 Task: Find connections with filter location Svitavy with filter topic #Businessownerwith filter profile language Spanish with filter current company BT Group with filter school VIT University (Chennai Campus) with filter industry Wireless Services with filter service category Research with filter keywords title Operations Coordinator
Action: Mouse moved to (718, 98)
Screenshot: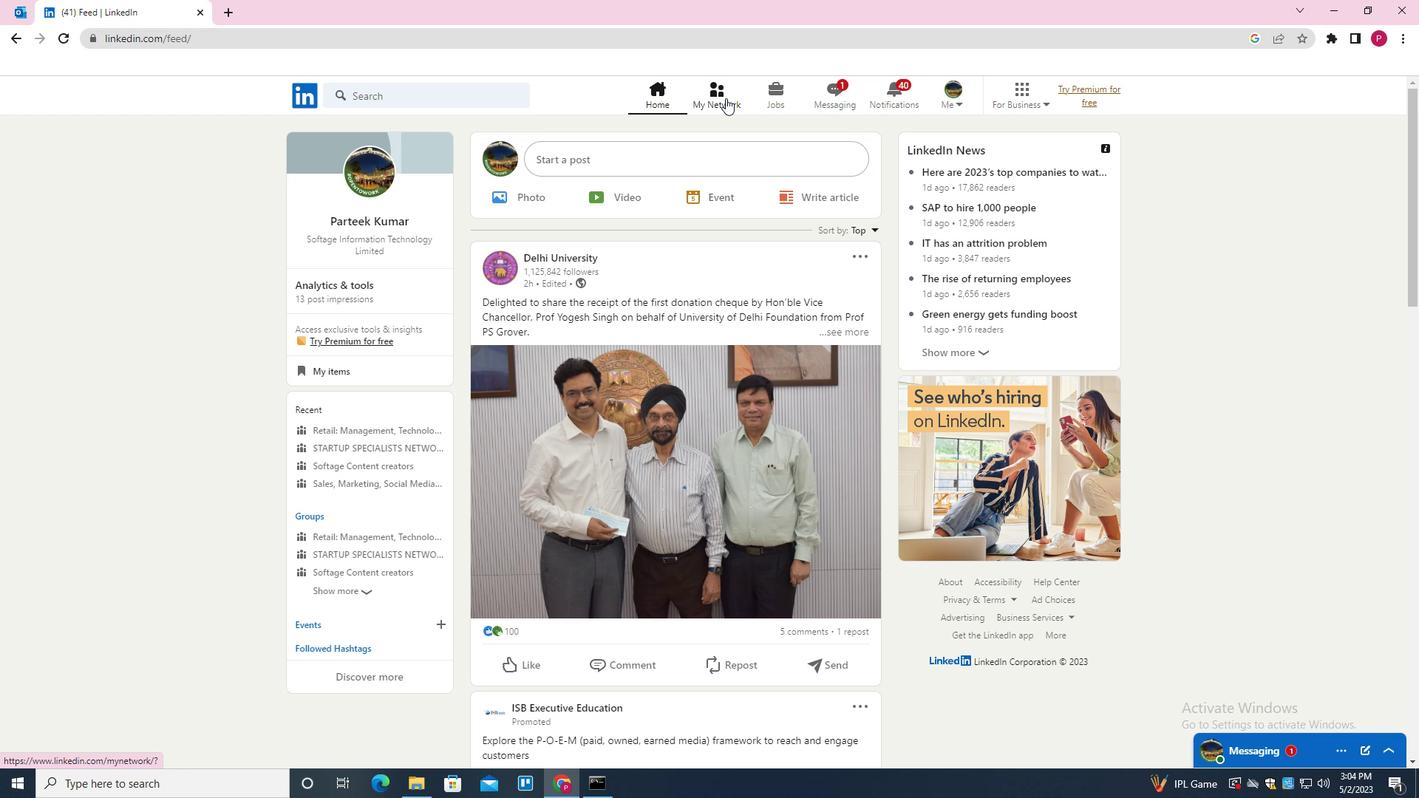 
Action: Mouse pressed left at (718, 98)
Screenshot: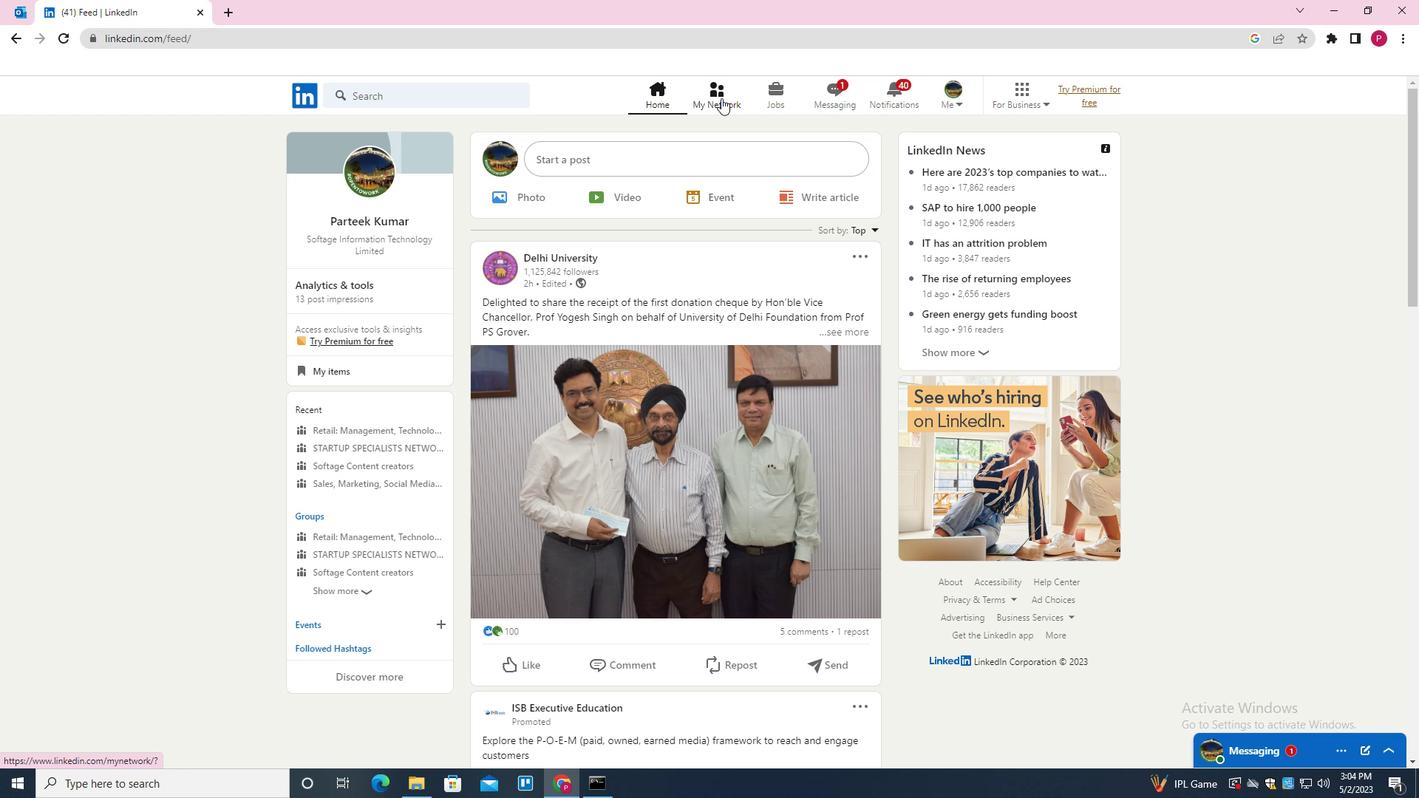 
Action: Mouse moved to (476, 171)
Screenshot: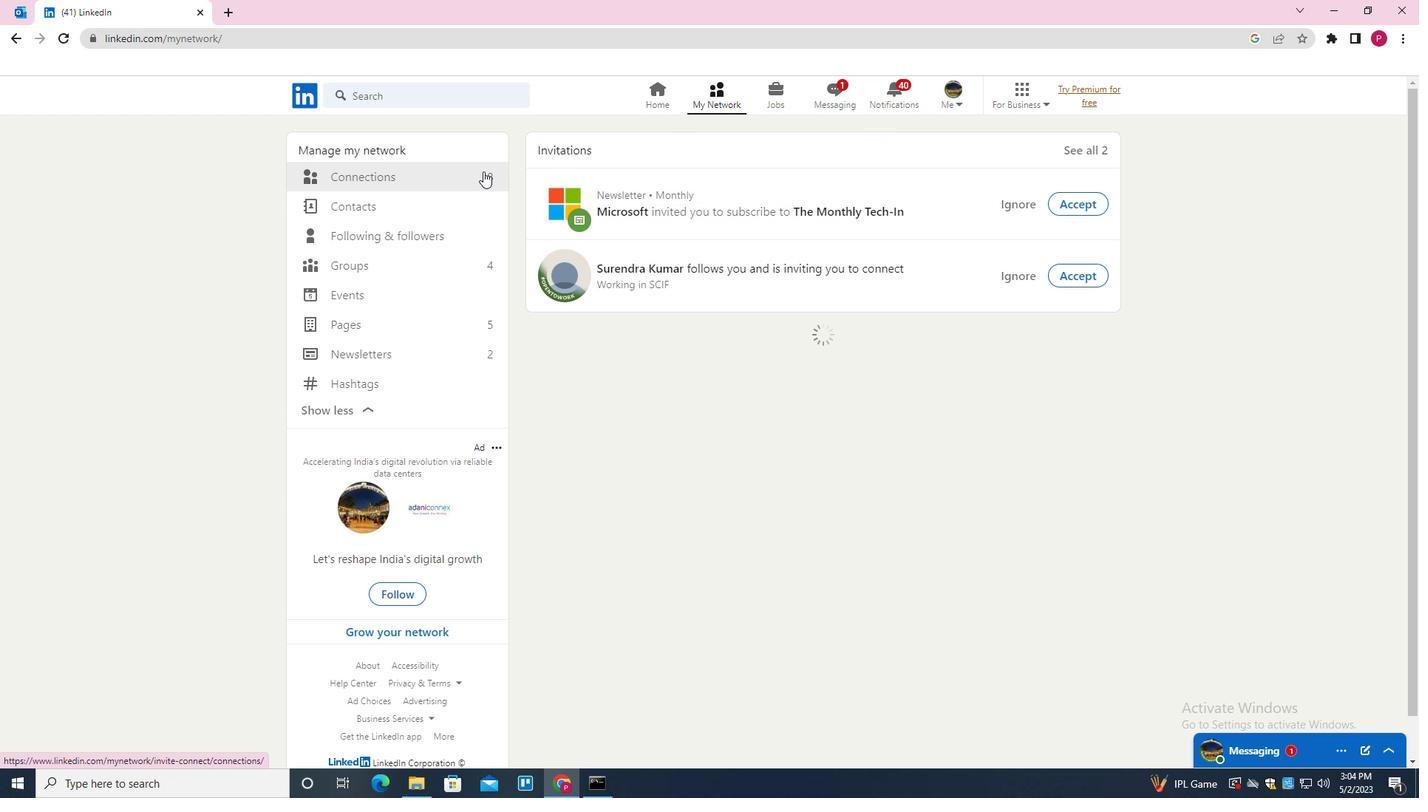
Action: Mouse pressed left at (476, 171)
Screenshot: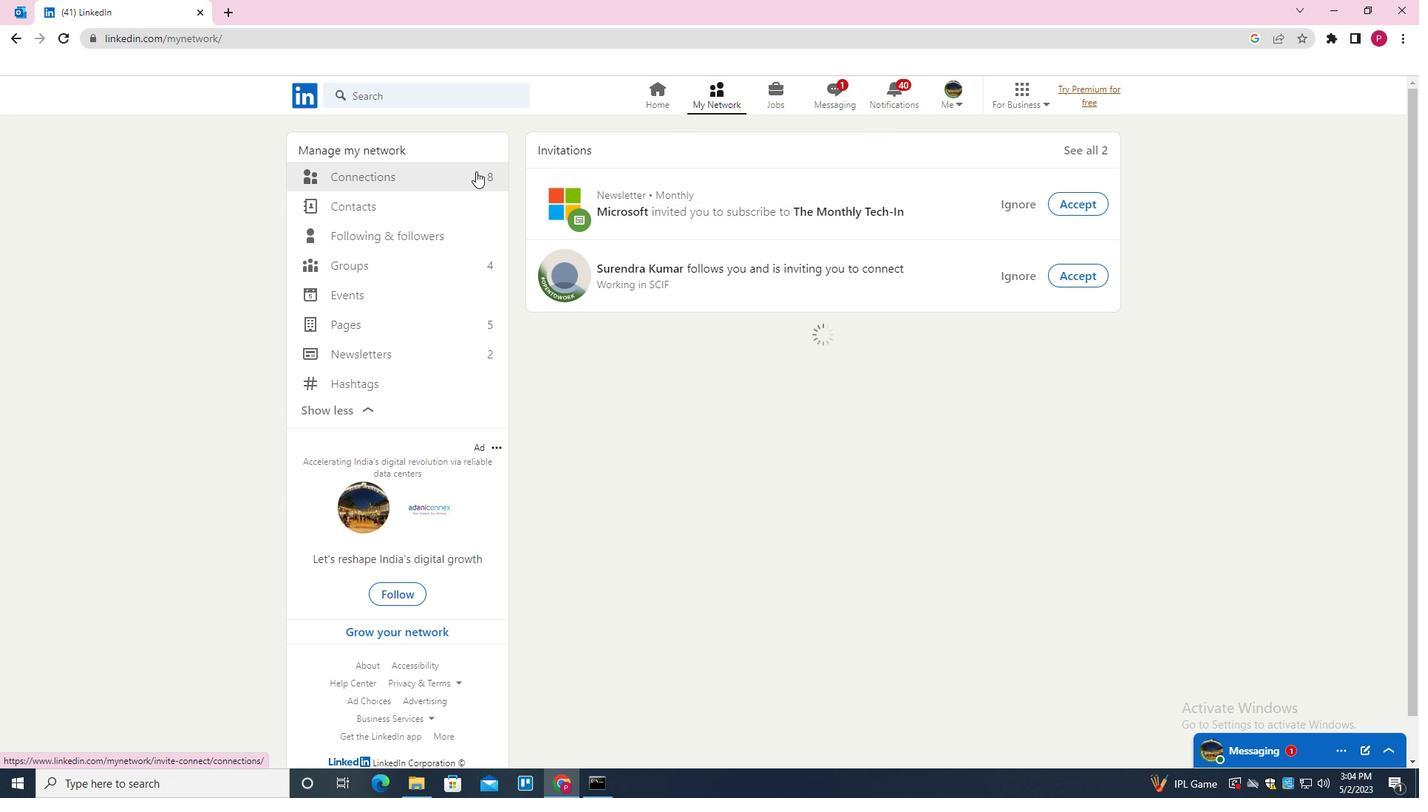 
Action: Mouse moved to (831, 178)
Screenshot: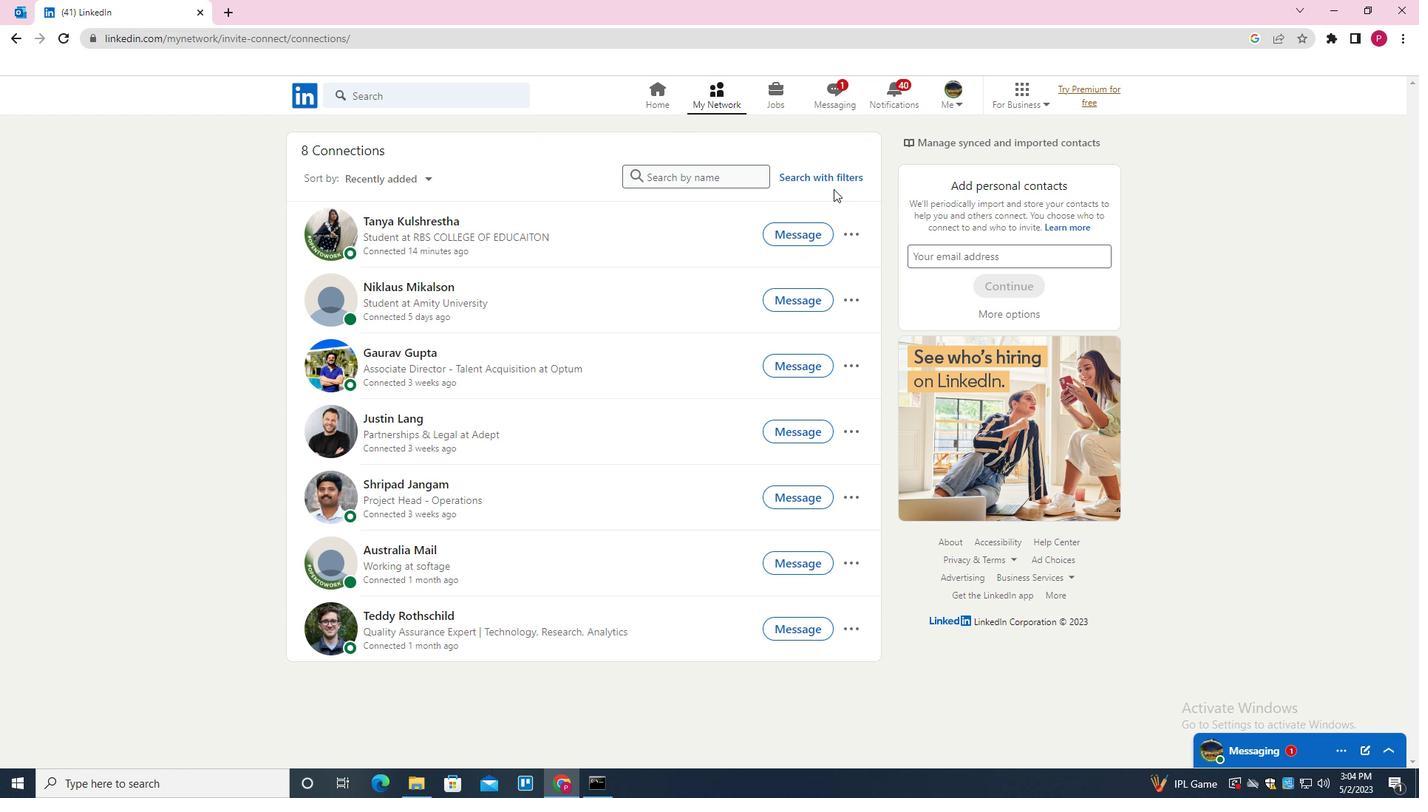 
Action: Mouse pressed left at (831, 178)
Screenshot: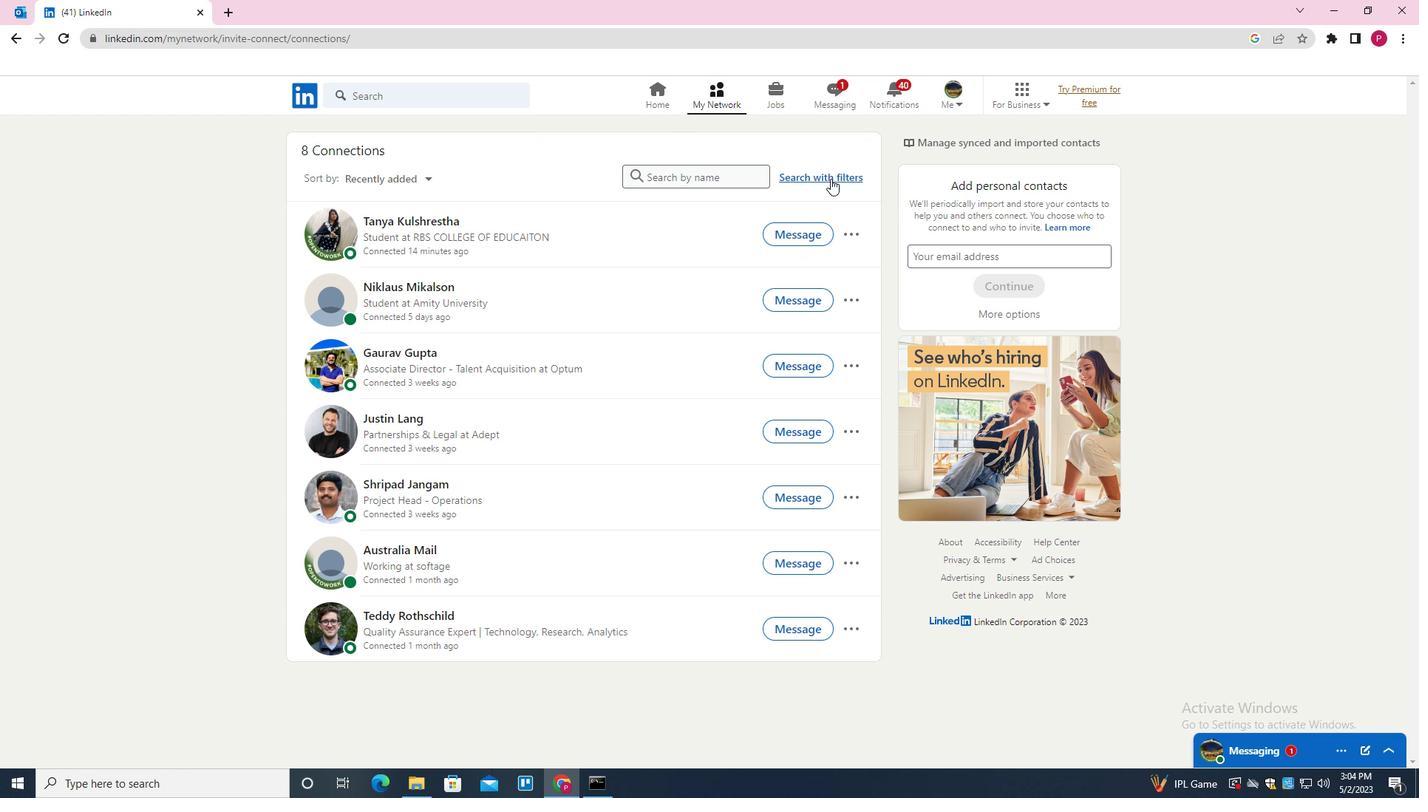 
Action: Mouse moved to (757, 140)
Screenshot: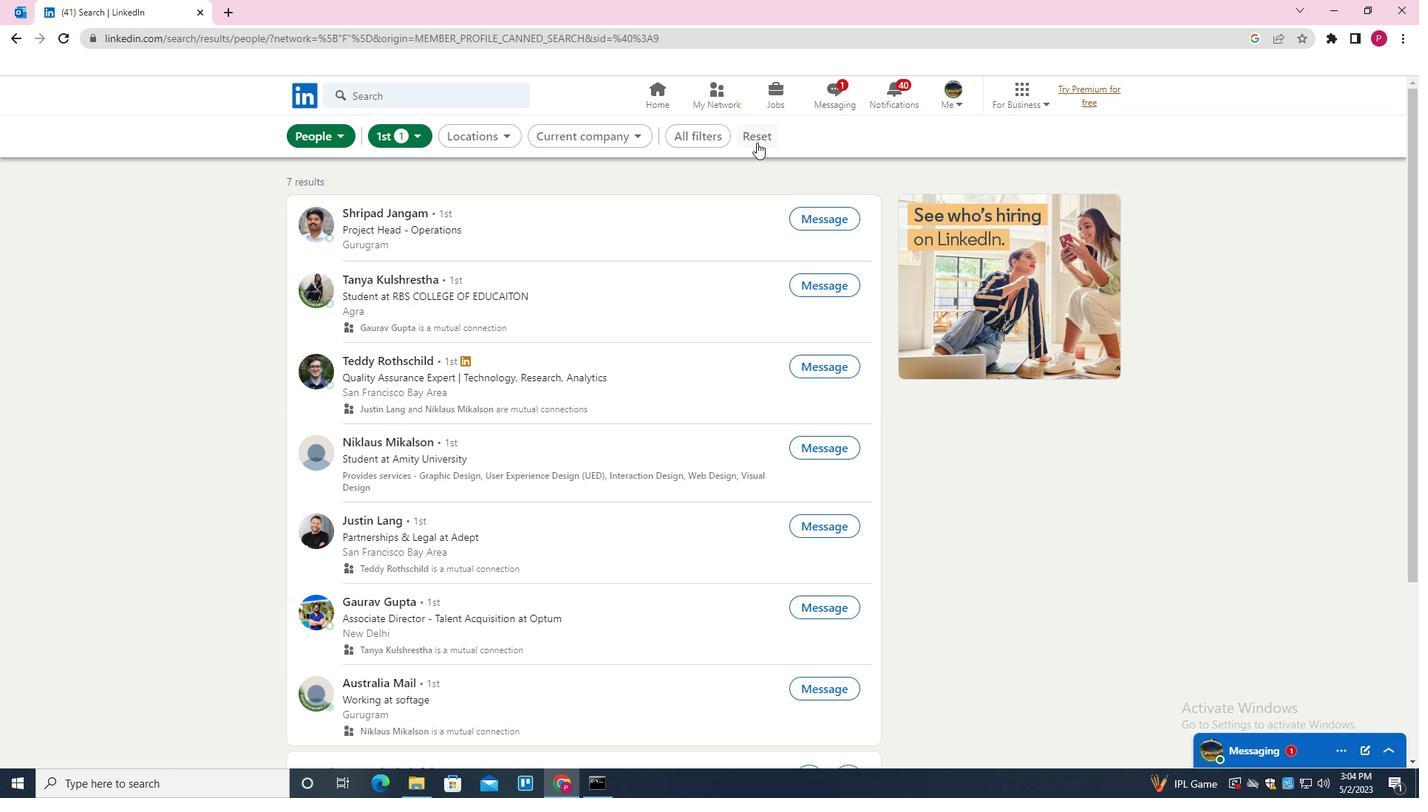 
Action: Mouse pressed left at (757, 140)
Screenshot: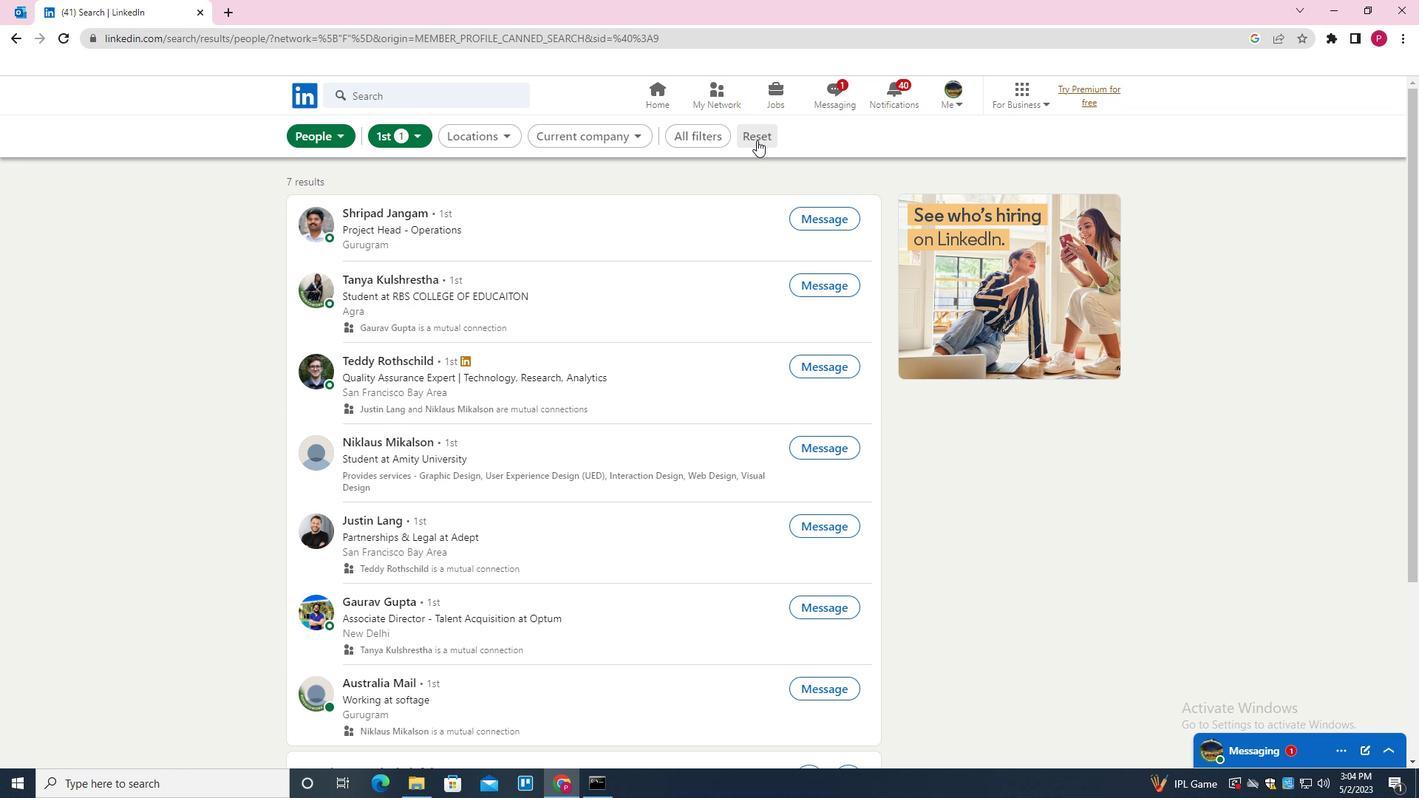 
Action: Mouse moved to (736, 139)
Screenshot: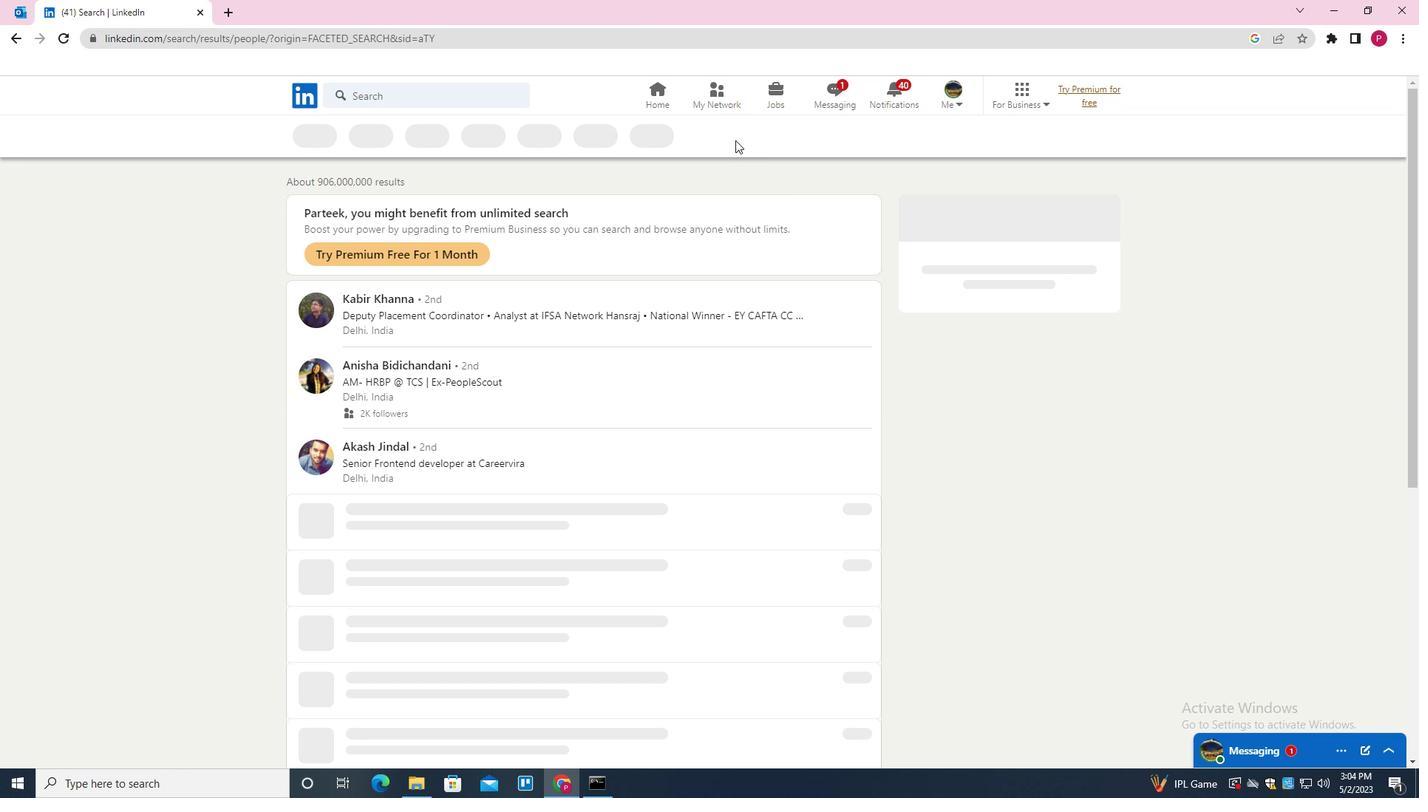
Action: Mouse pressed left at (736, 139)
Screenshot: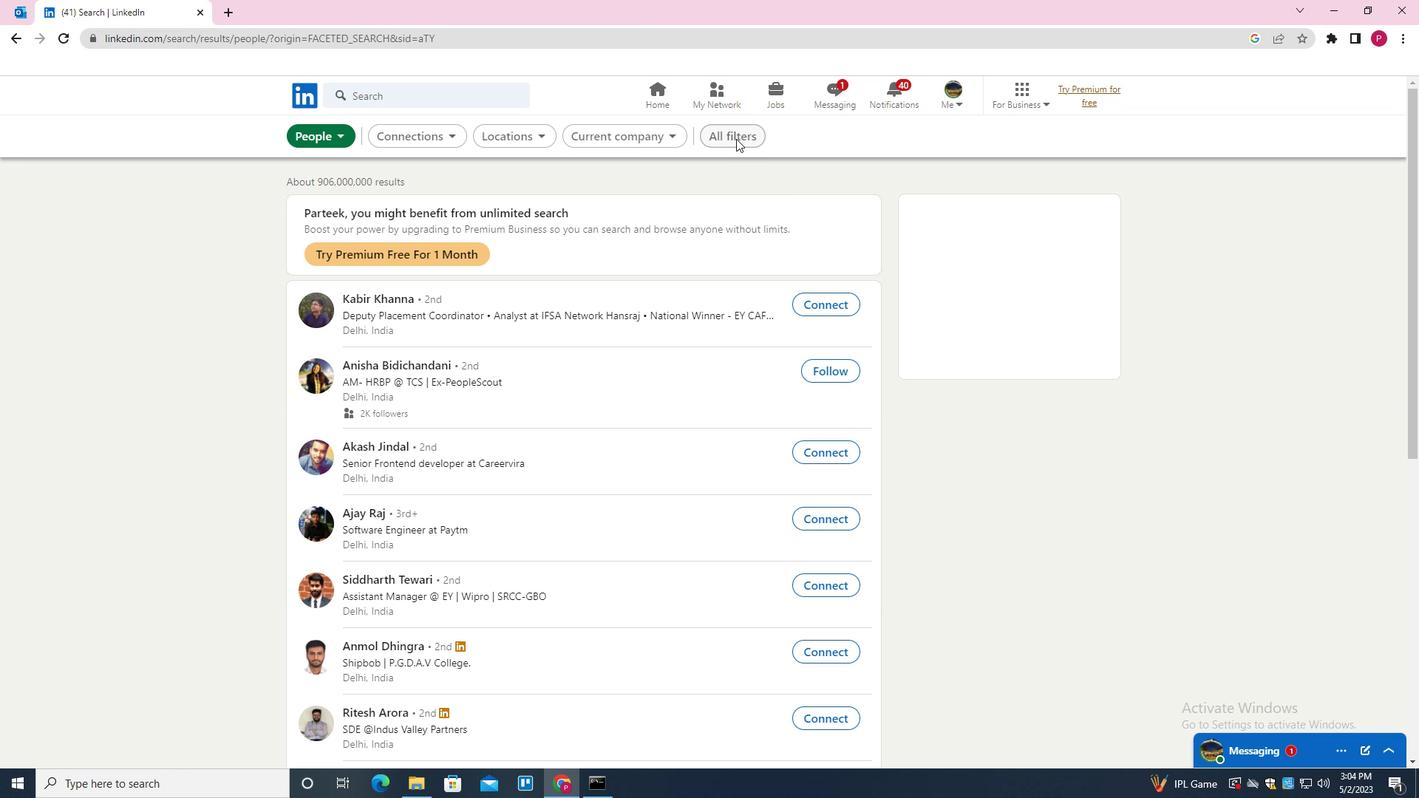 
Action: Mouse moved to (1173, 431)
Screenshot: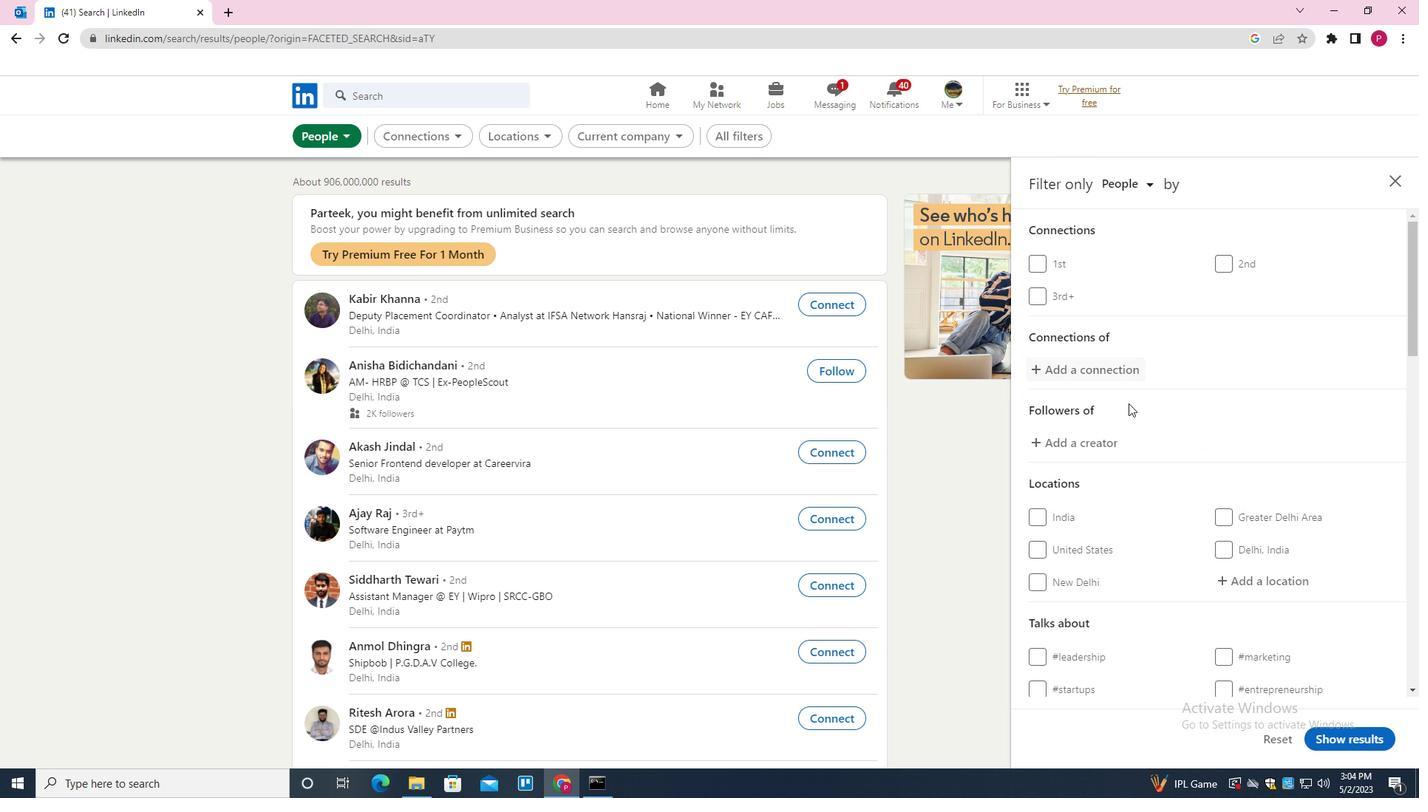 
Action: Mouse scrolled (1173, 431) with delta (0, 0)
Screenshot: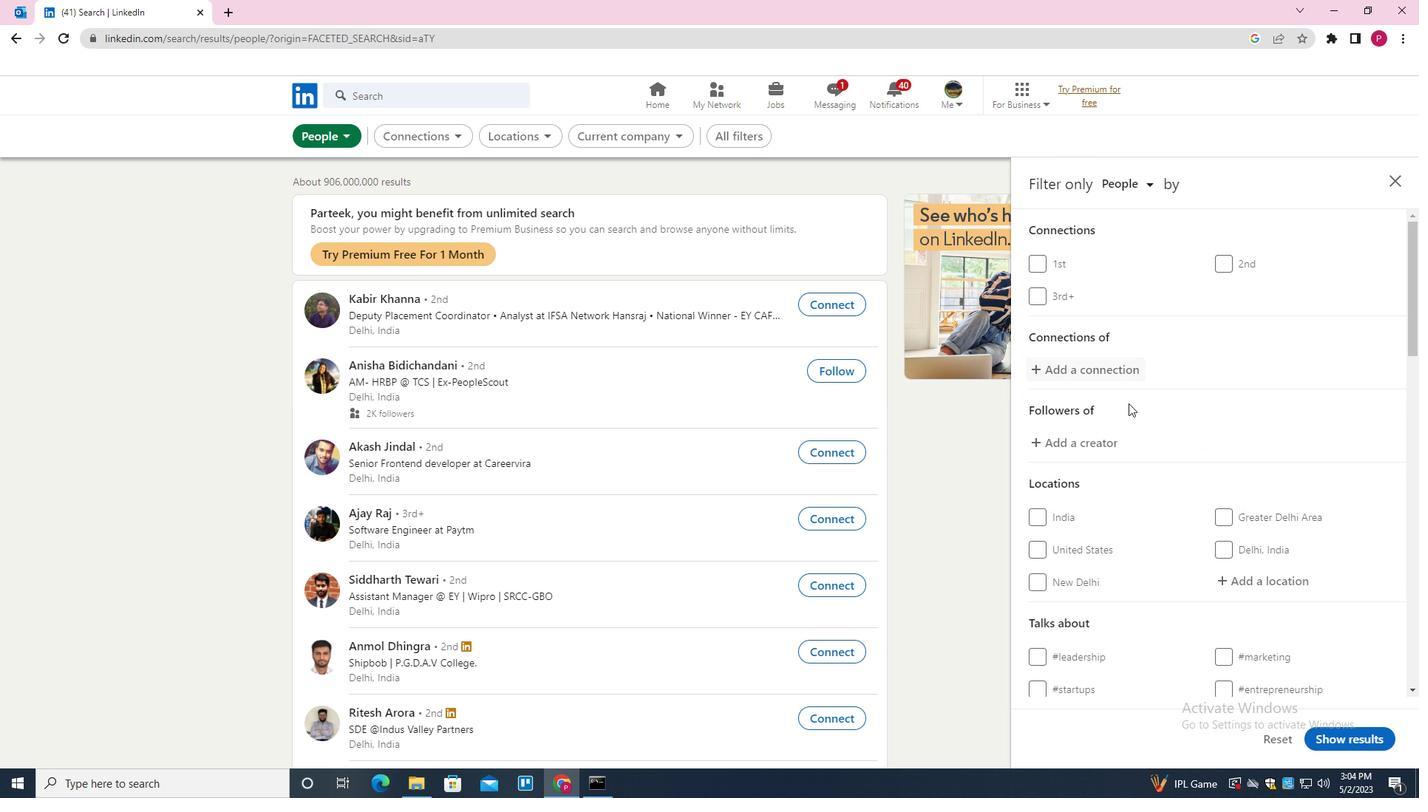 
Action: Mouse scrolled (1173, 431) with delta (0, 0)
Screenshot: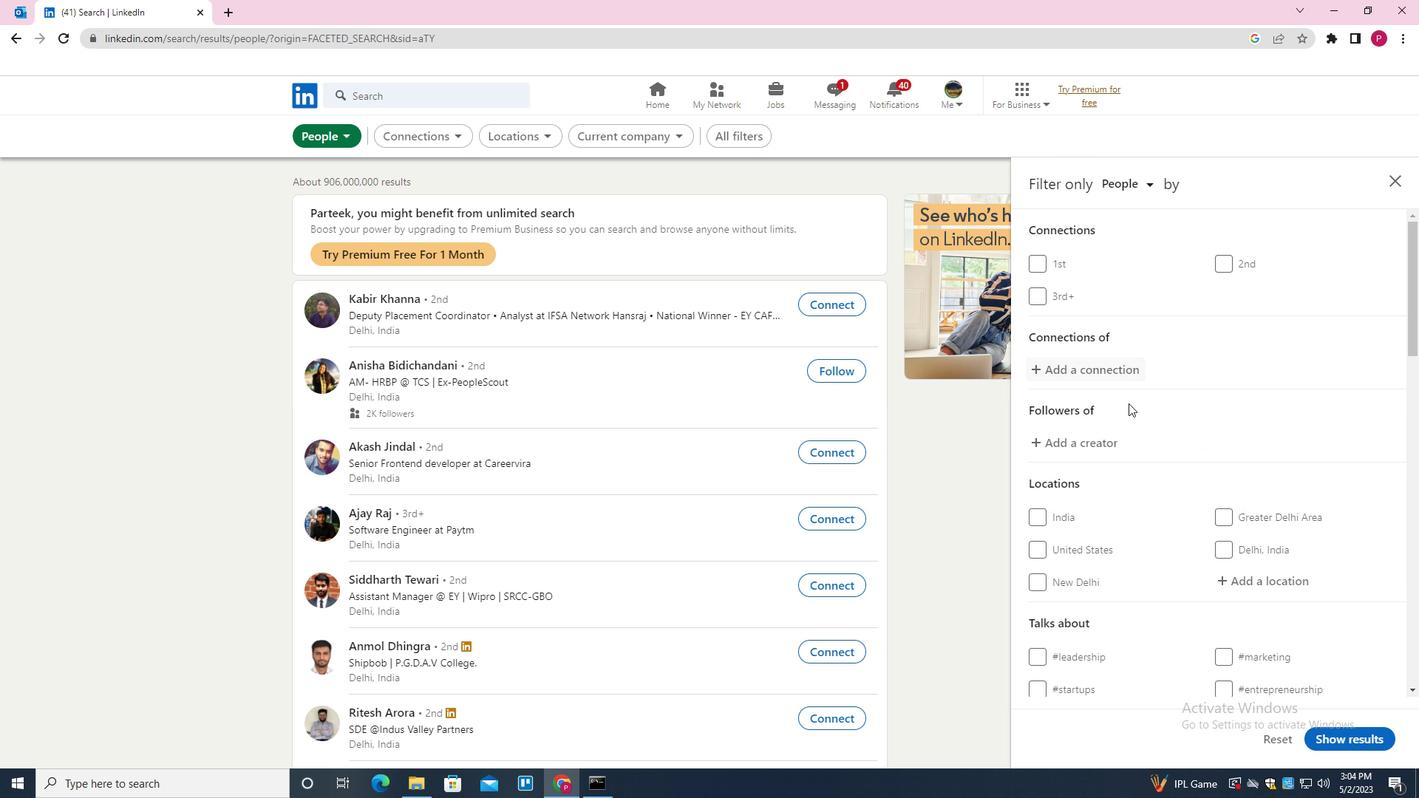 
Action: Mouse scrolled (1173, 431) with delta (0, 0)
Screenshot: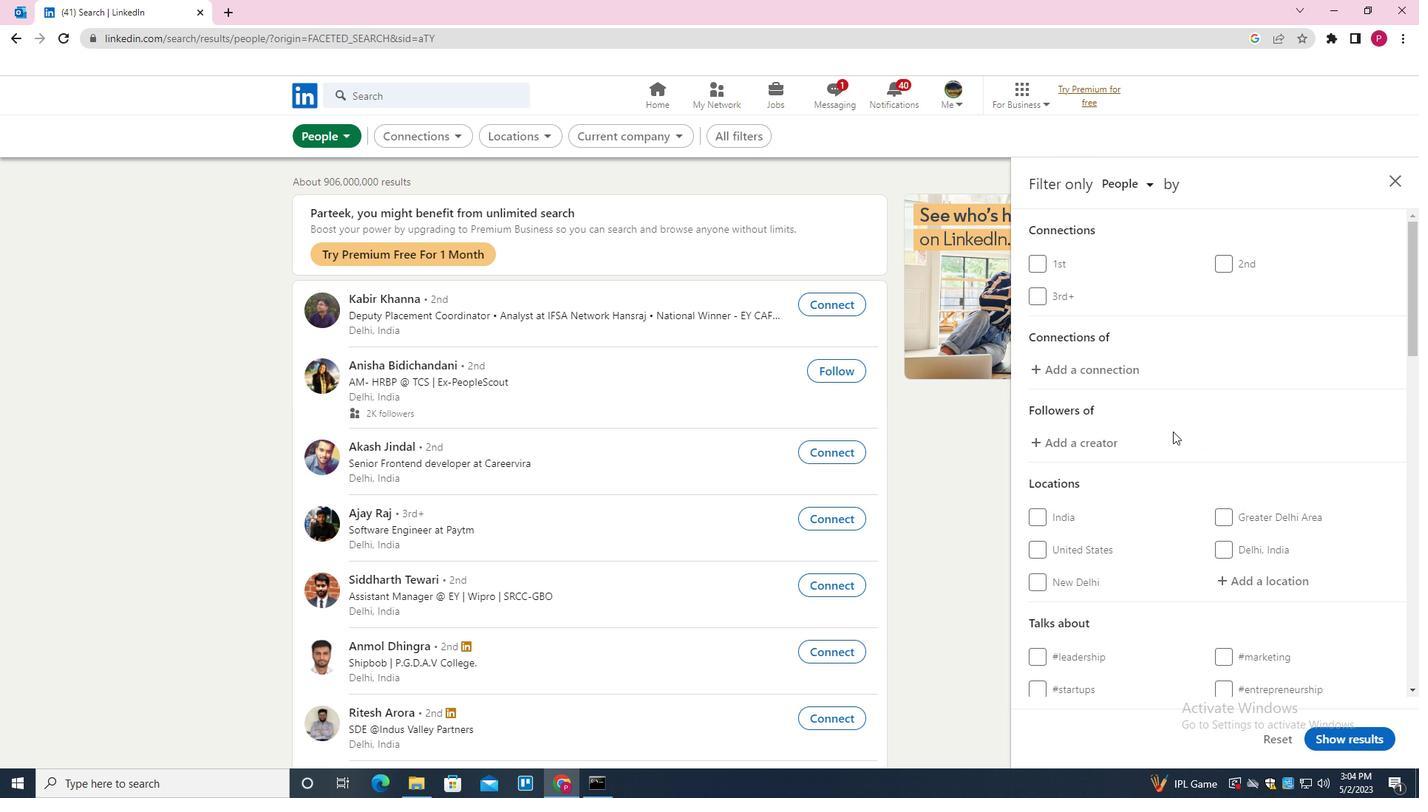 
Action: Mouse moved to (1265, 356)
Screenshot: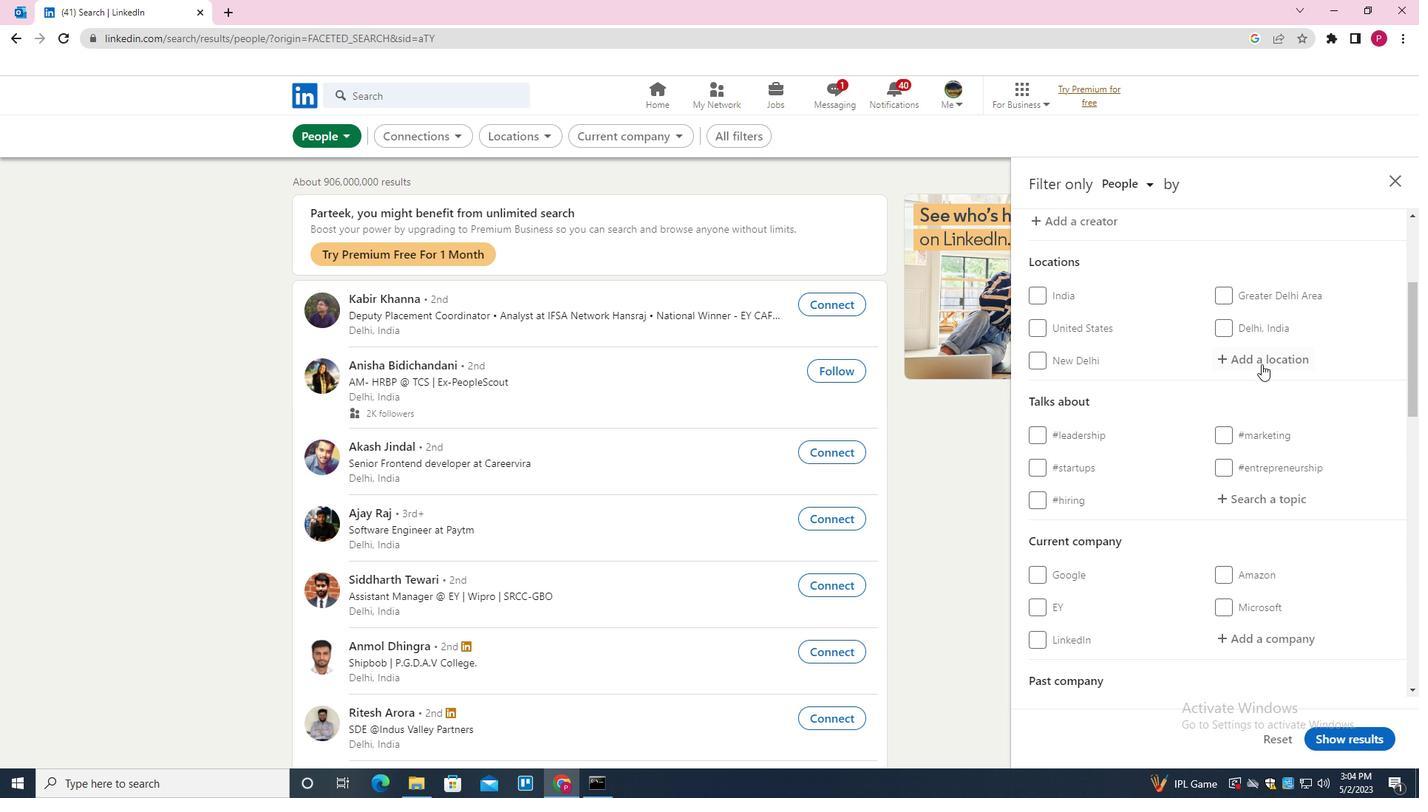
Action: Mouse pressed left at (1265, 356)
Screenshot: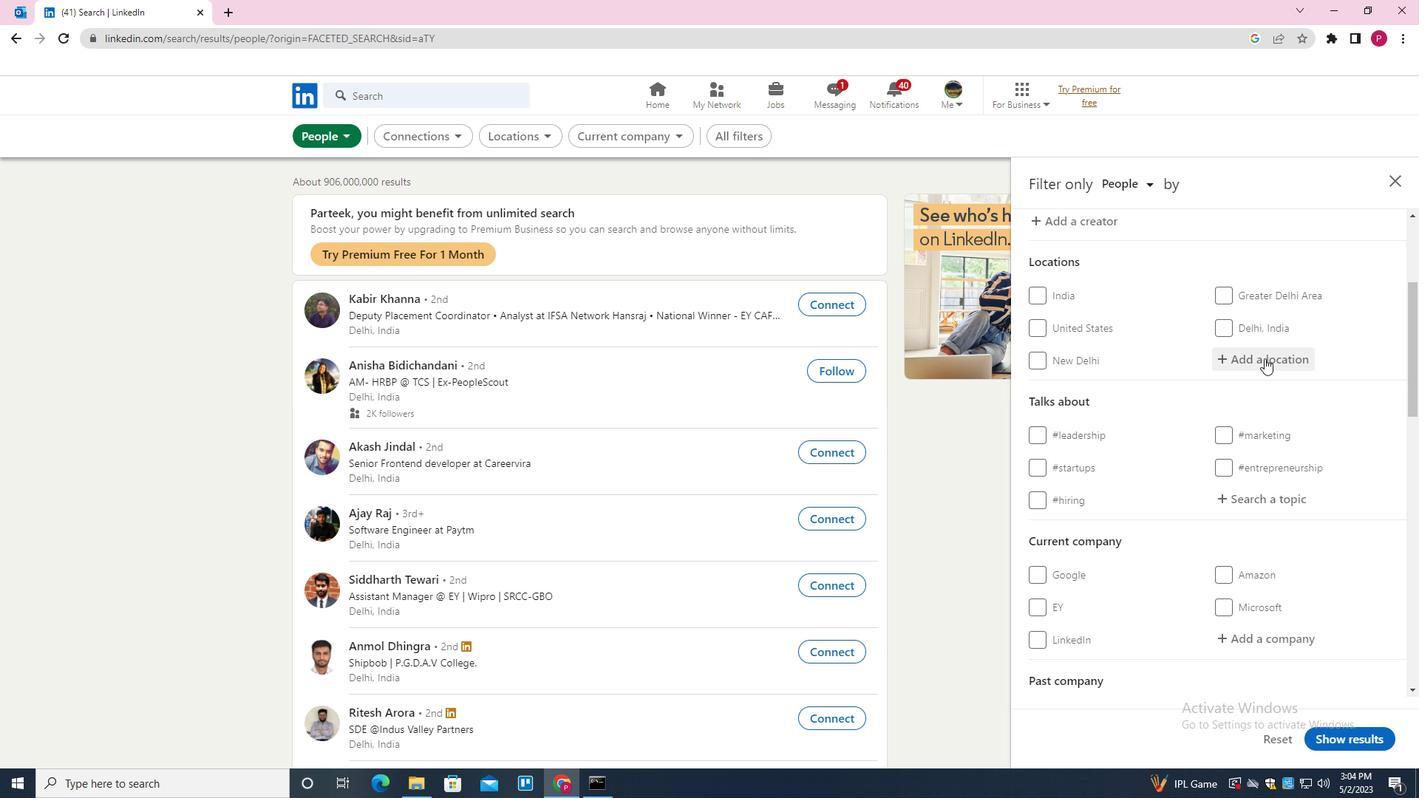 
Action: Mouse moved to (1253, 362)
Screenshot: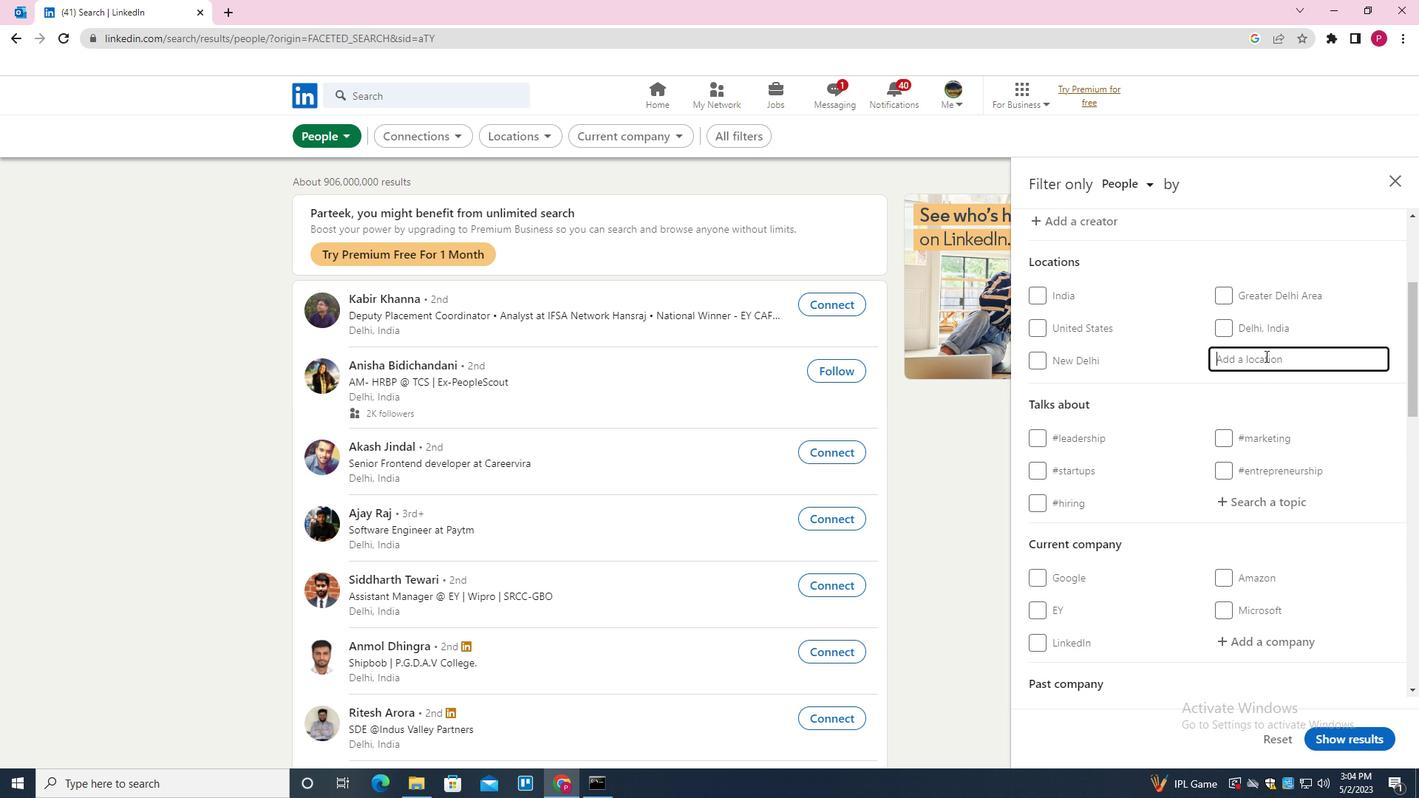 
Action: Key pressed <Key.shift><Key.shift><Key.shift><Key.shift><Key.shift><Key.shift><Key.shift><Key.shift><Key.shift><Key.shift>SIVTAVY<Key.down><Key.backspace><Key.backspace><Key.backspace><Key.backspace><Key.backspace><Key.backspace>VITAVY<Key.down><Key.enter>
Screenshot: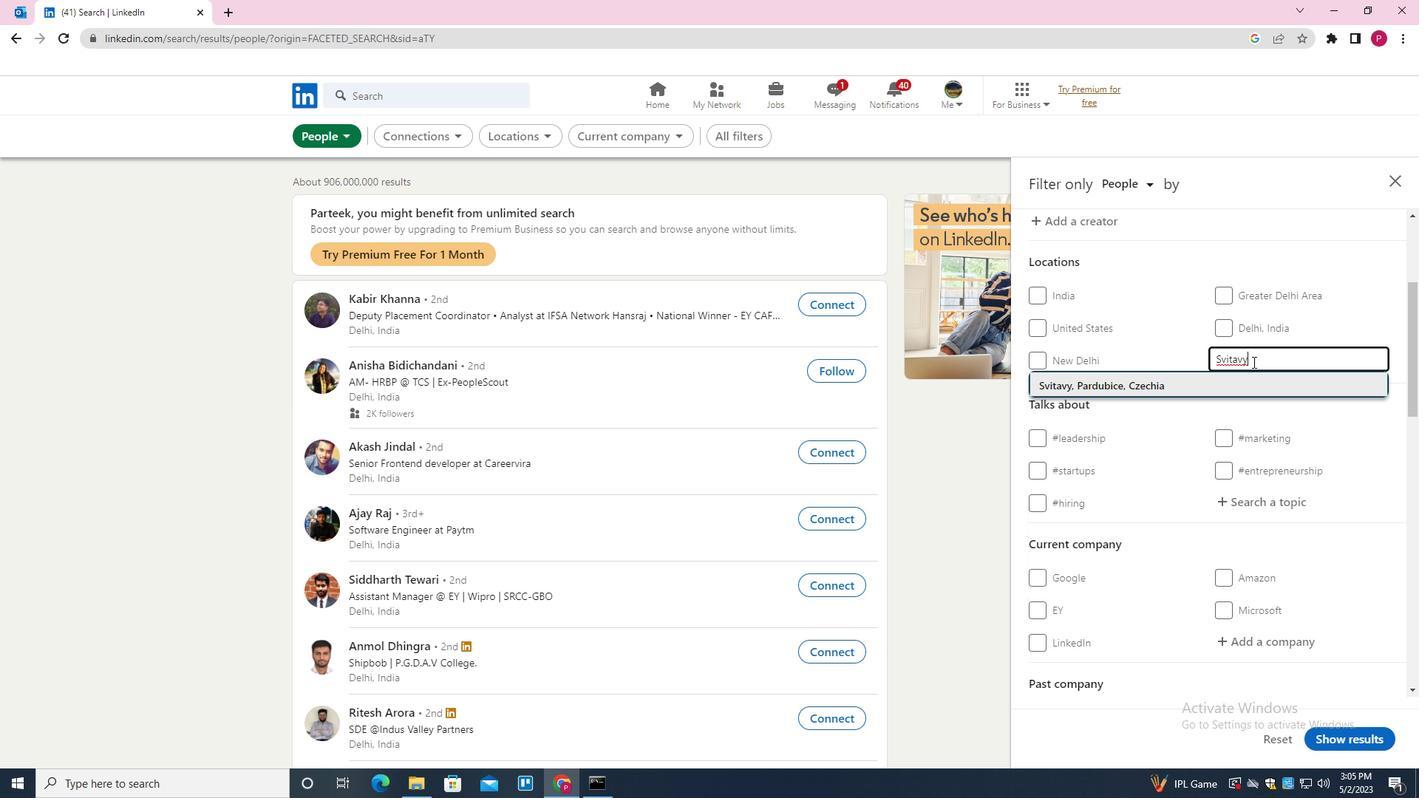 
Action: Mouse moved to (1290, 408)
Screenshot: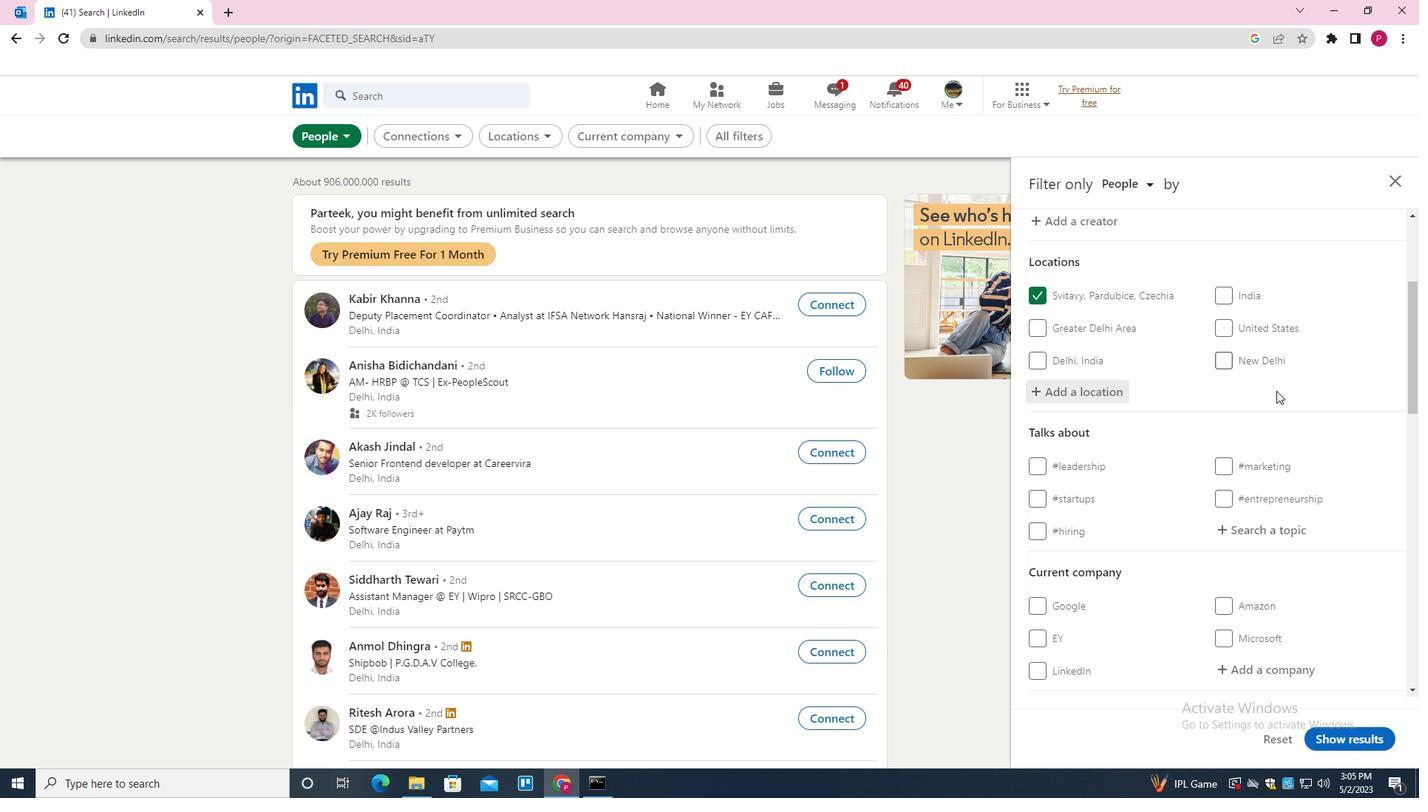 
Action: Mouse scrolled (1290, 407) with delta (0, 0)
Screenshot: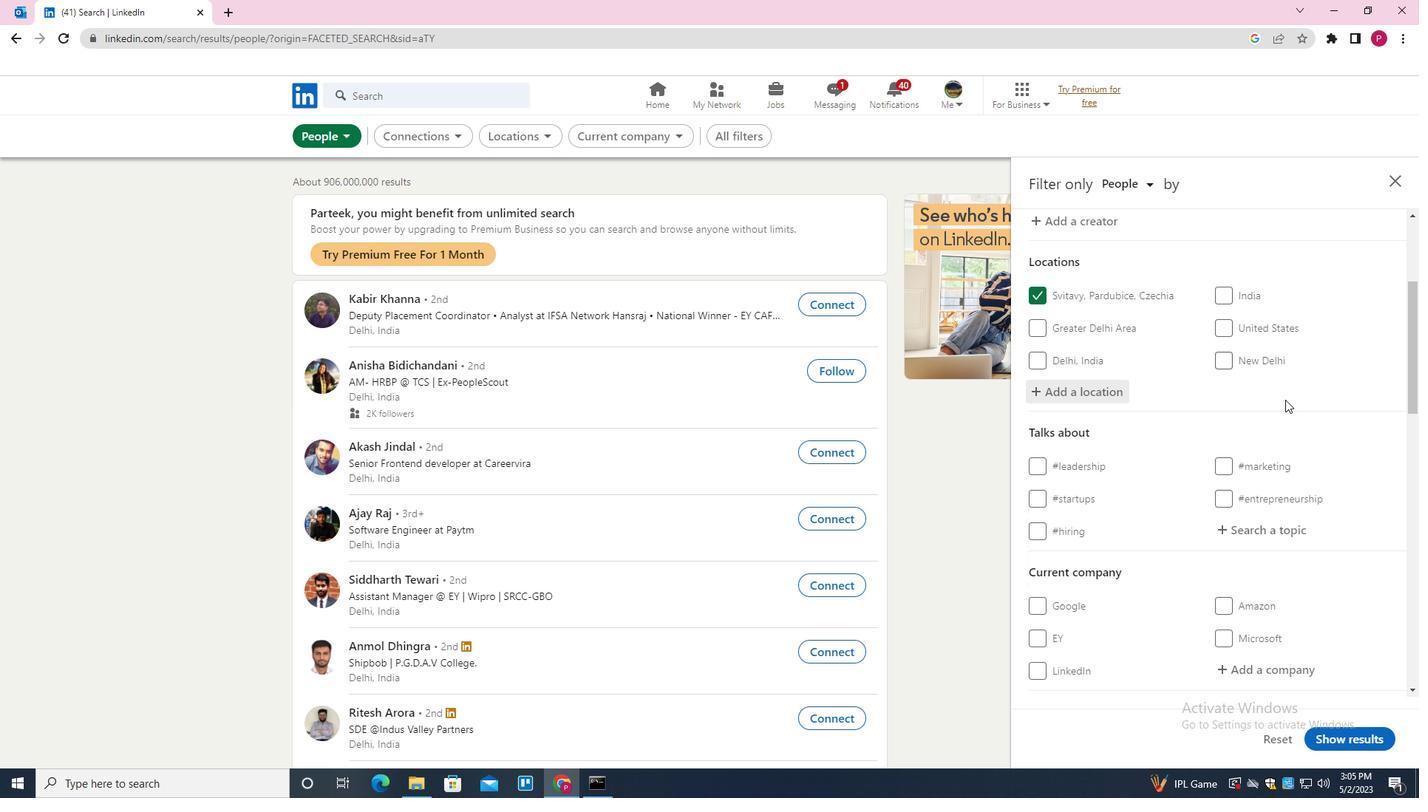 
Action: Mouse moved to (1289, 409)
Screenshot: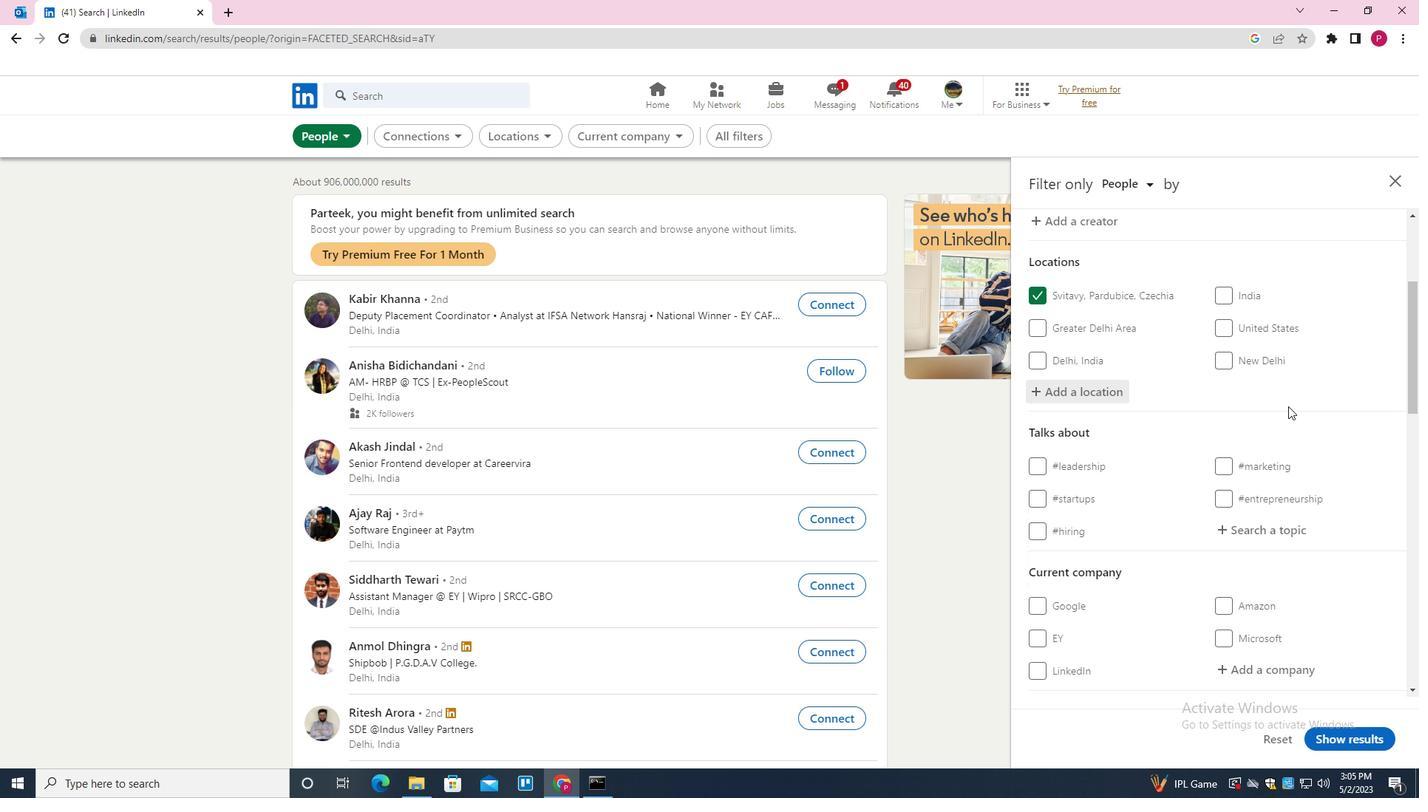 
Action: Mouse scrolled (1289, 408) with delta (0, 0)
Screenshot: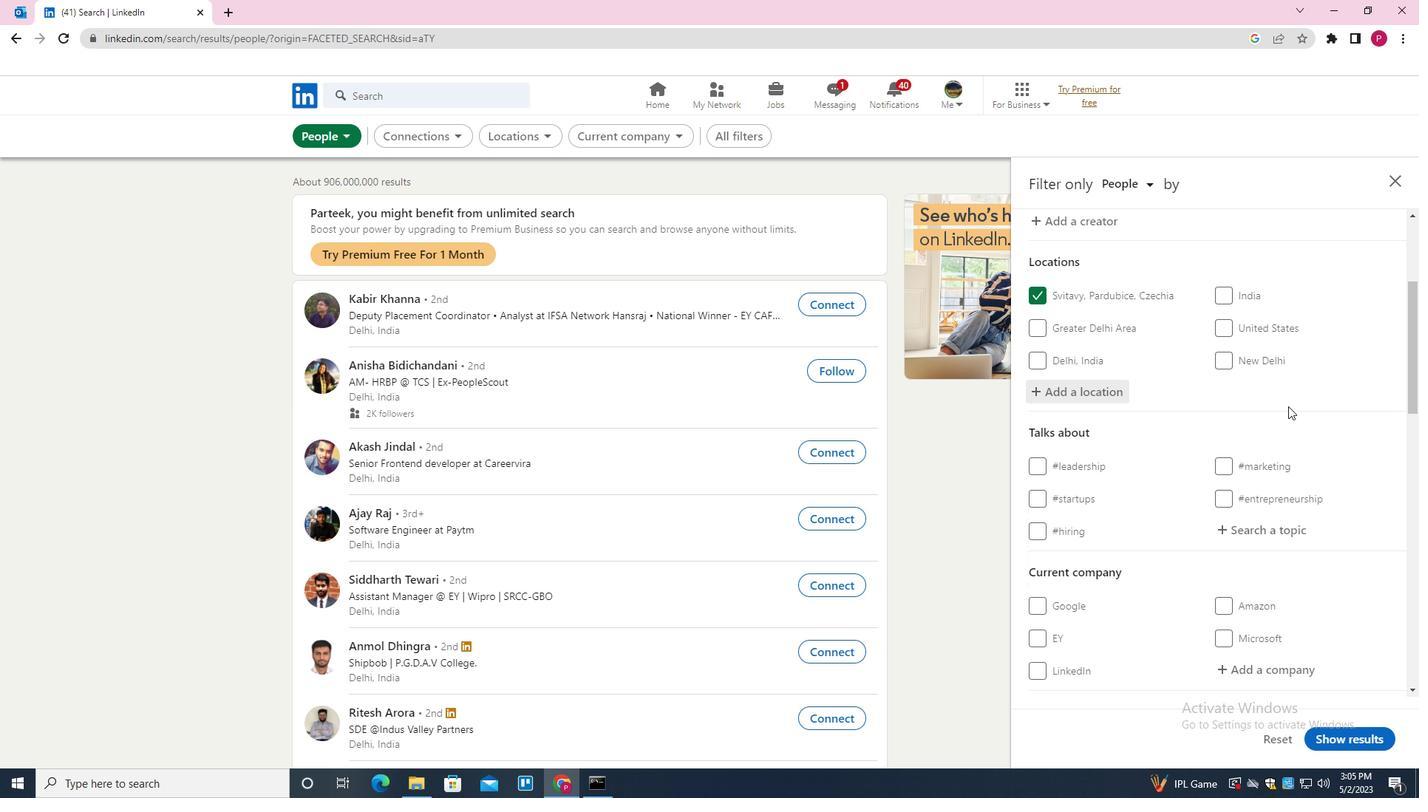 
Action: Mouse moved to (1280, 410)
Screenshot: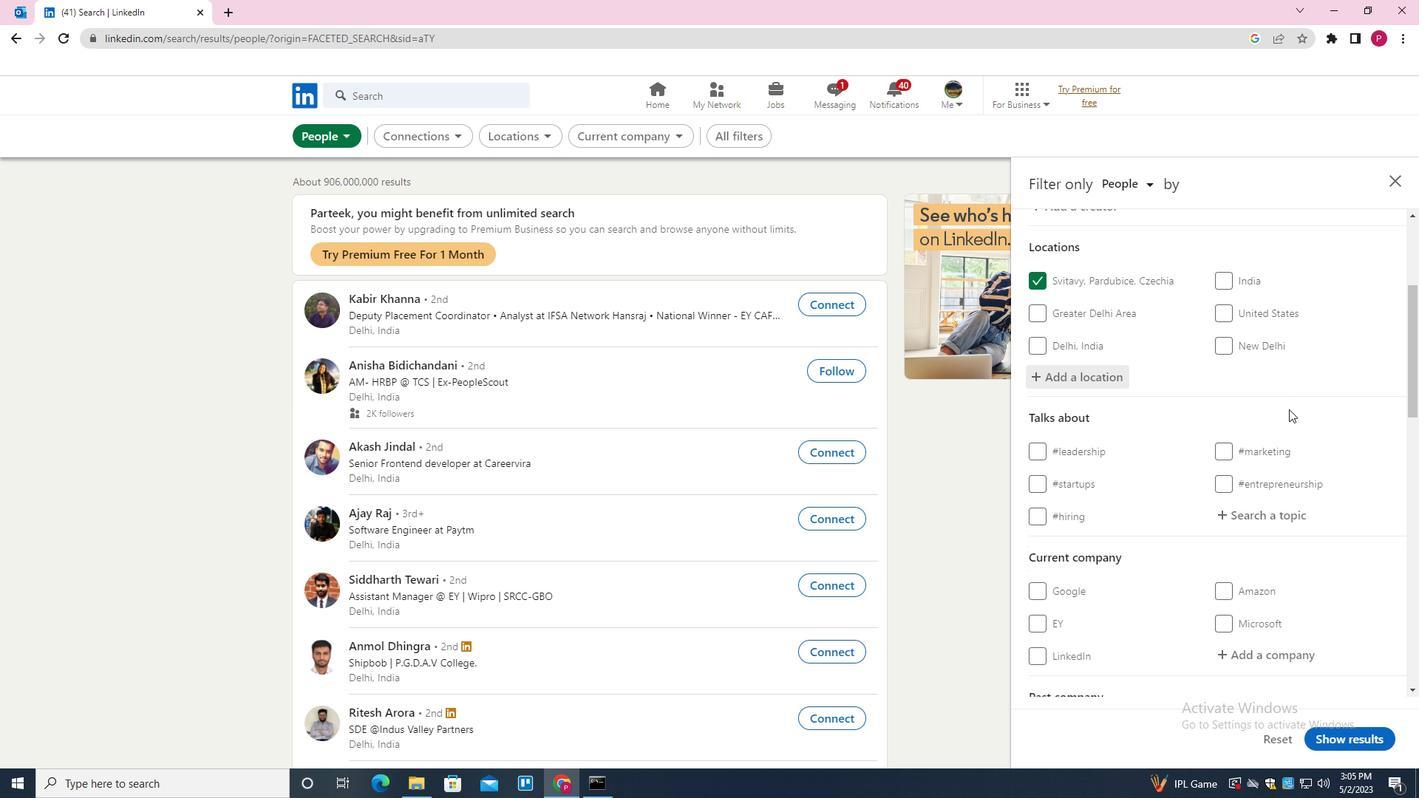 
Action: Mouse scrolled (1280, 409) with delta (0, 0)
Screenshot: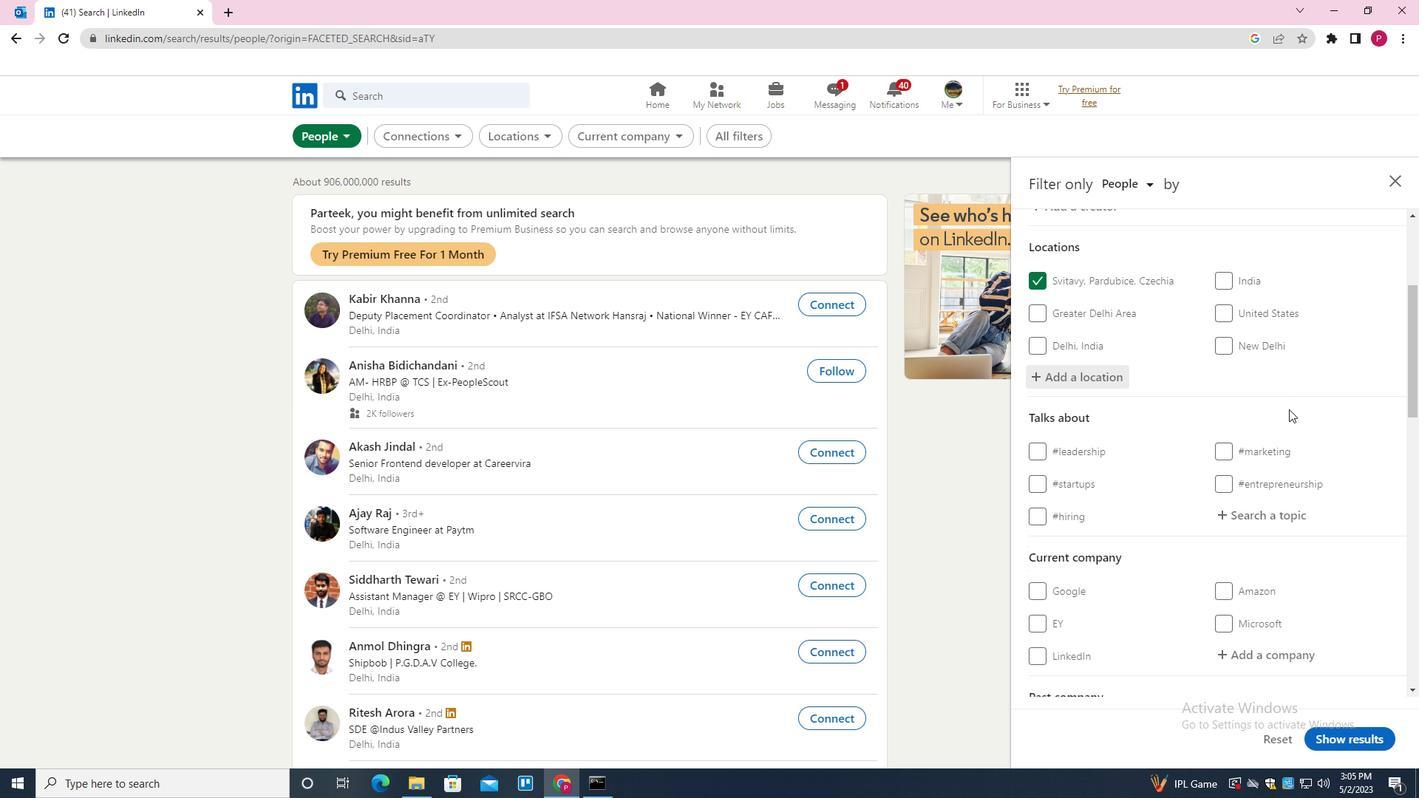 
Action: Mouse moved to (1248, 310)
Screenshot: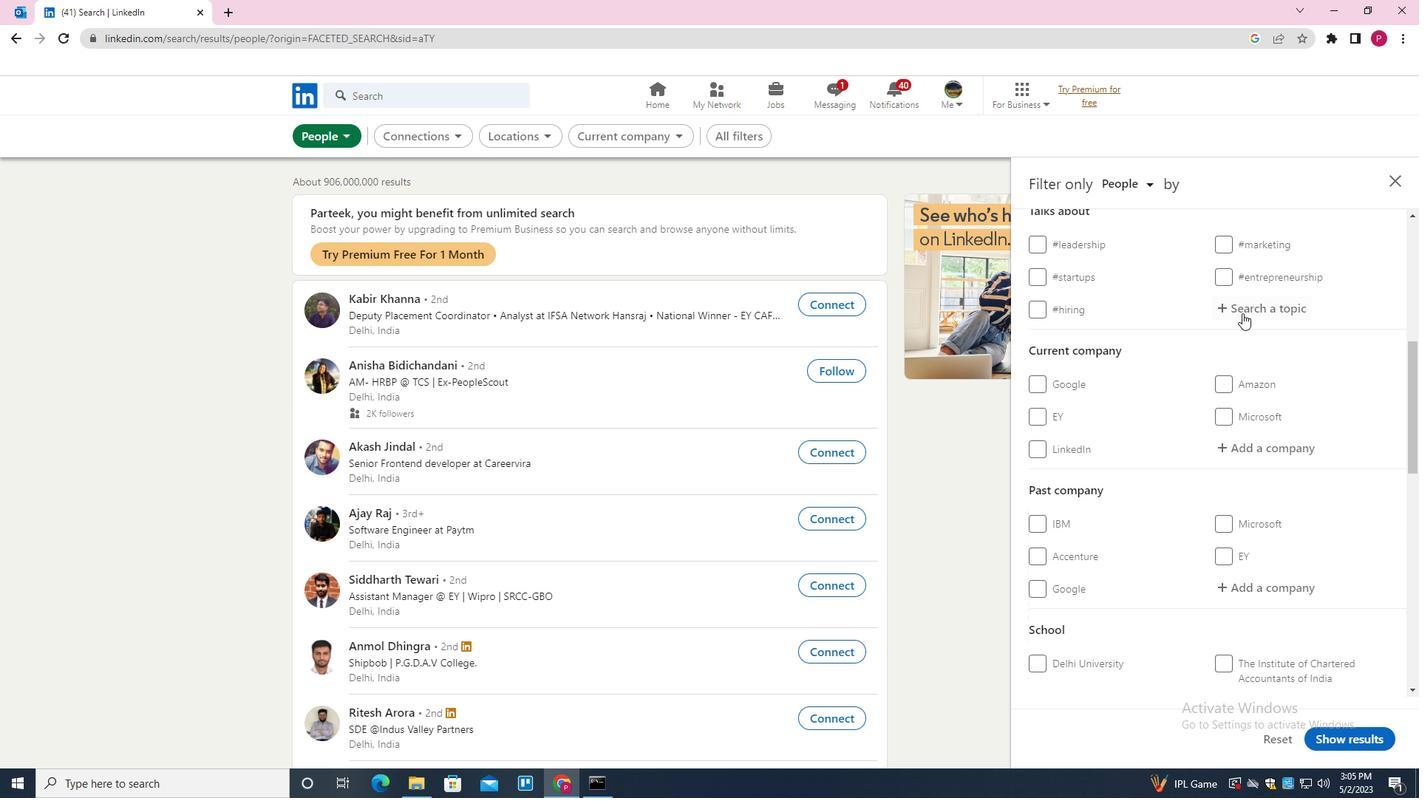 
Action: Mouse pressed left at (1248, 310)
Screenshot: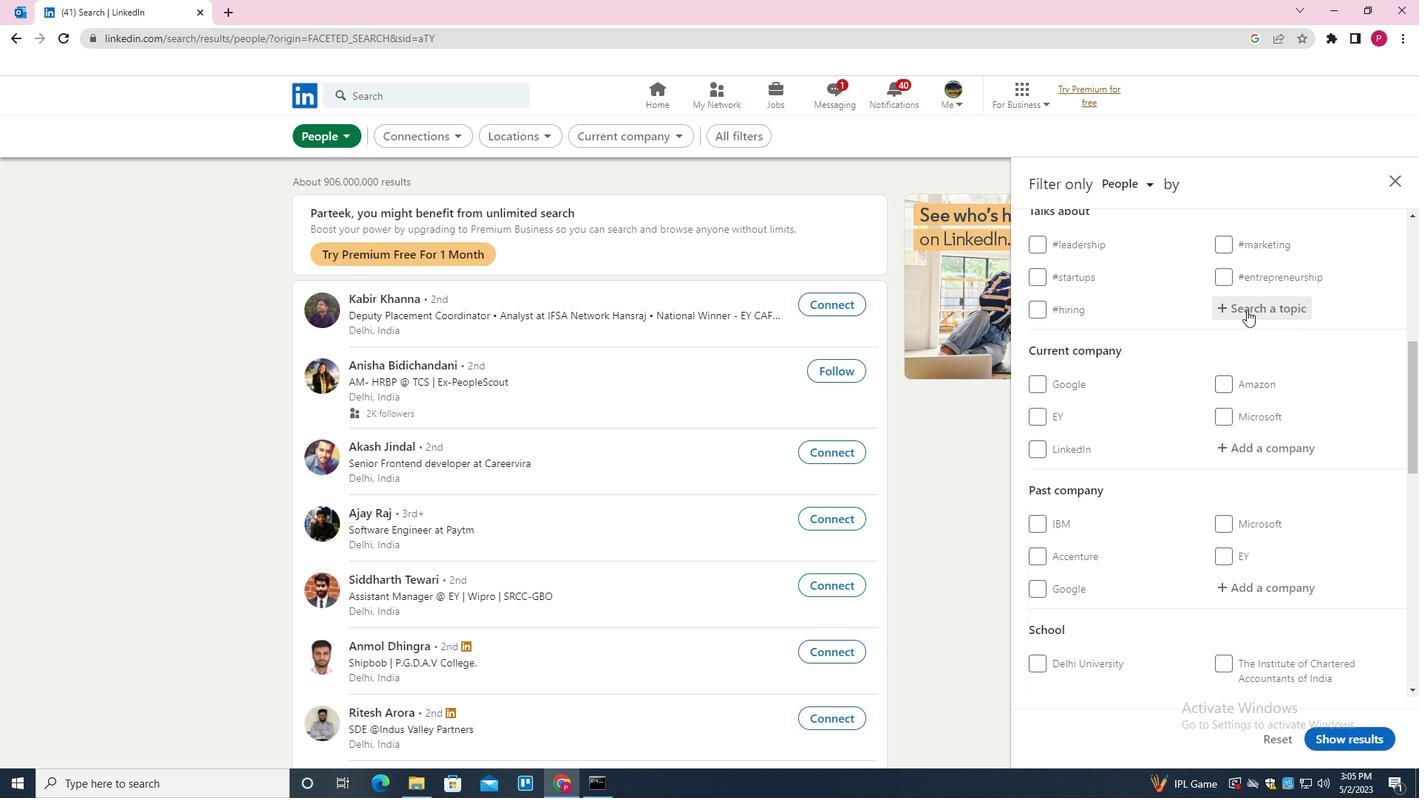 
Action: Mouse moved to (1243, 315)
Screenshot: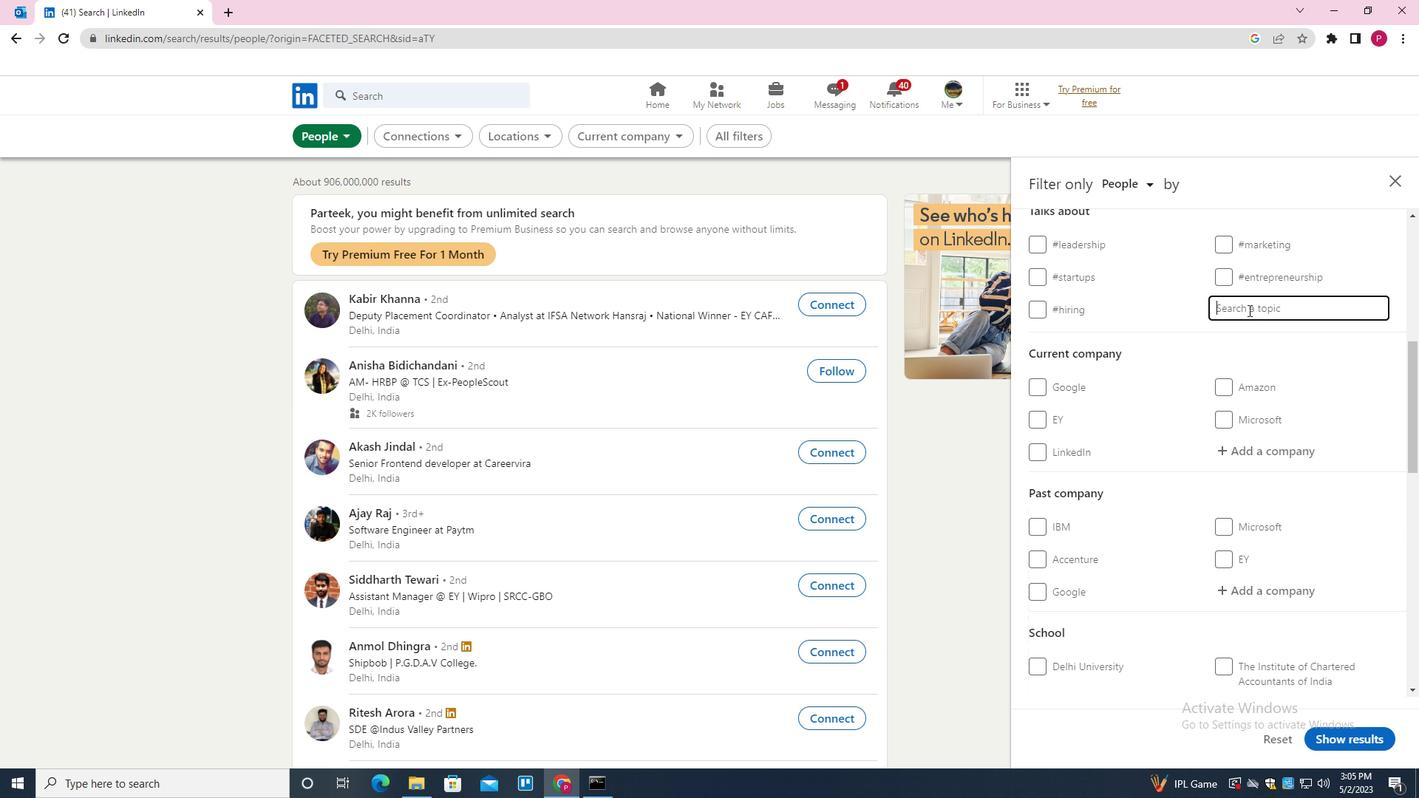 
Action: Key pressed BUSINESSOWNERS<Key.down><Key.enter>
Screenshot: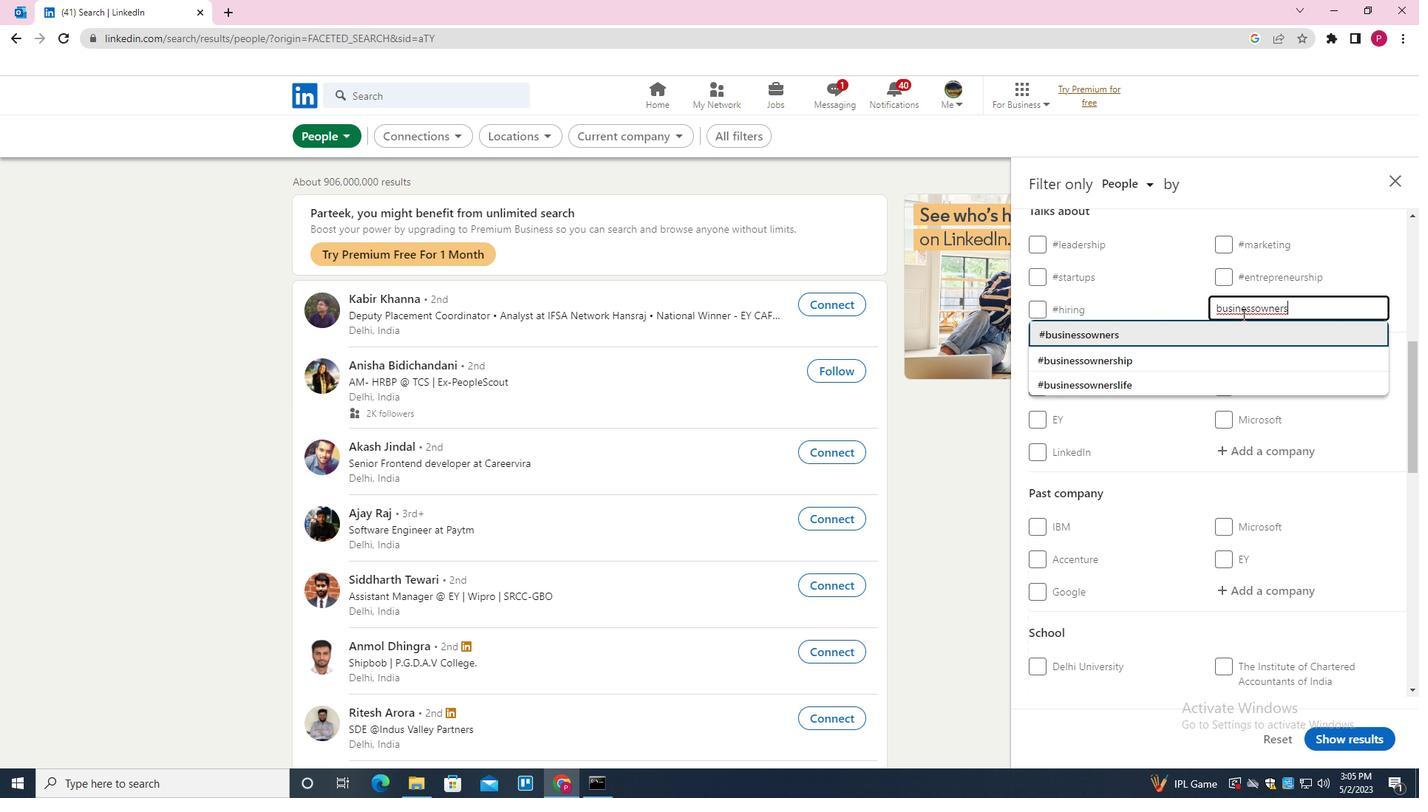 
Action: Mouse moved to (1311, 415)
Screenshot: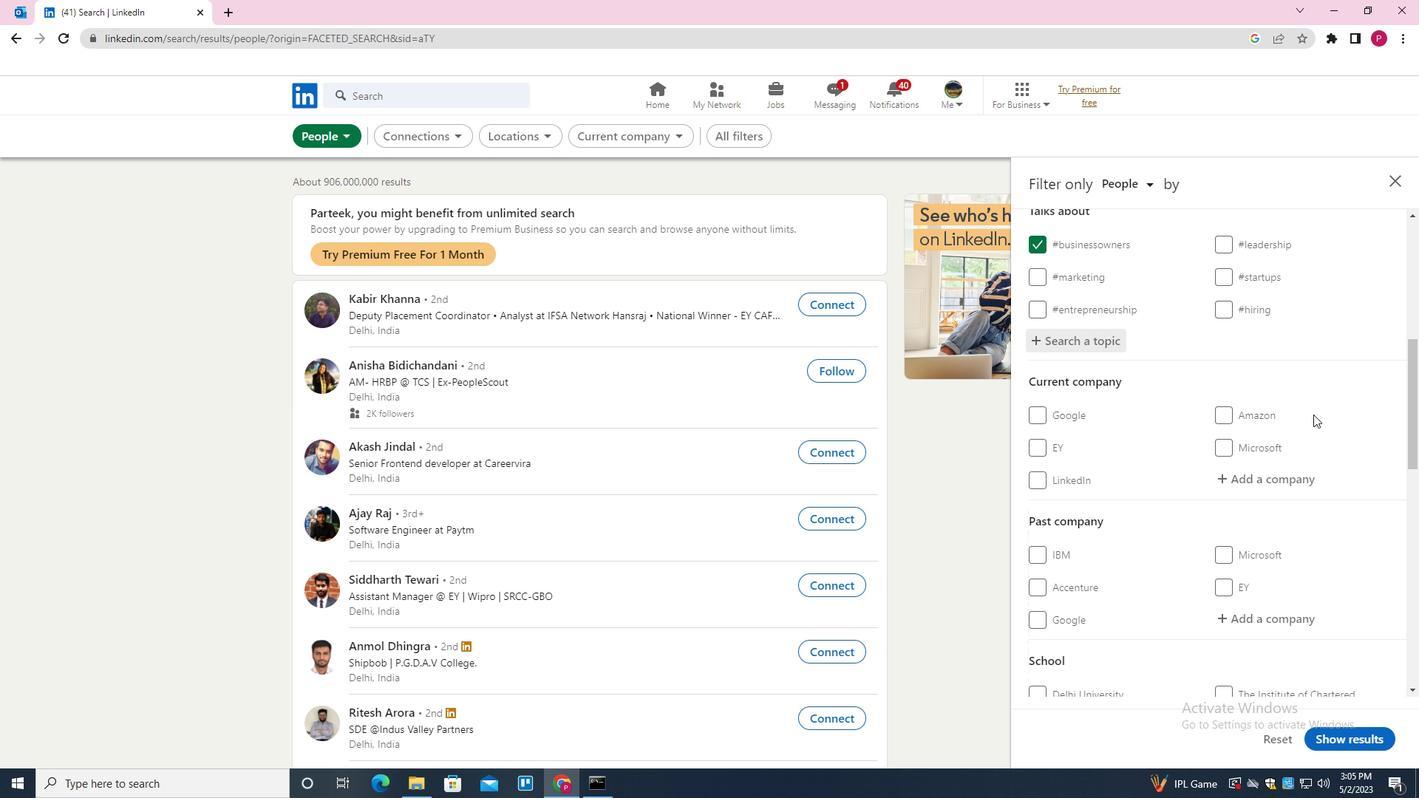 
Action: Mouse scrolled (1311, 414) with delta (0, 0)
Screenshot: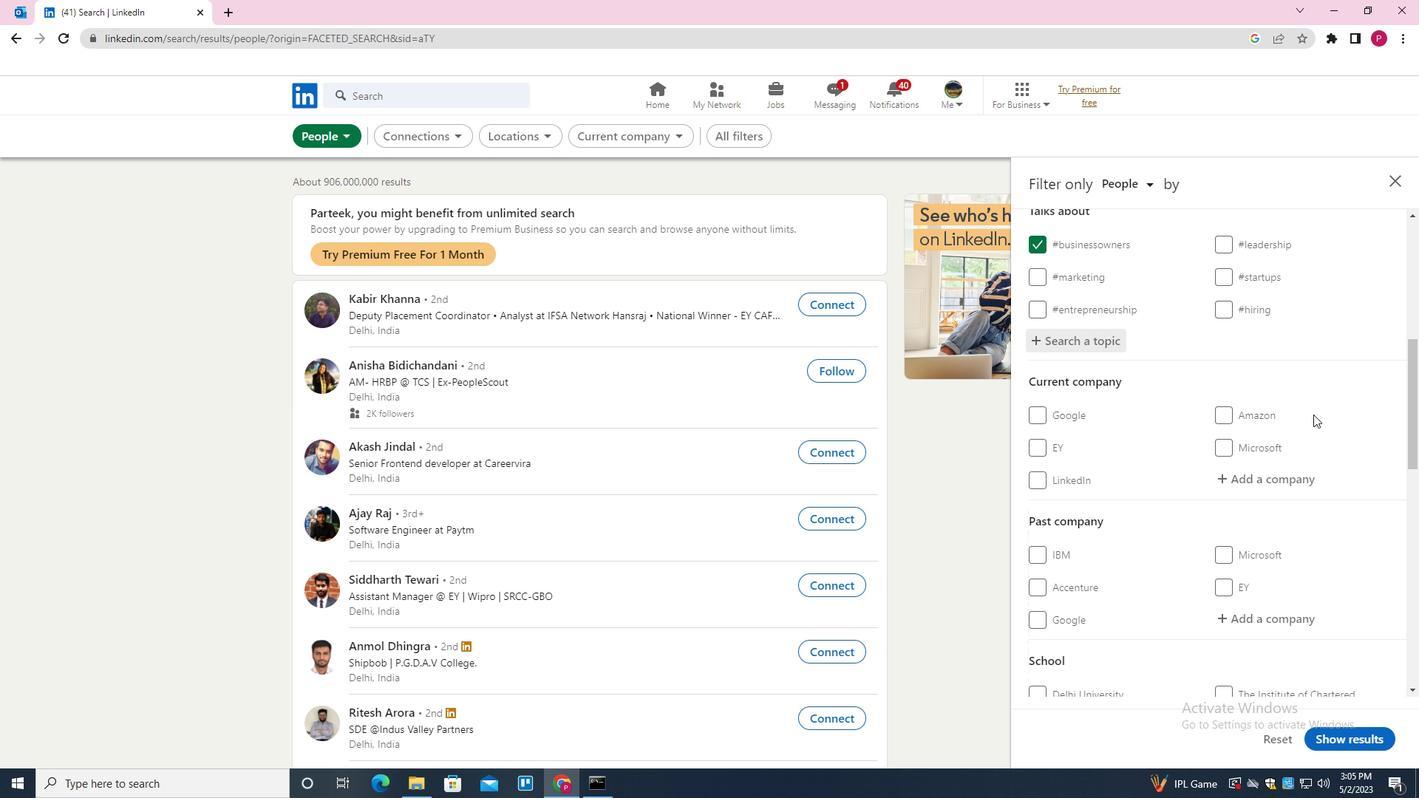 
Action: Mouse moved to (1308, 415)
Screenshot: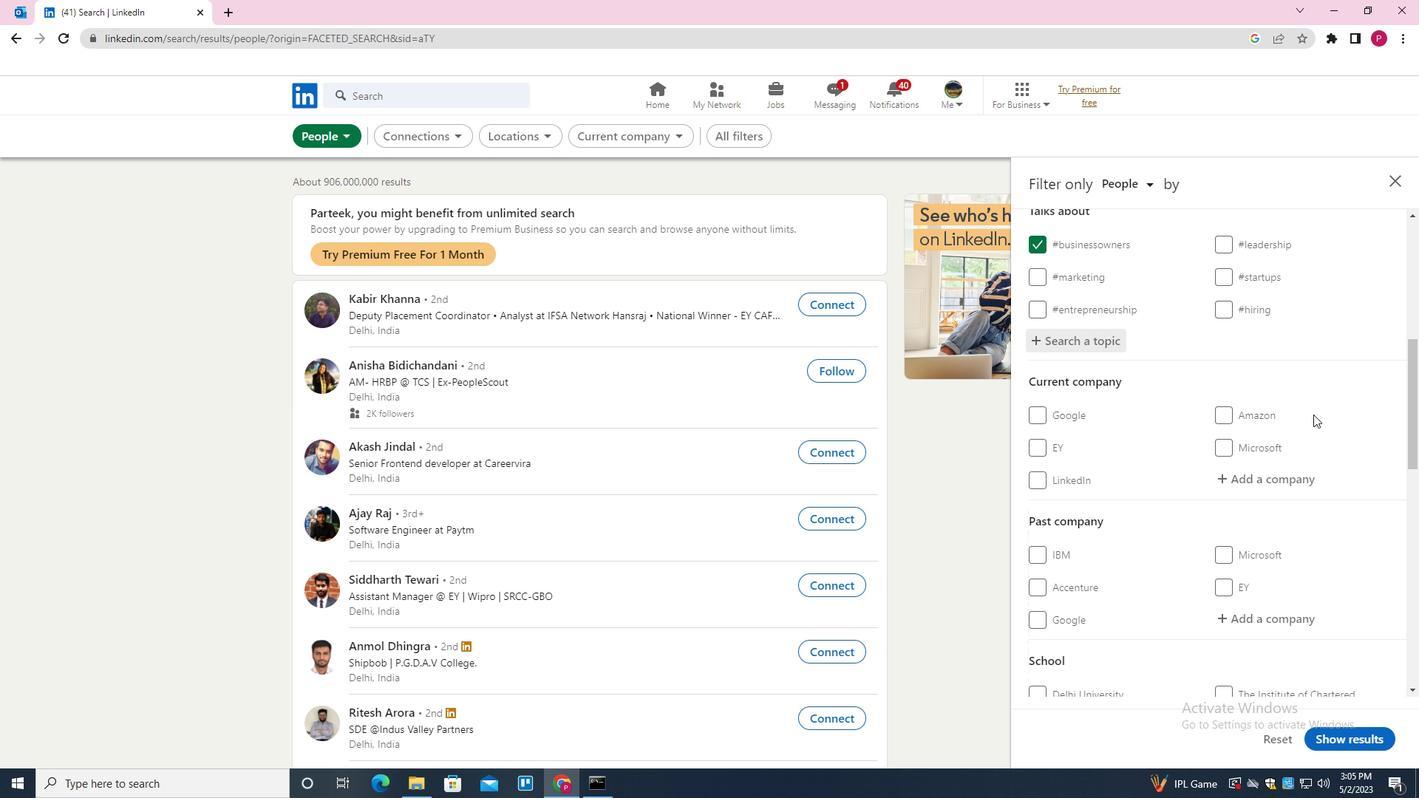 
Action: Mouse scrolled (1308, 414) with delta (0, 0)
Screenshot: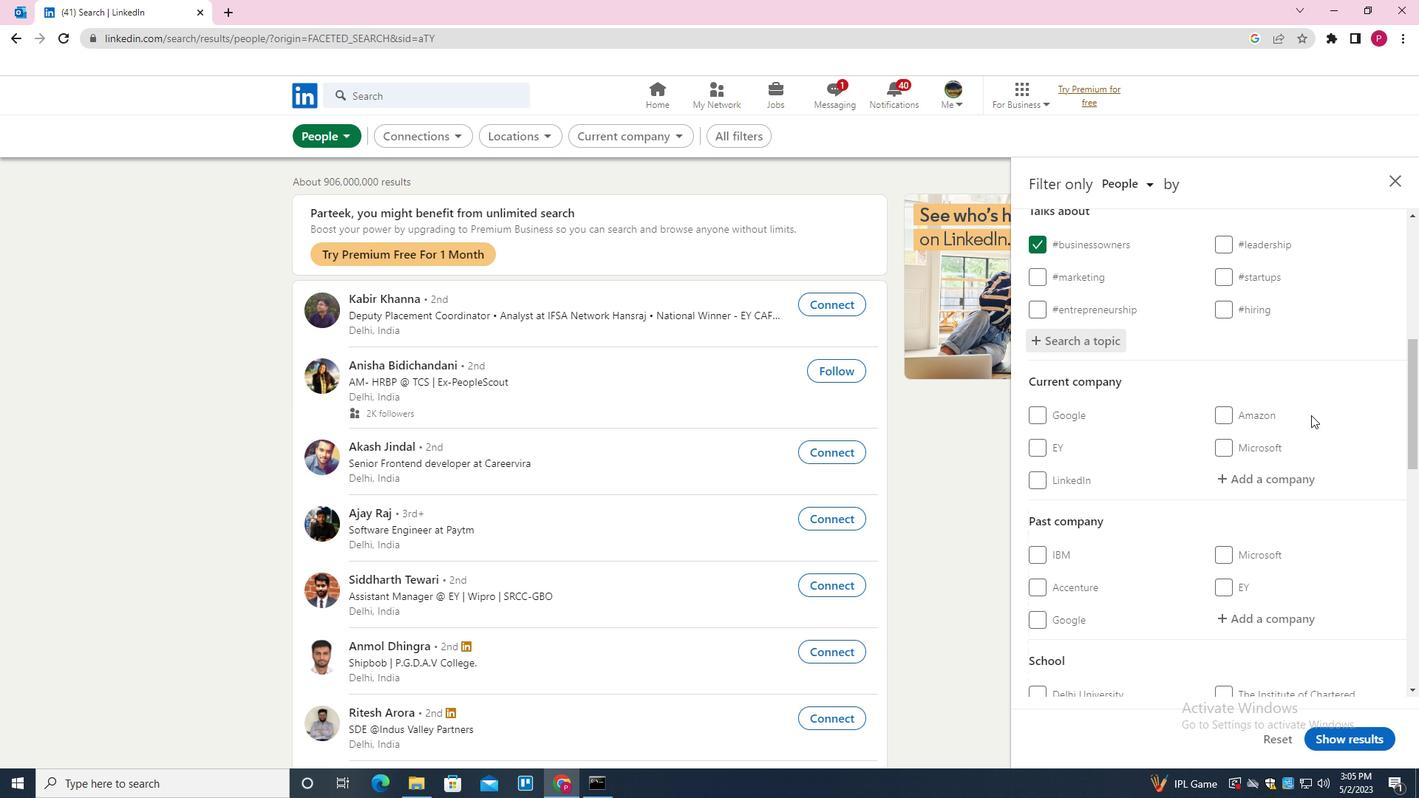 
Action: Mouse moved to (1305, 415)
Screenshot: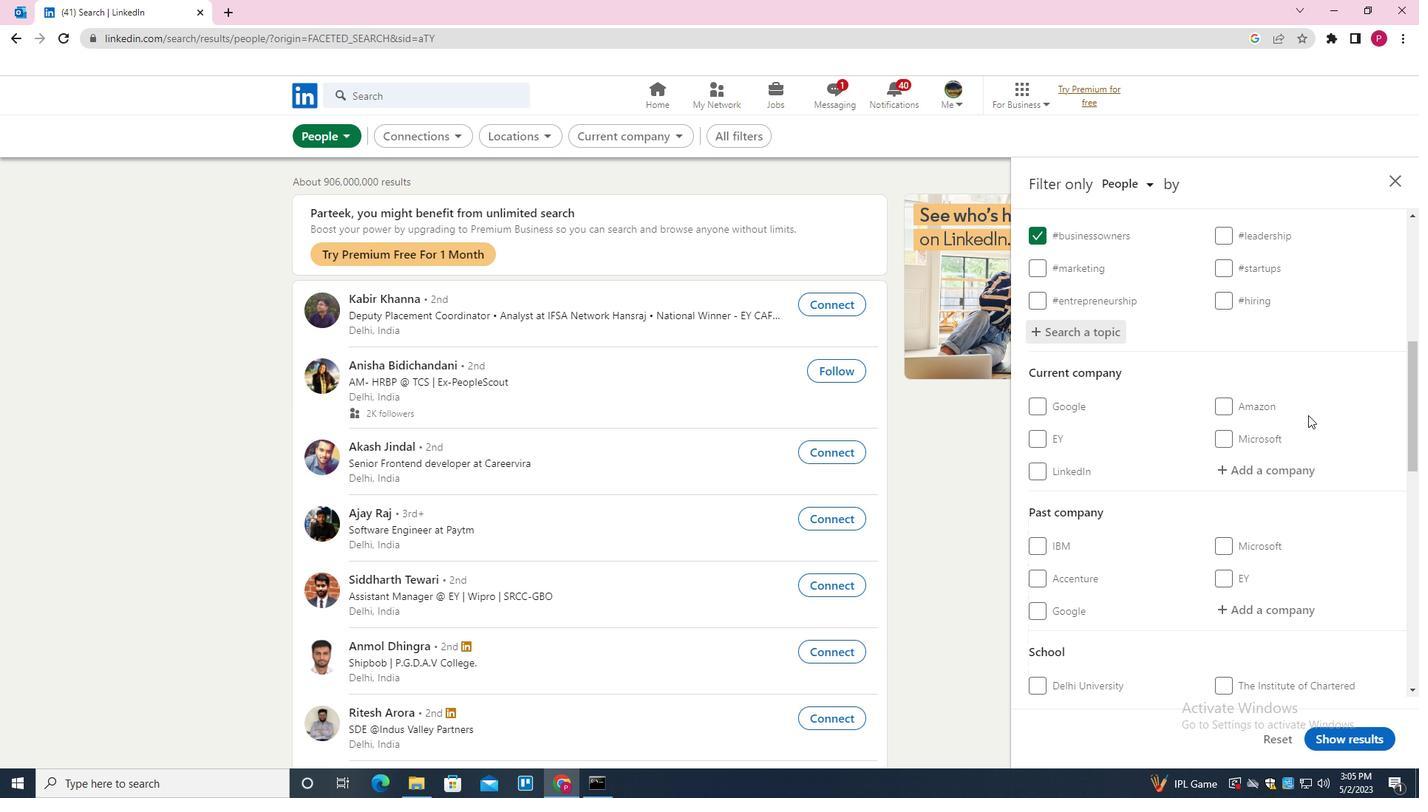 
Action: Mouse scrolled (1305, 414) with delta (0, 0)
Screenshot: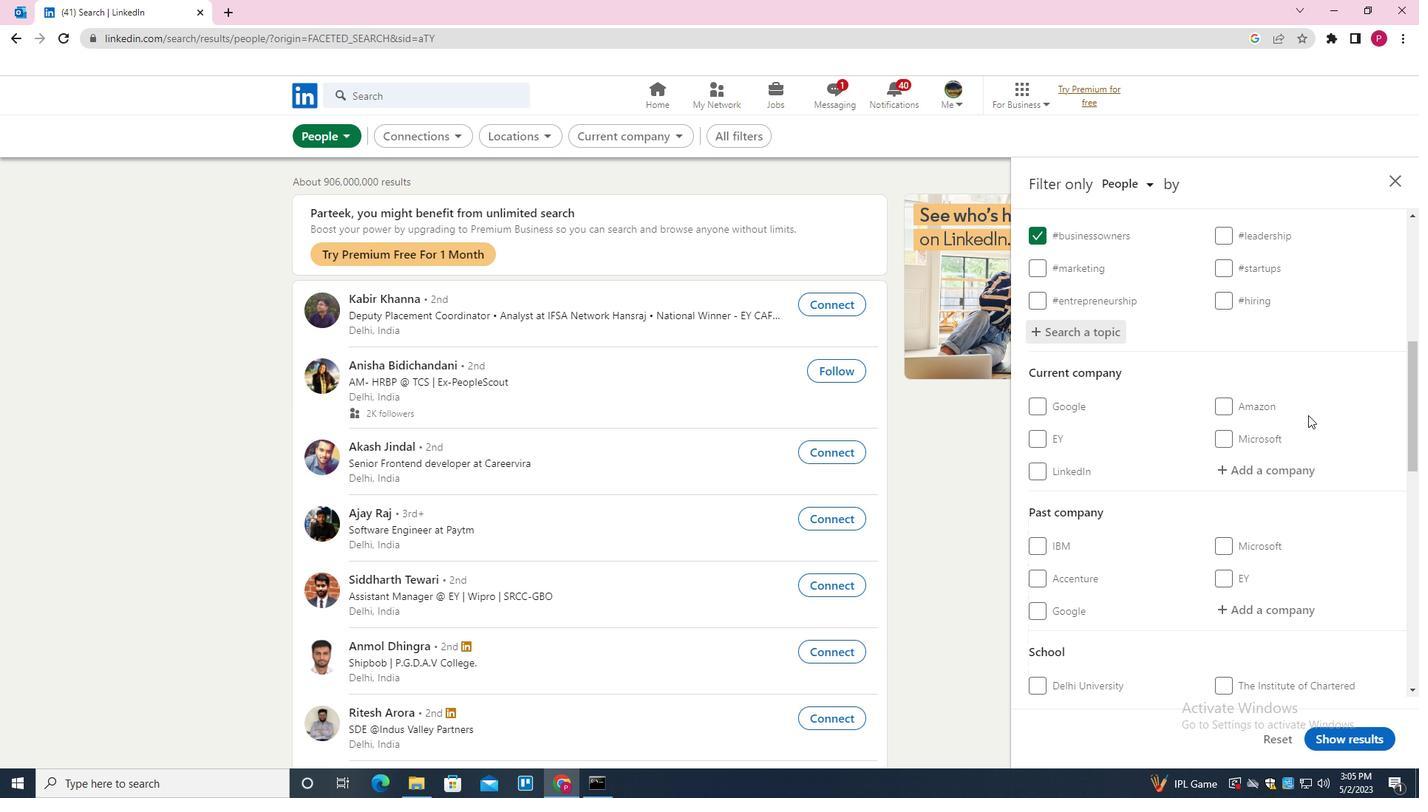
Action: Mouse moved to (1200, 438)
Screenshot: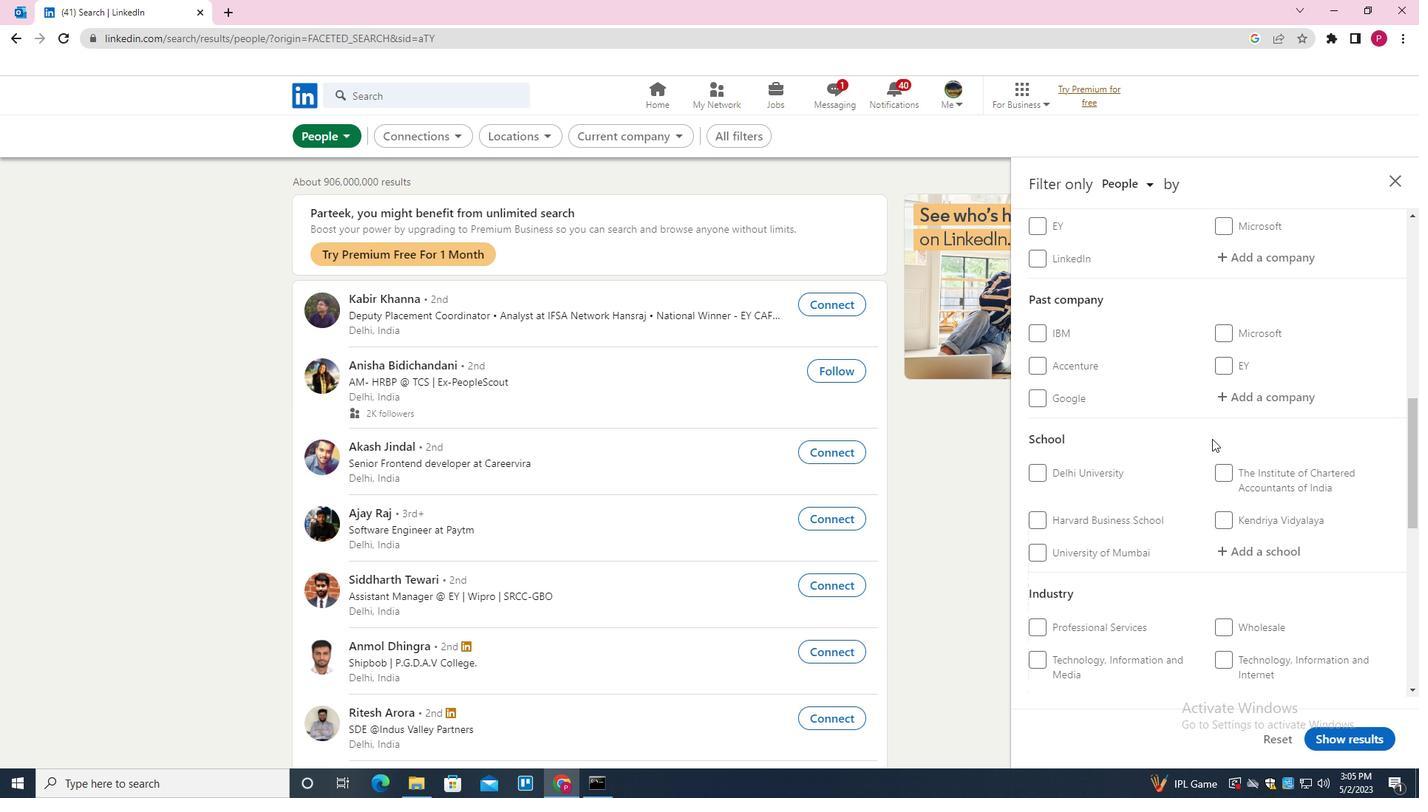 
Action: Mouse scrolled (1200, 437) with delta (0, 0)
Screenshot: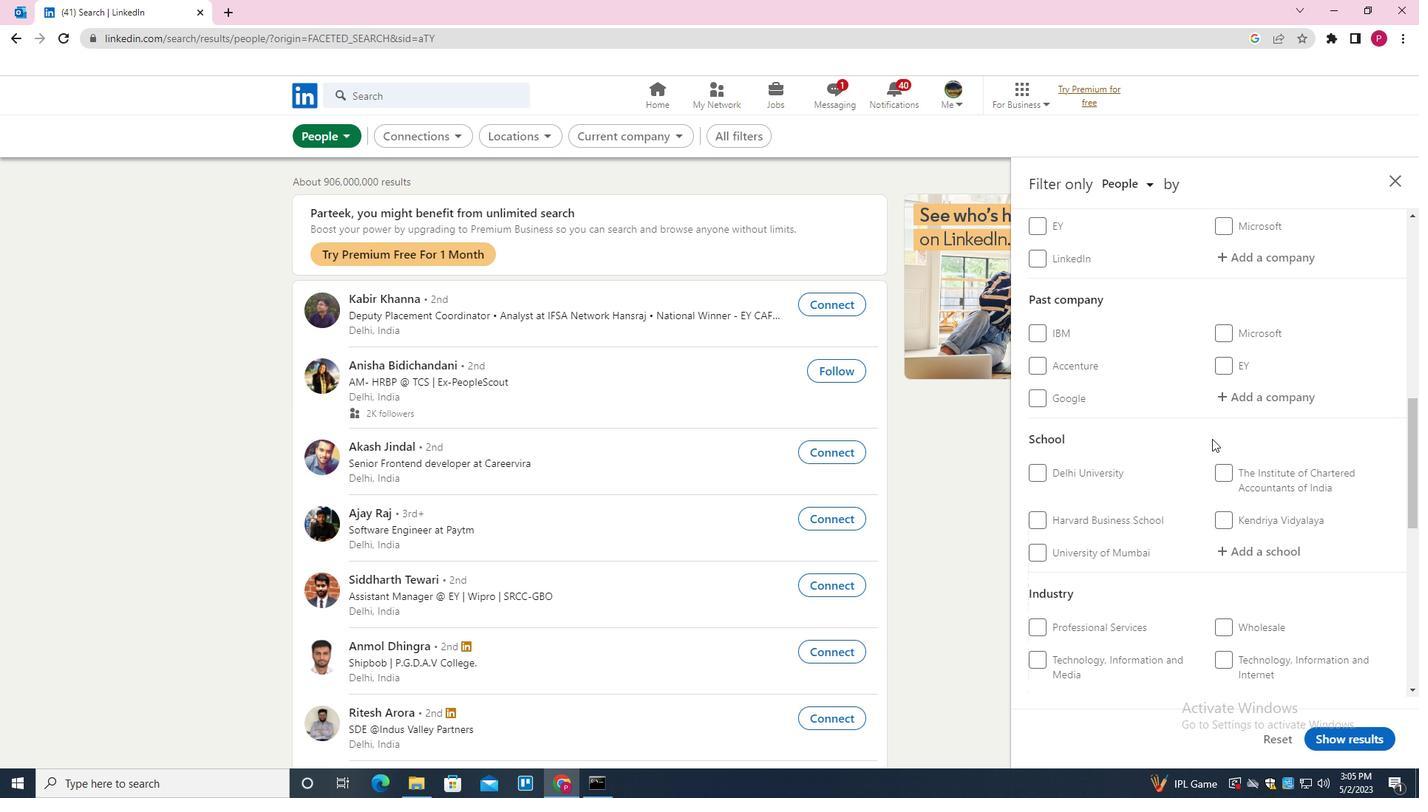 
Action: Mouse moved to (1197, 437)
Screenshot: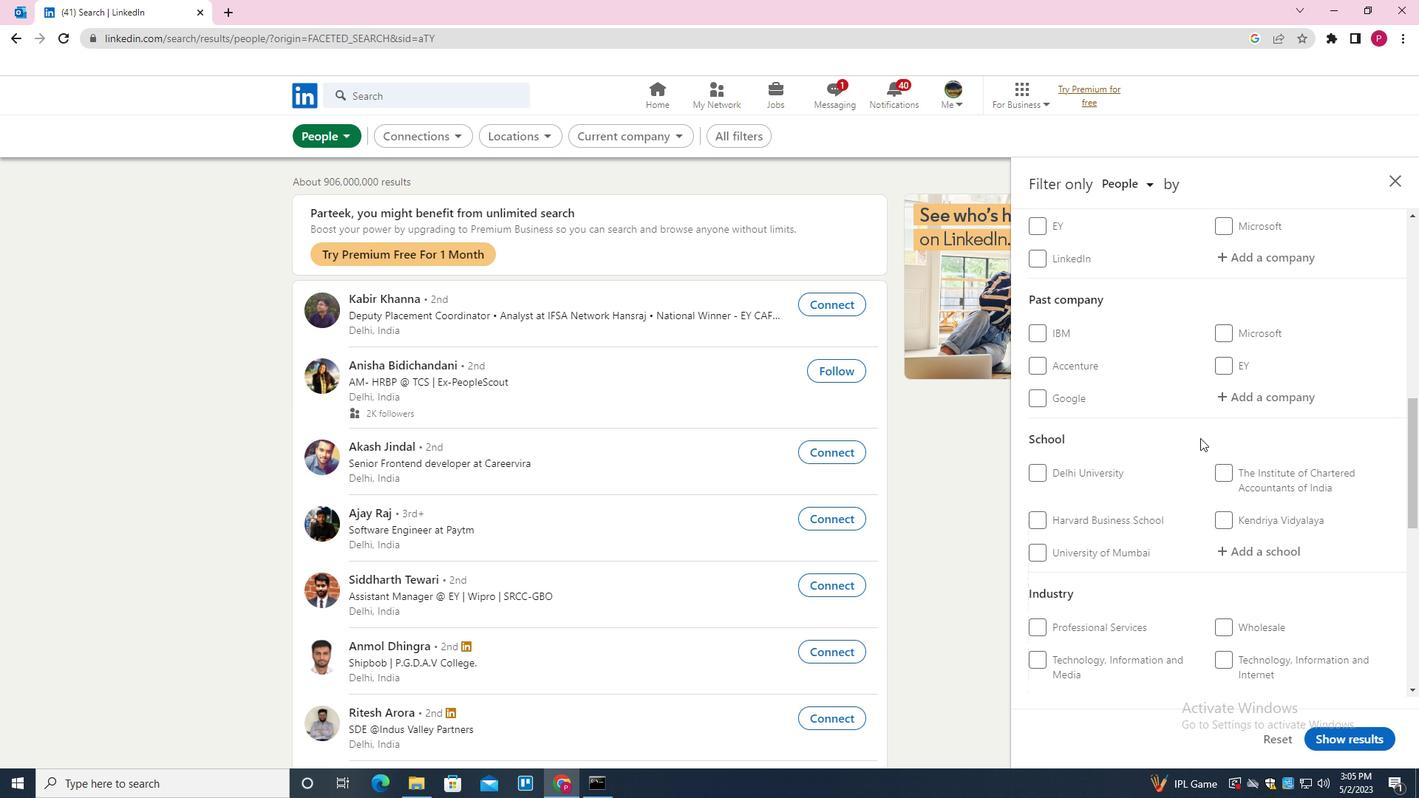 
Action: Mouse scrolled (1197, 437) with delta (0, 0)
Screenshot: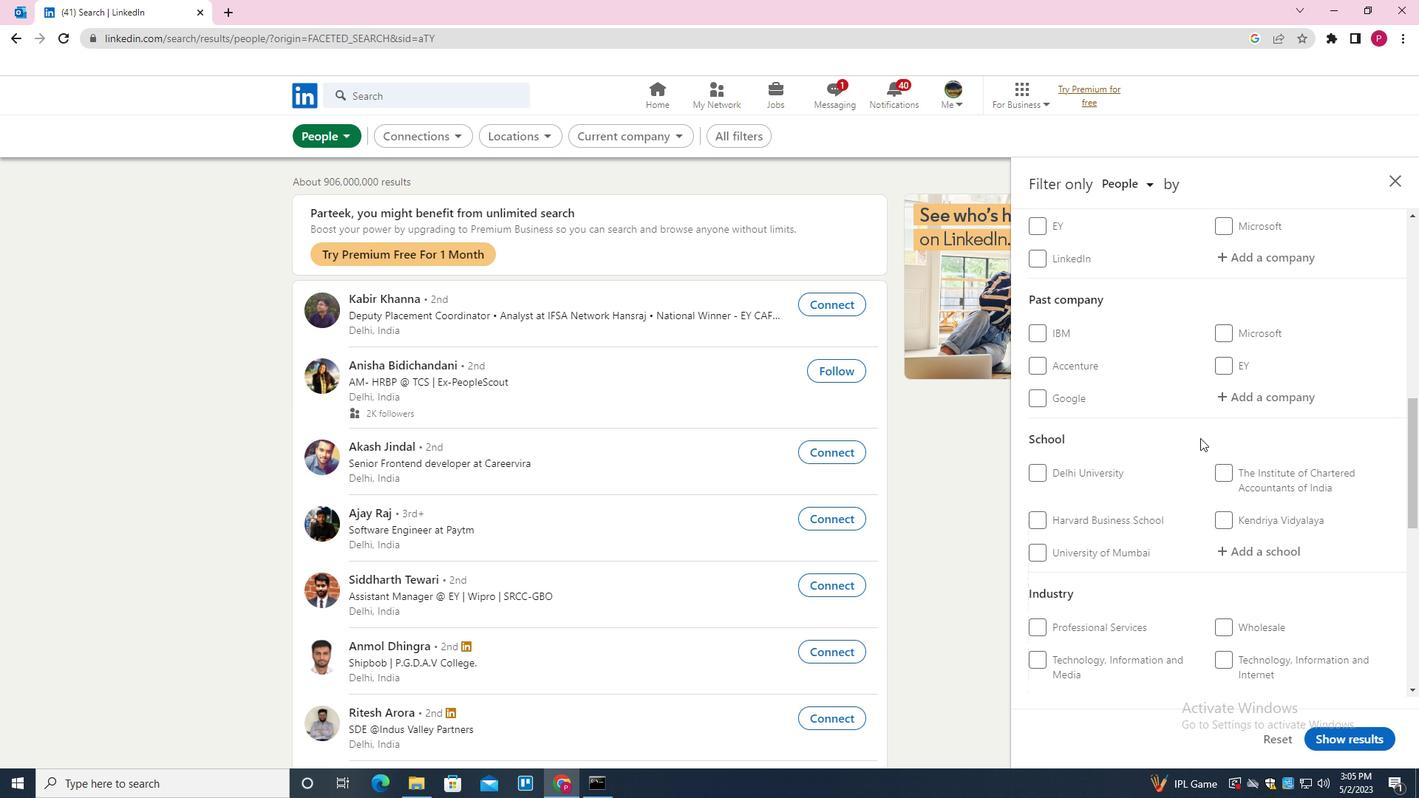 
Action: Mouse moved to (1196, 437)
Screenshot: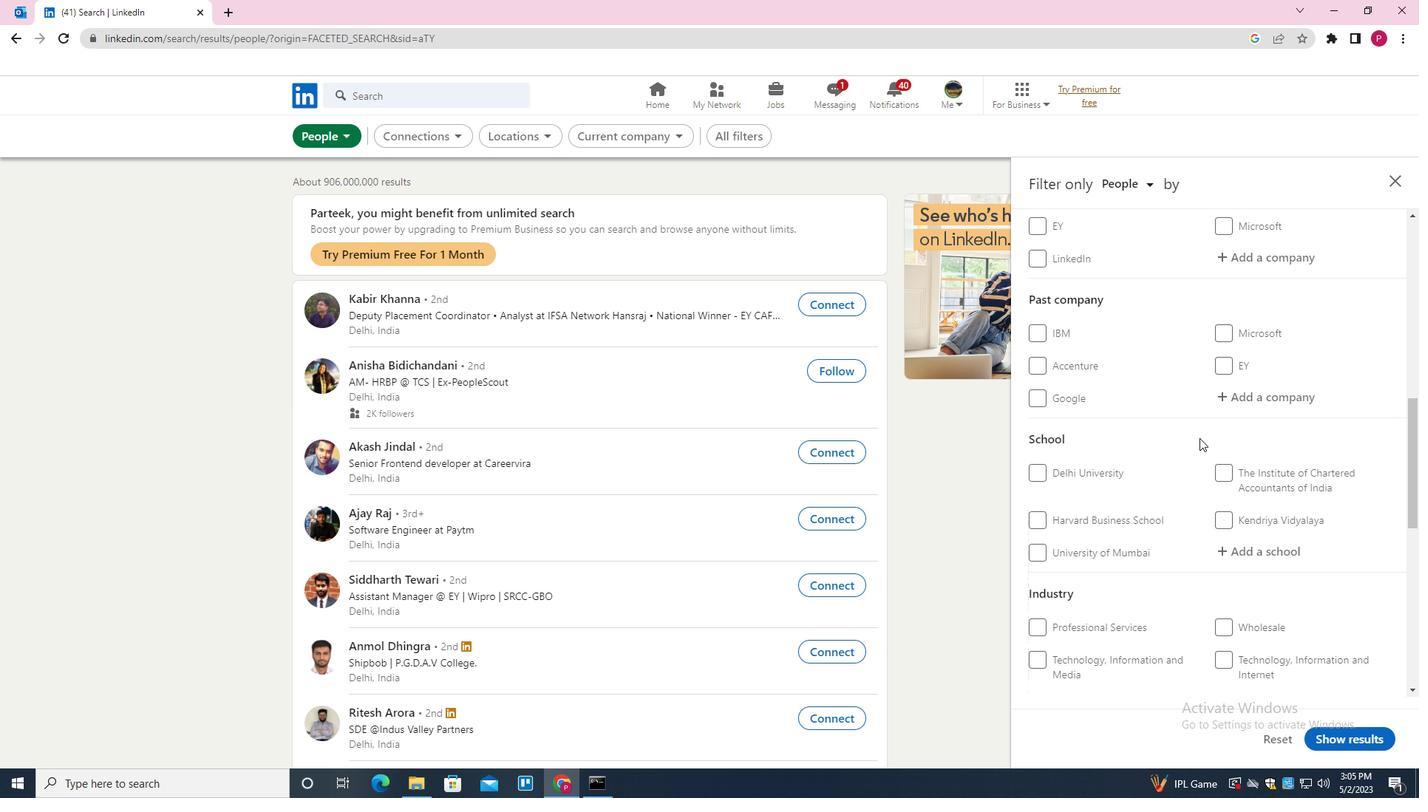 
Action: Mouse scrolled (1196, 437) with delta (0, 0)
Screenshot: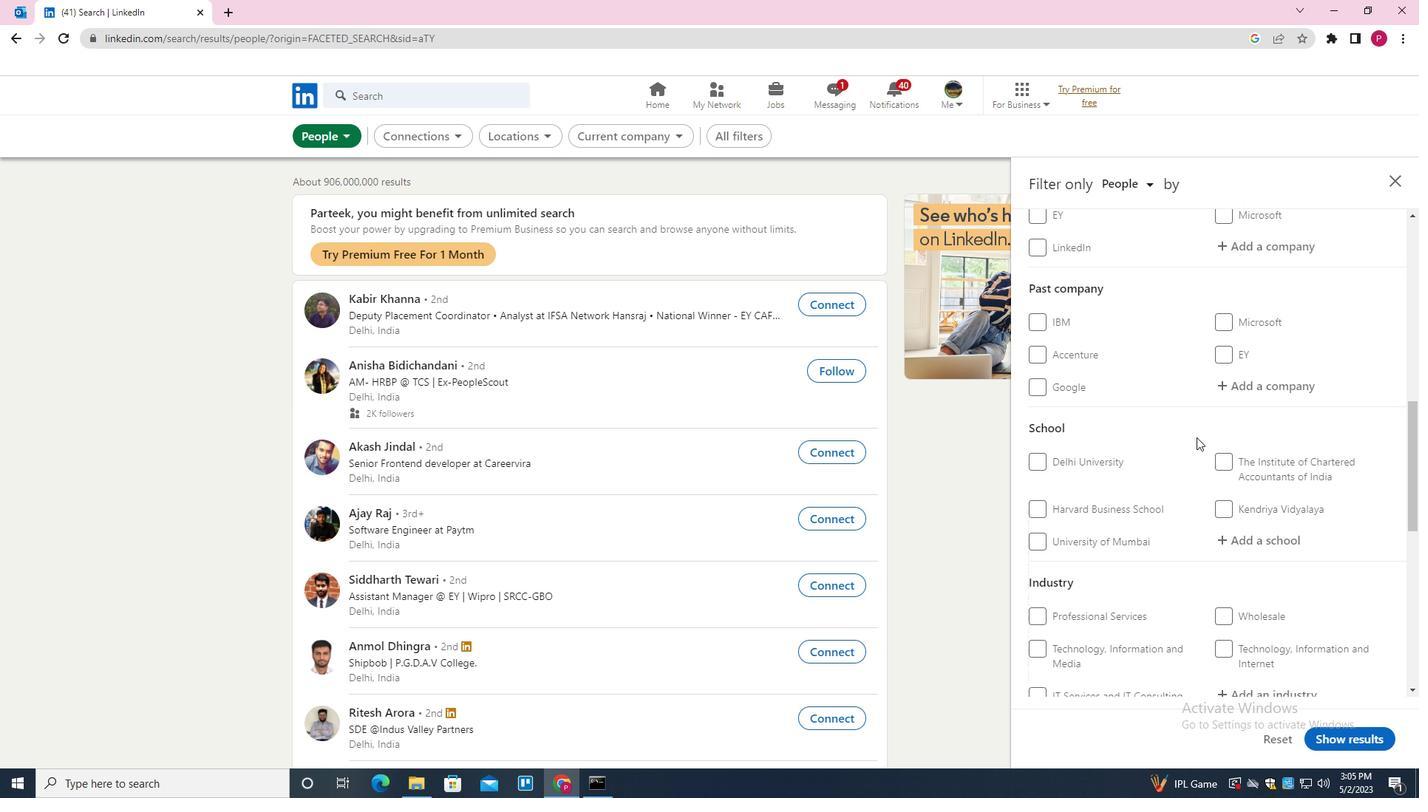 
Action: Mouse moved to (1195, 437)
Screenshot: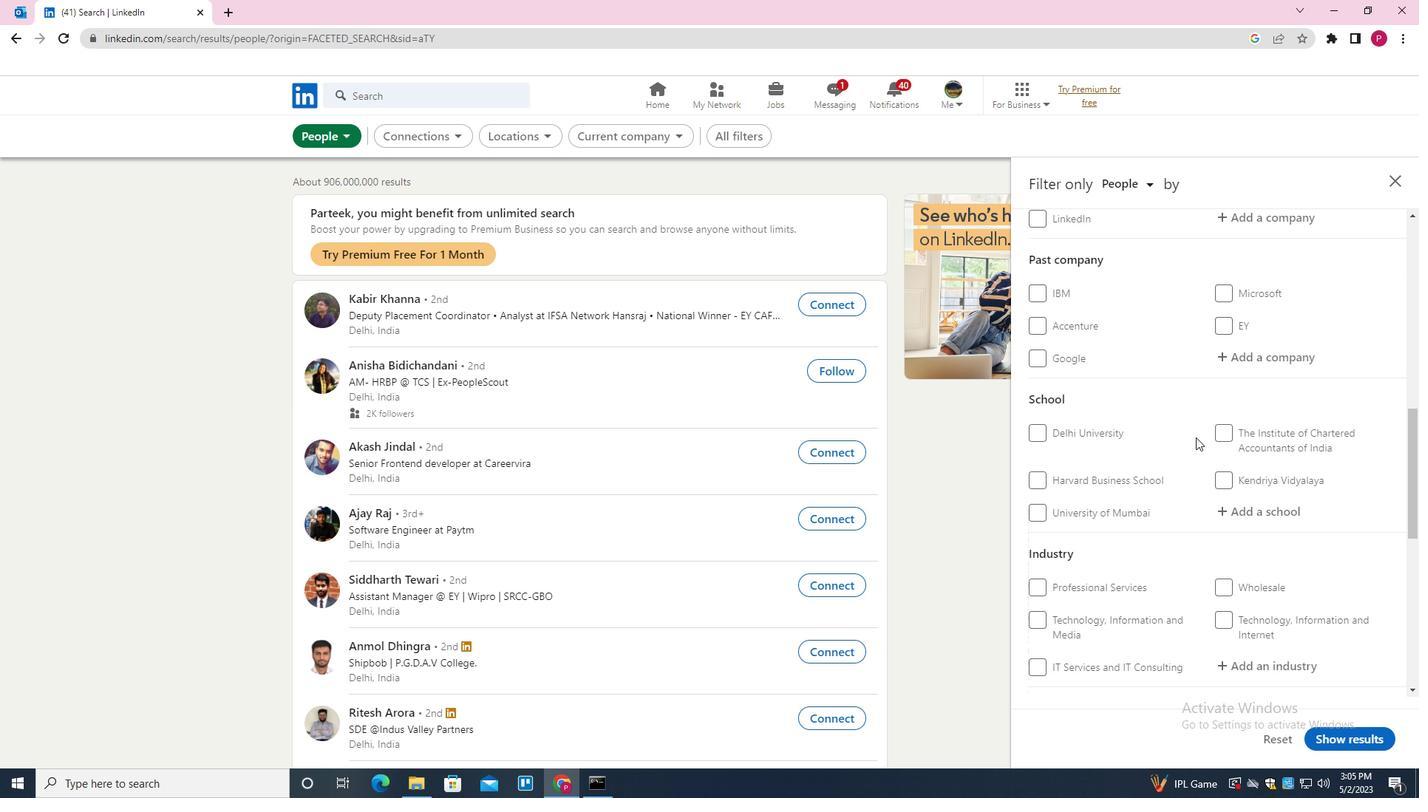 
Action: Mouse scrolled (1195, 437) with delta (0, 0)
Screenshot: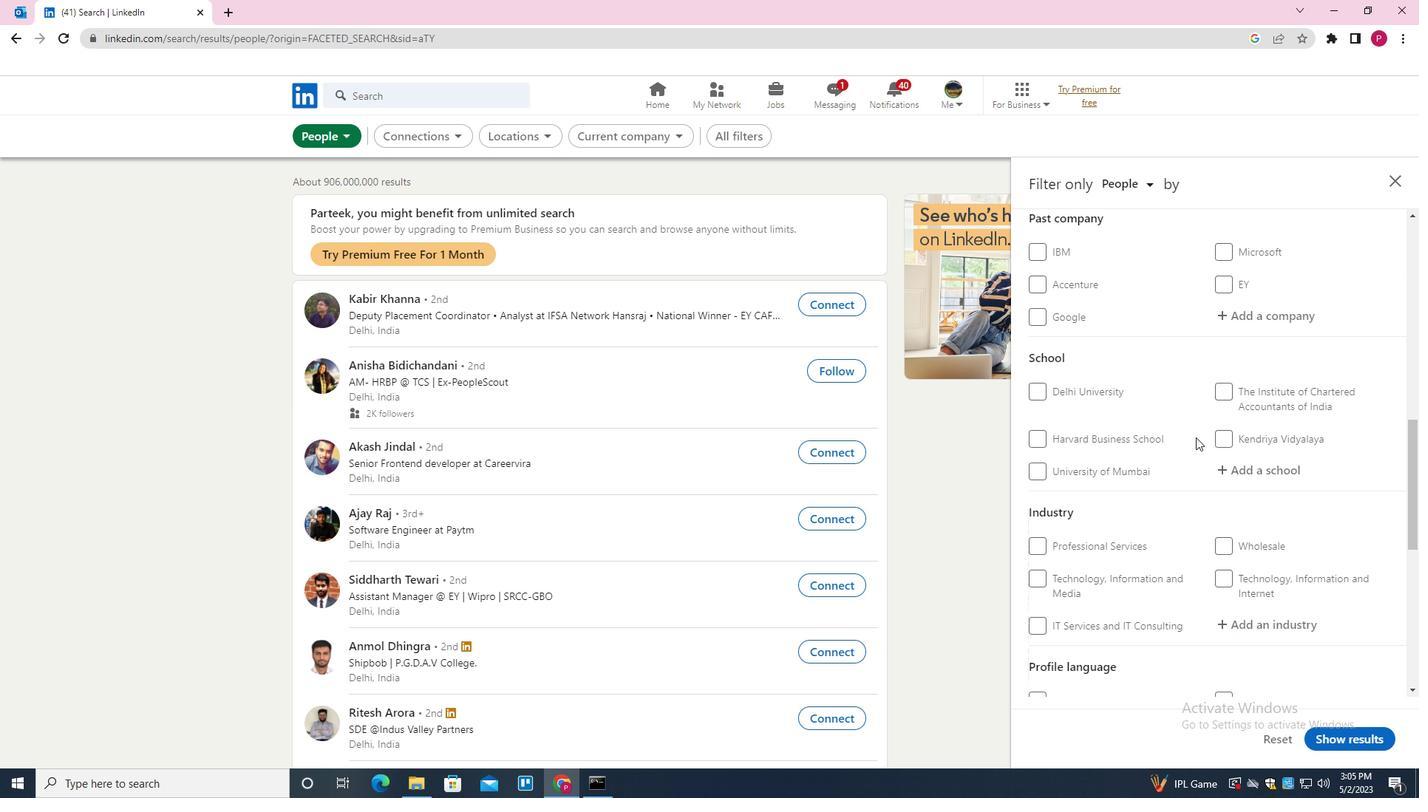 
Action: Mouse moved to (1155, 461)
Screenshot: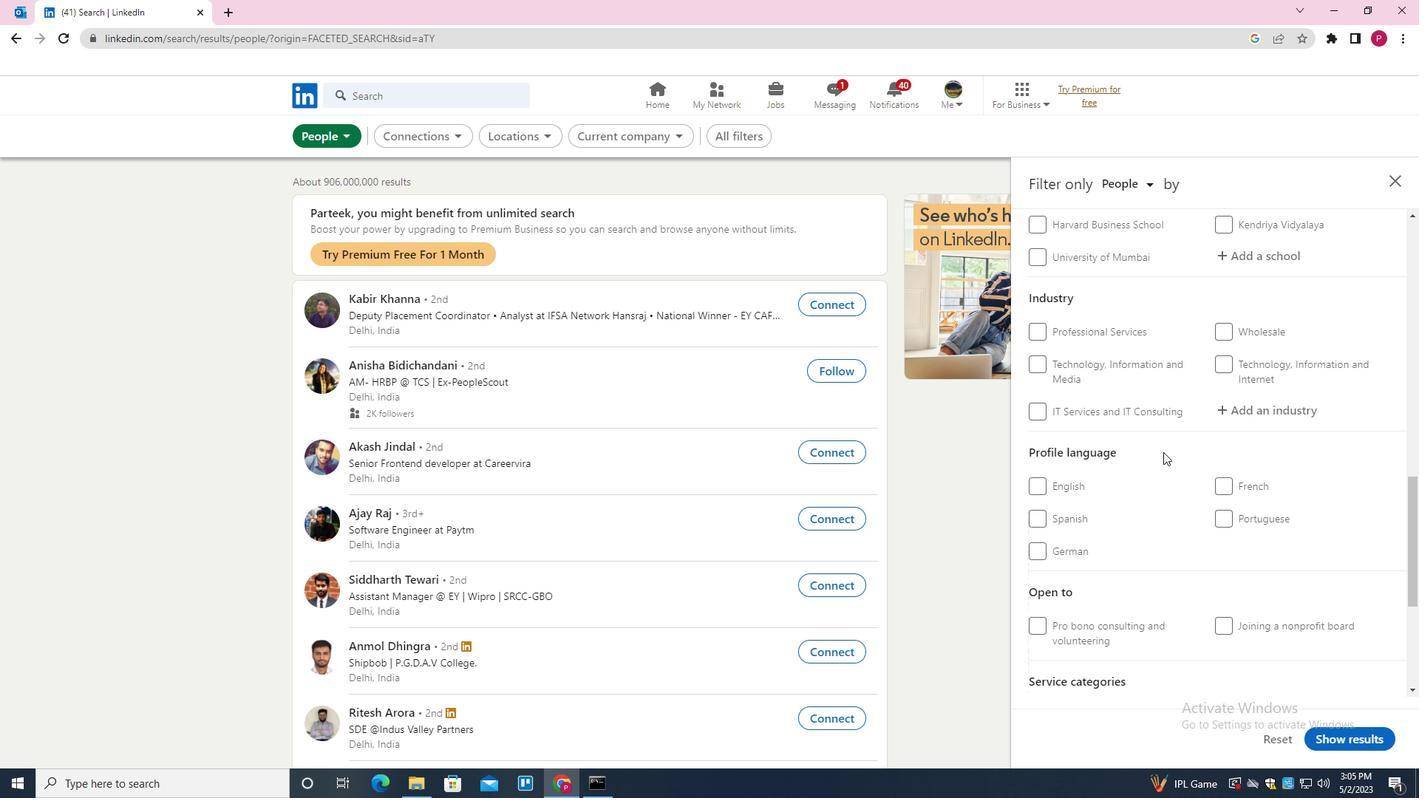 
Action: Mouse scrolled (1155, 460) with delta (0, 0)
Screenshot: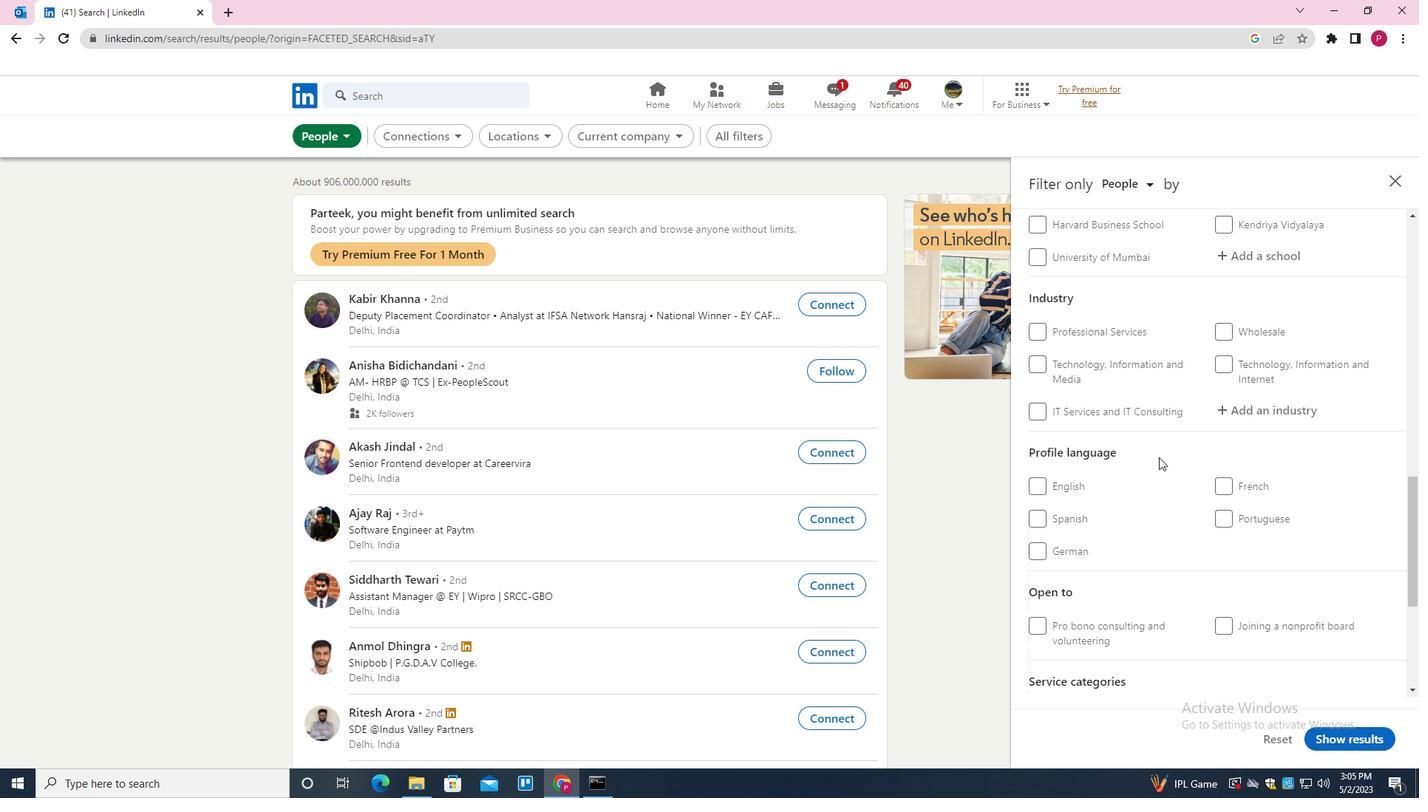
Action: Mouse moved to (1043, 447)
Screenshot: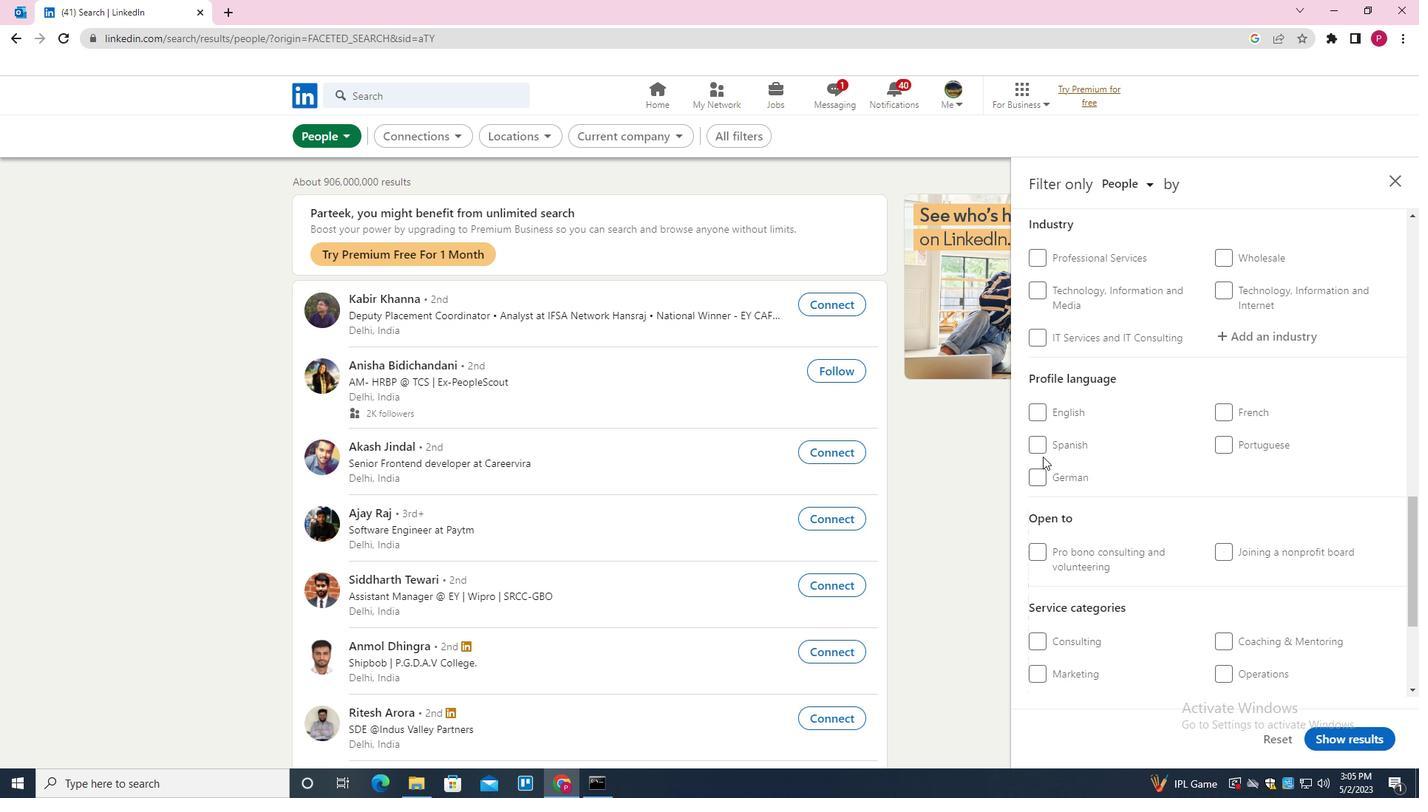 
Action: Mouse pressed left at (1043, 447)
Screenshot: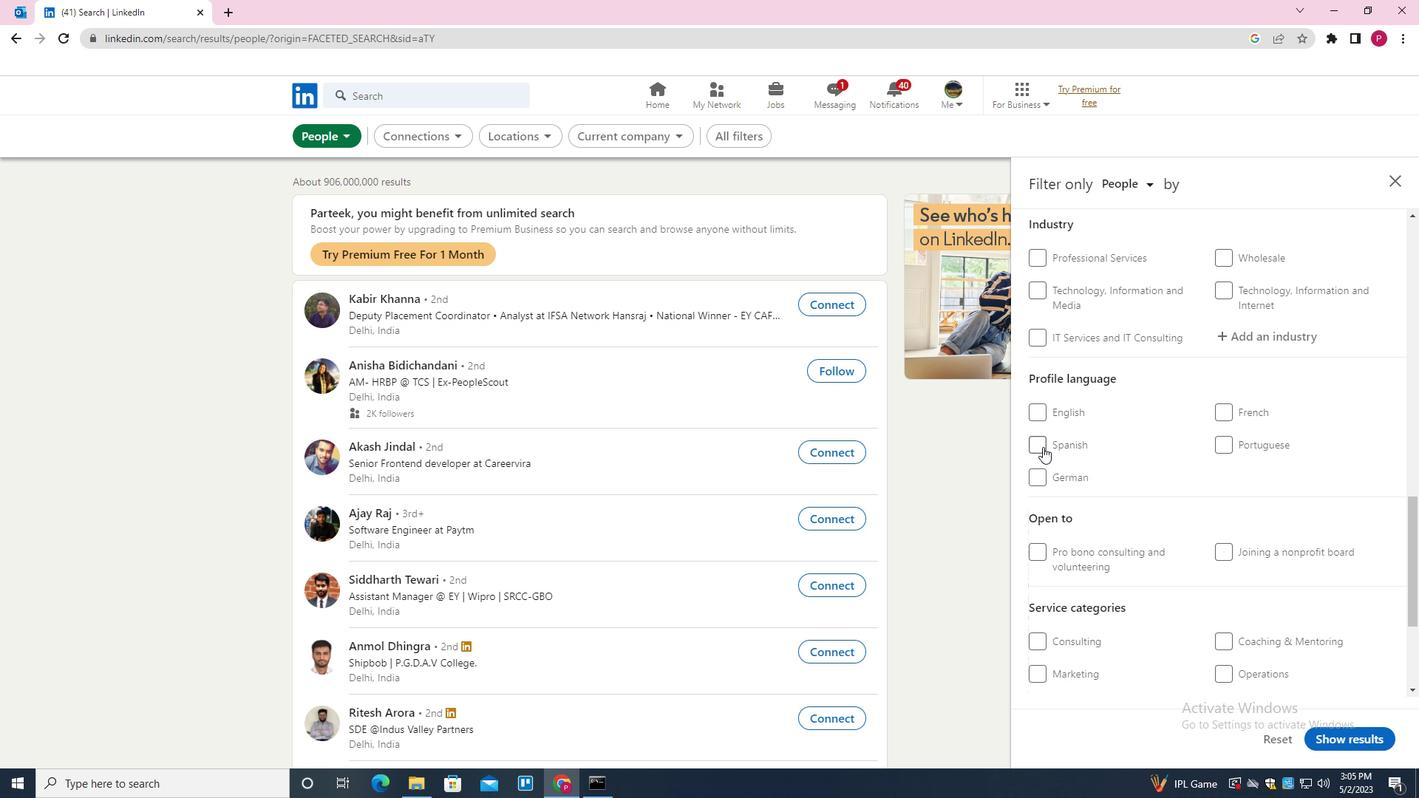 
Action: Mouse moved to (1138, 476)
Screenshot: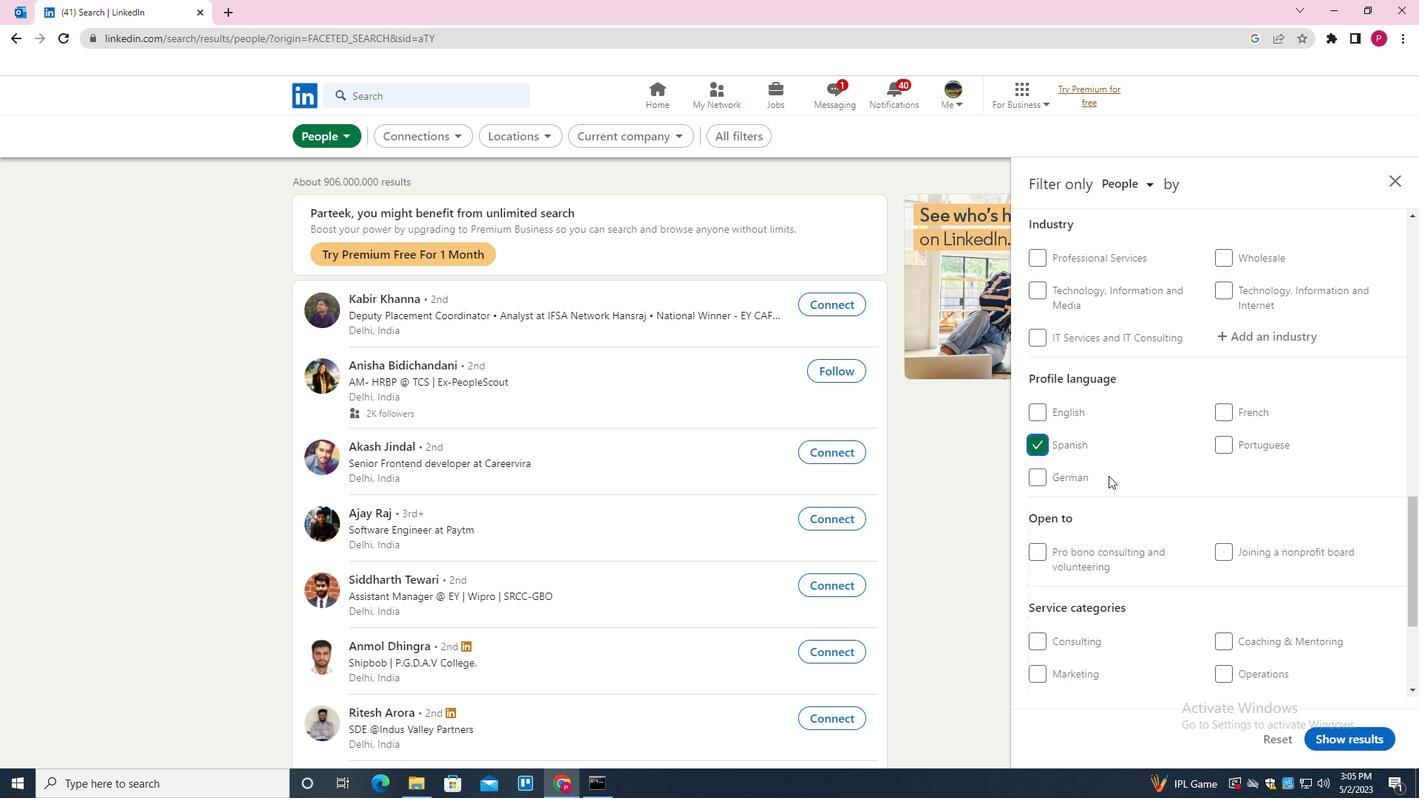 
Action: Mouse scrolled (1138, 477) with delta (0, 0)
Screenshot: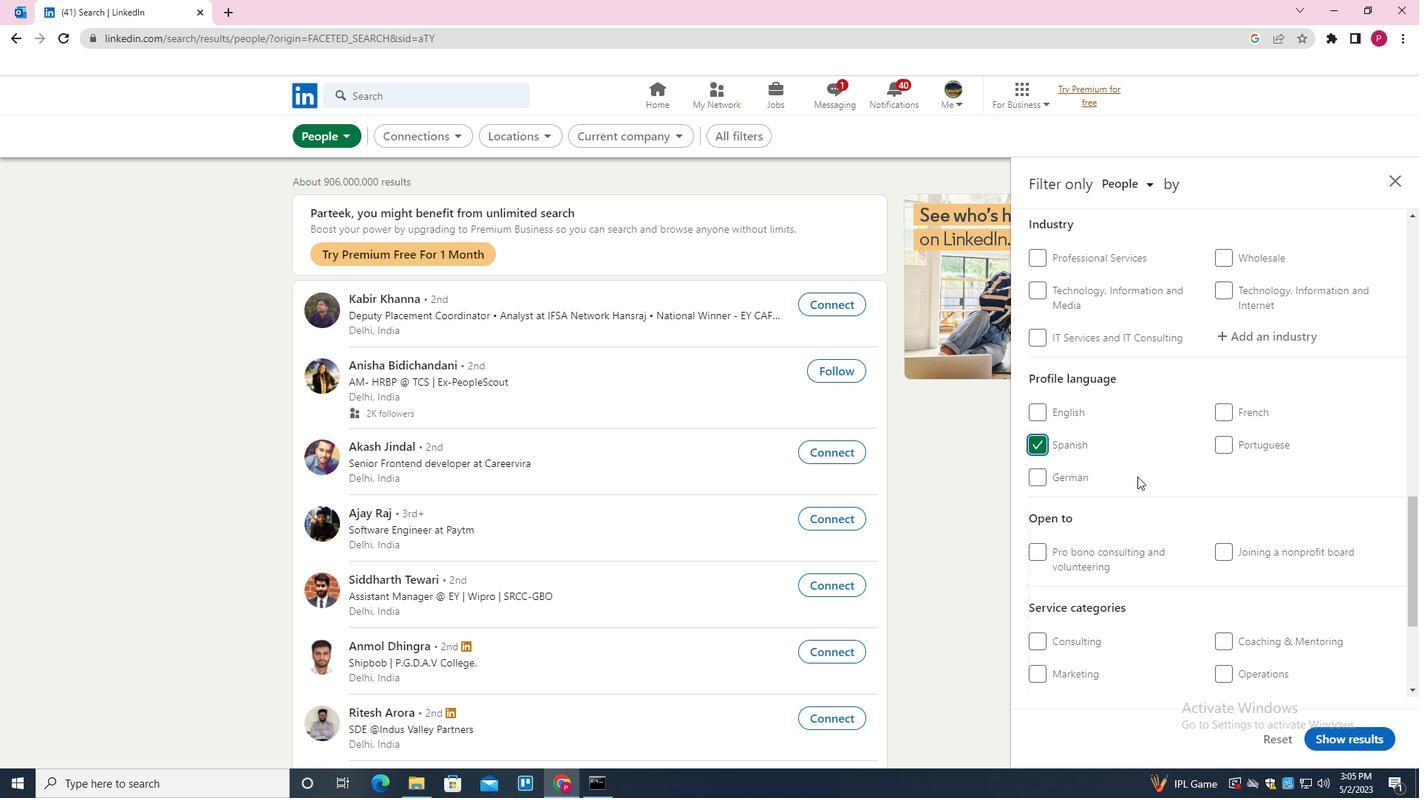 
Action: Mouse scrolled (1138, 477) with delta (0, 0)
Screenshot: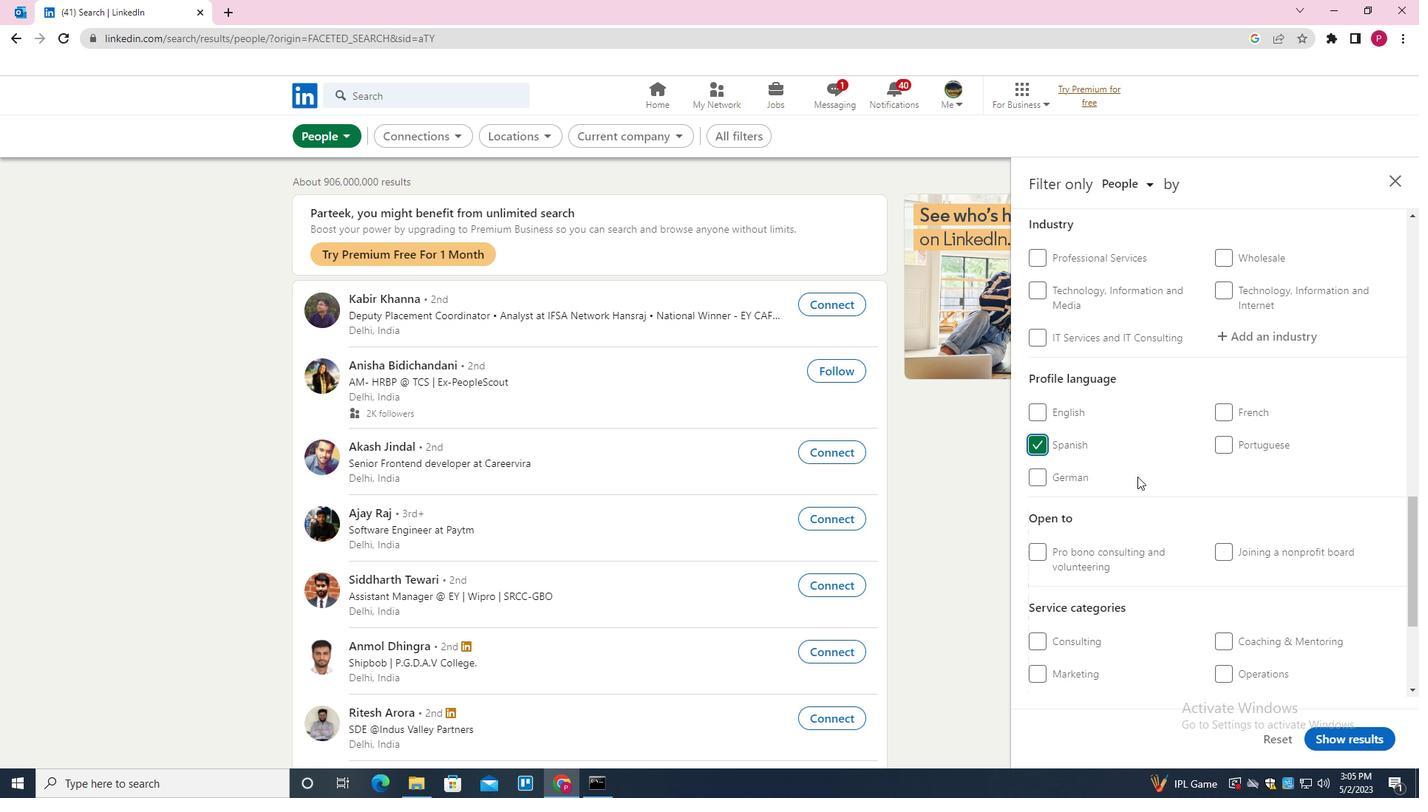 
Action: Mouse scrolled (1138, 477) with delta (0, 0)
Screenshot: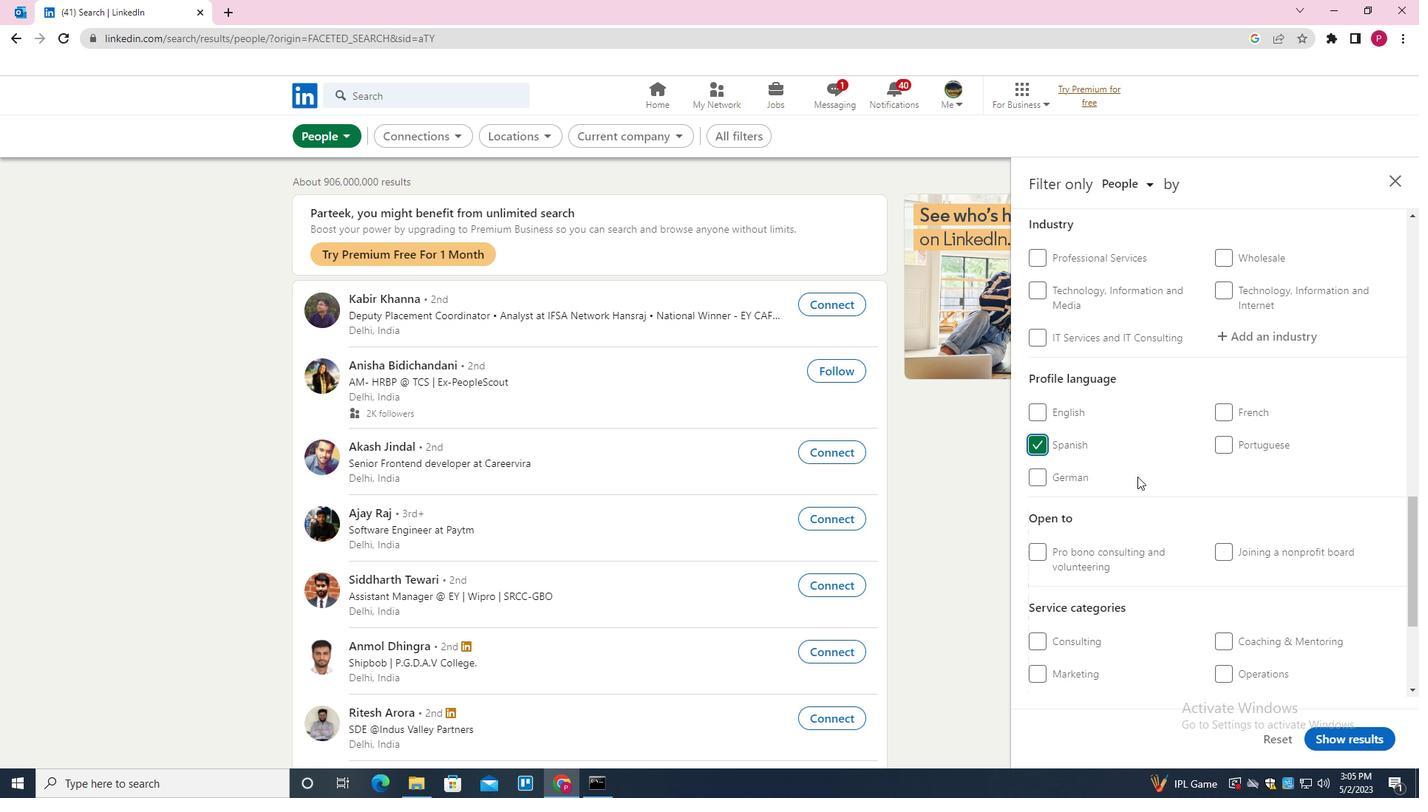 
Action: Mouse scrolled (1138, 477) with delta (0, 0)
Screenshot: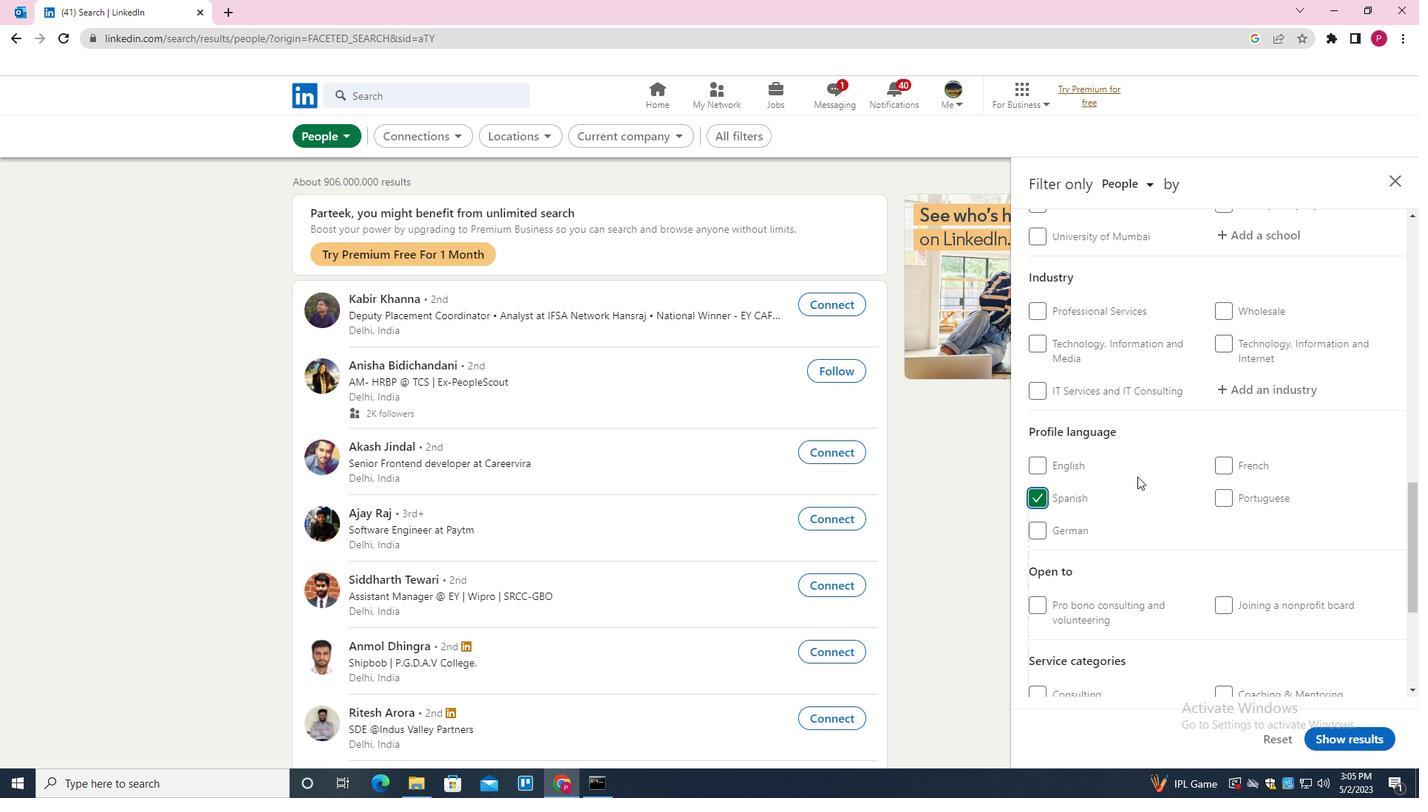 
Action: Mouse scrolled (1138, 477) with delta (0, 0)
Screenshot: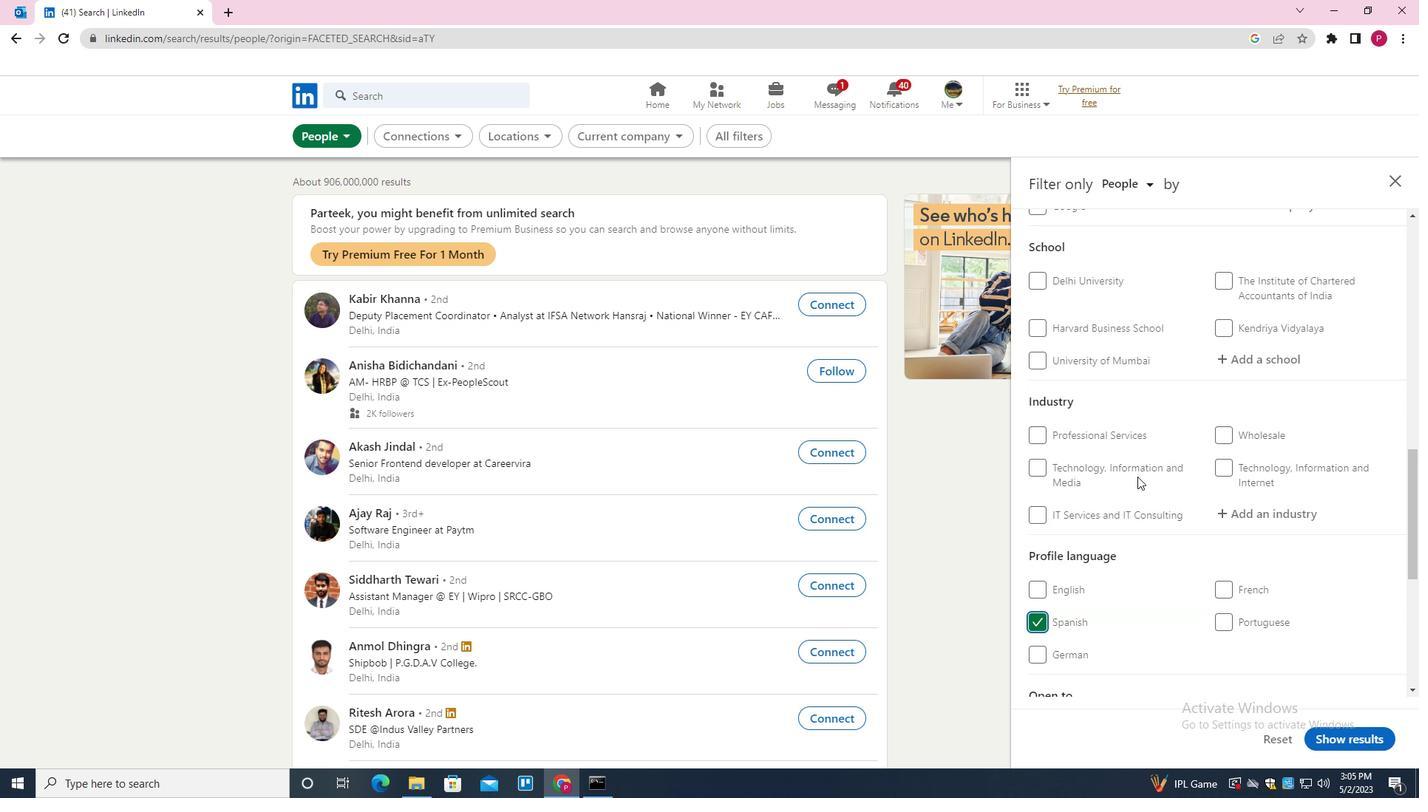 
Action: Mouse scrolled (1138, 477) with delta (0, 0)
Screenshot: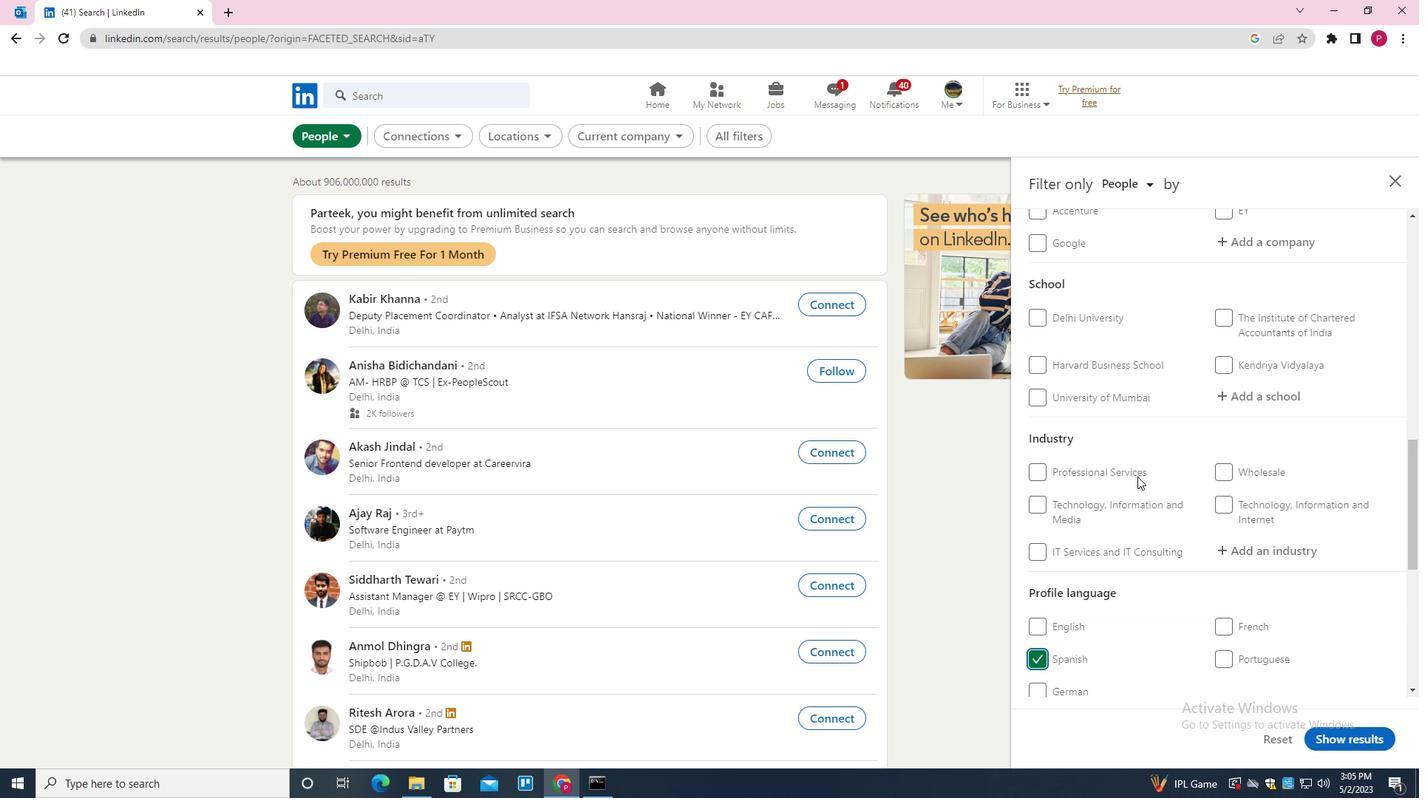 
Action: Mouse moved to (1243, 323)
Screenshot: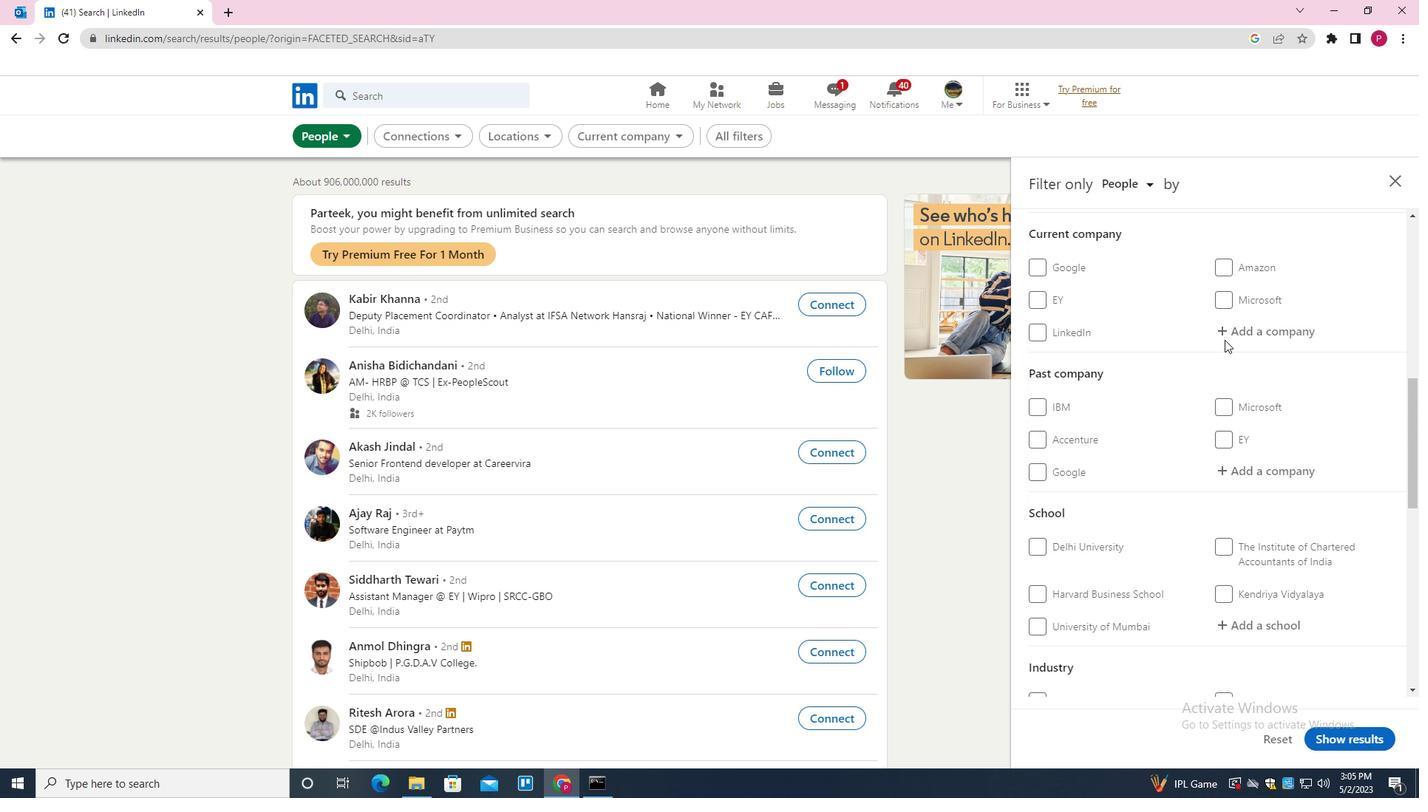 
Action: Mouse pressed left at (1243, 323)
Screenshot: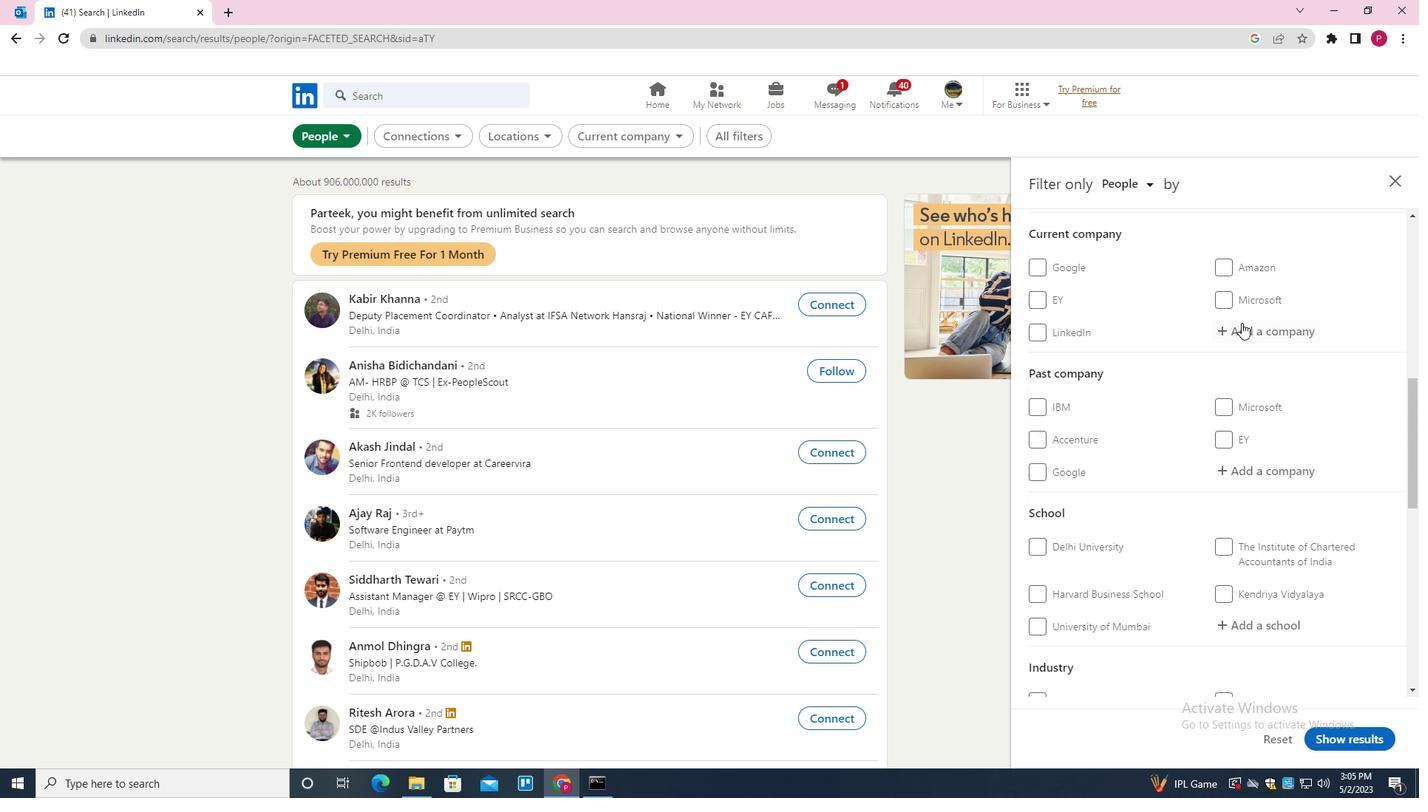 
Action: Mouse moved to (1236, 325)
Screenshot: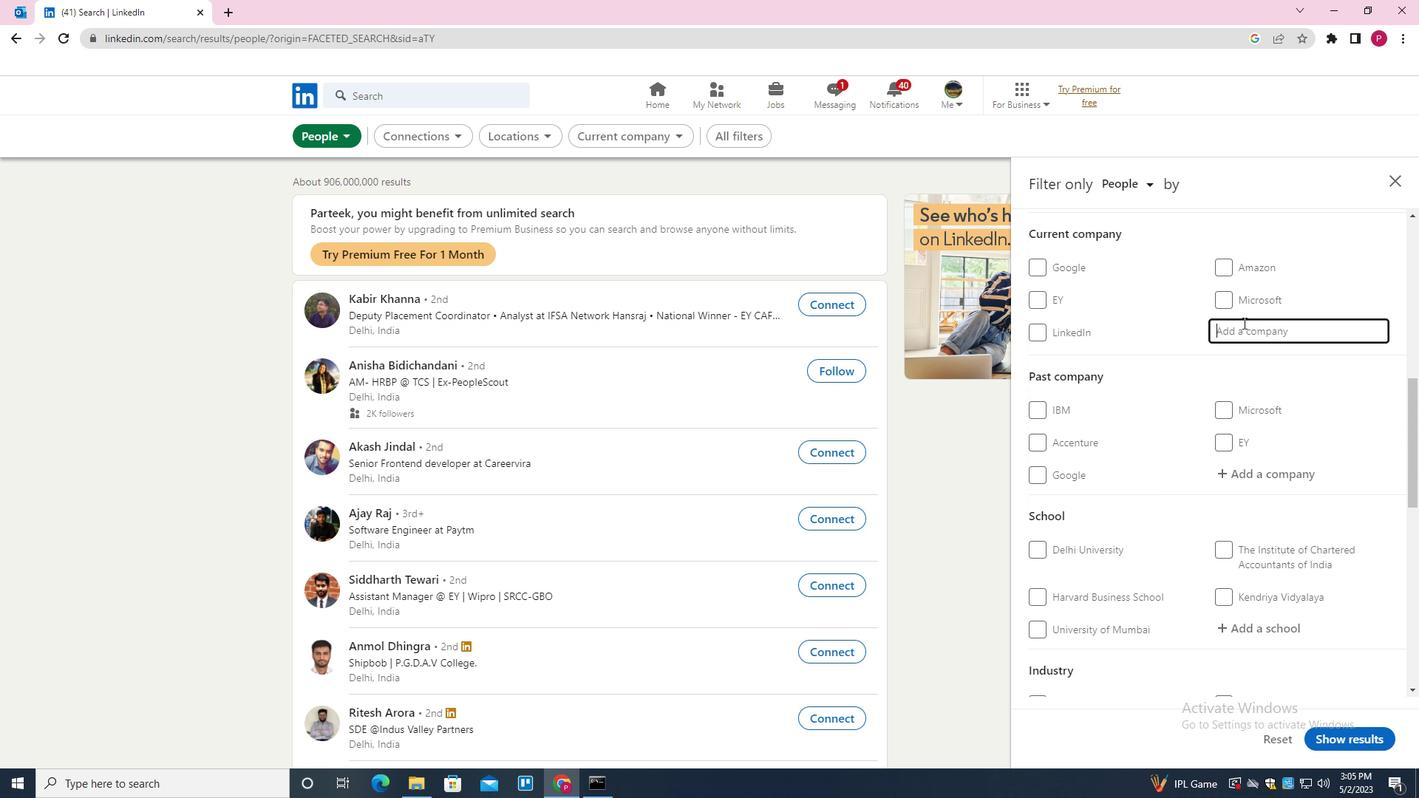 
Action: Key pressed <Key.shift><Key.shift><Key.shift><Key.shift><Key.shift><Key.shift><Key.shift><Key.shift><Key.shift><Key.shift><Key.shift>BT<Key.down><Key.enter>
Screenshot: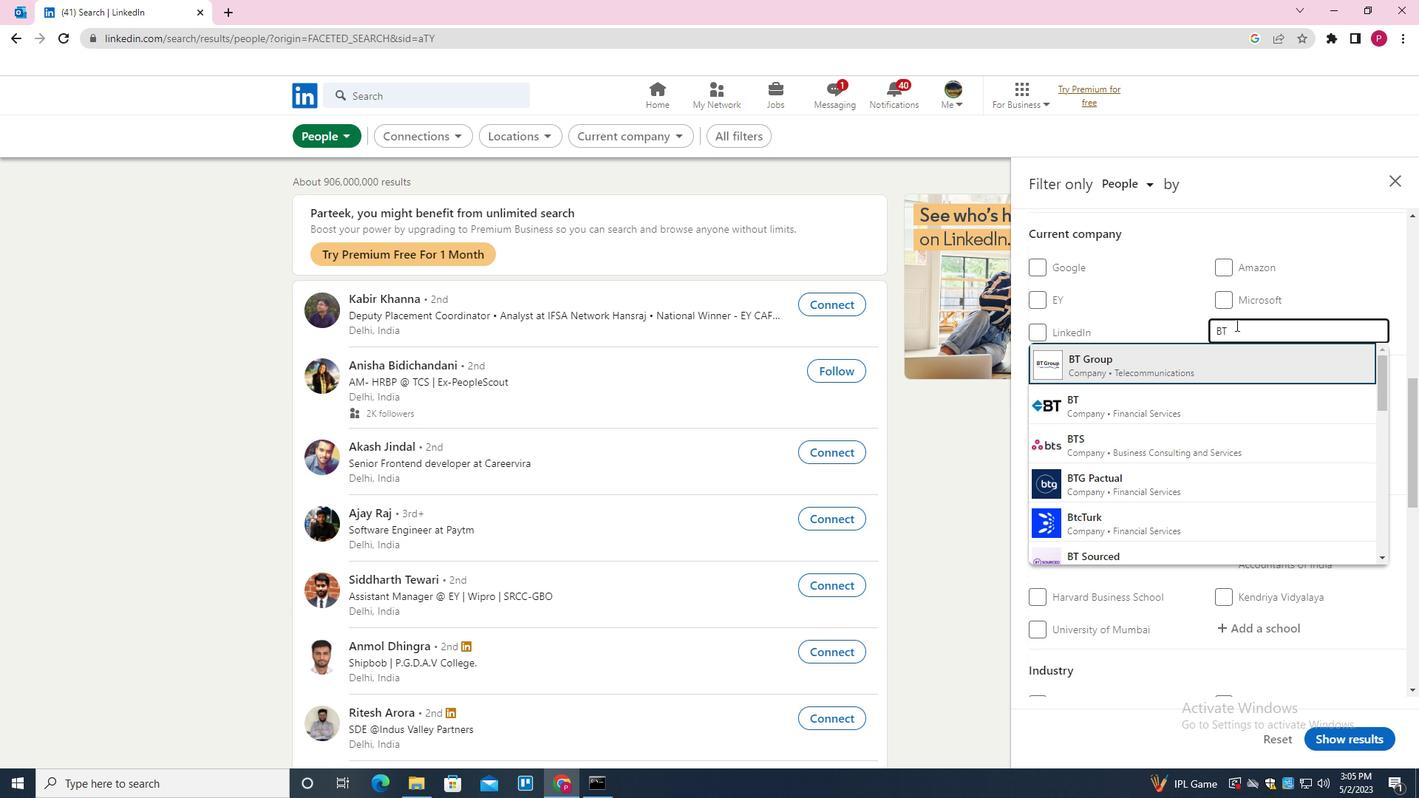 
Action: Mouse moved to (1137, 352)
Screenshot: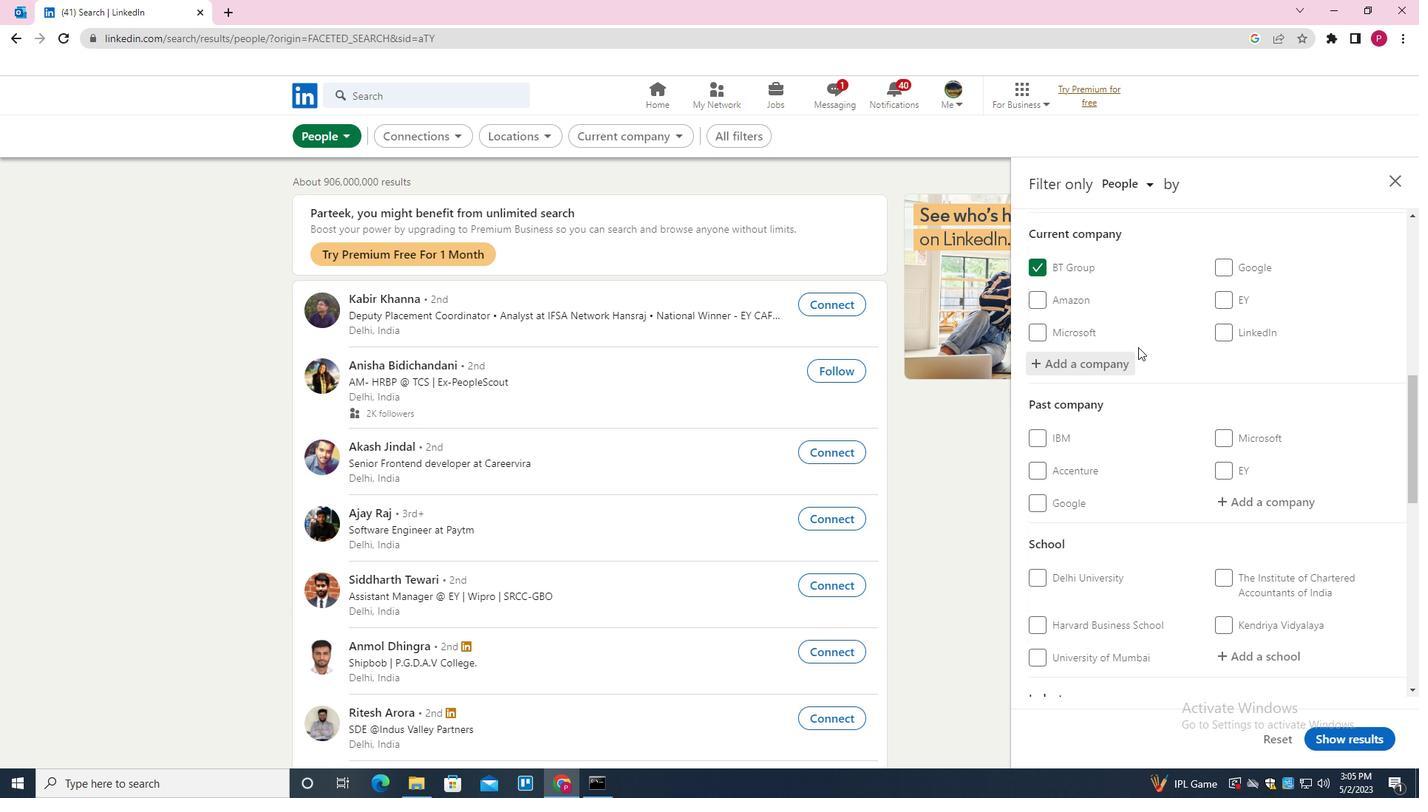 
Action: Mouse scrolled (1137, 351) with delta (0, 0)
Screenshot: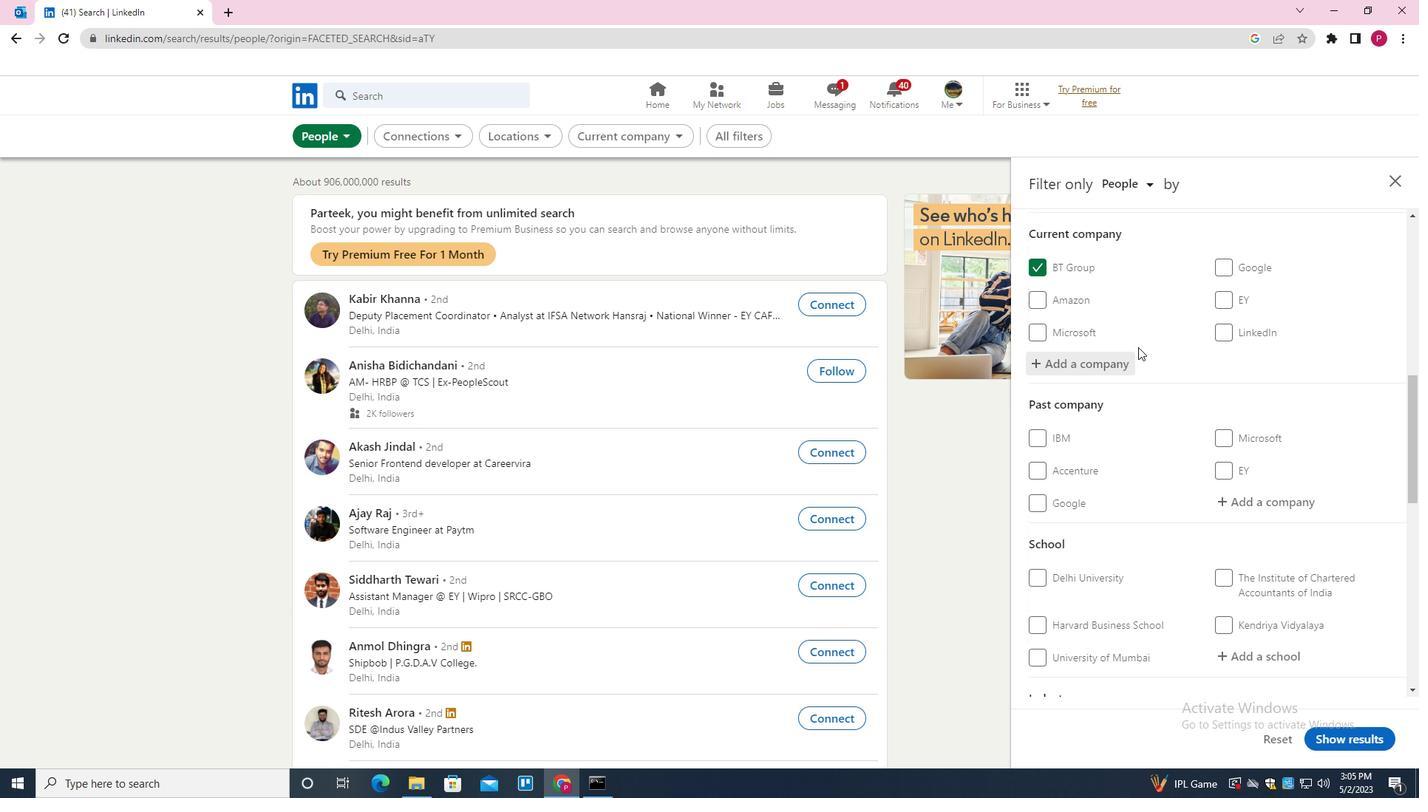 
Action: Mouse moved to (1137, 357)
Screenshot: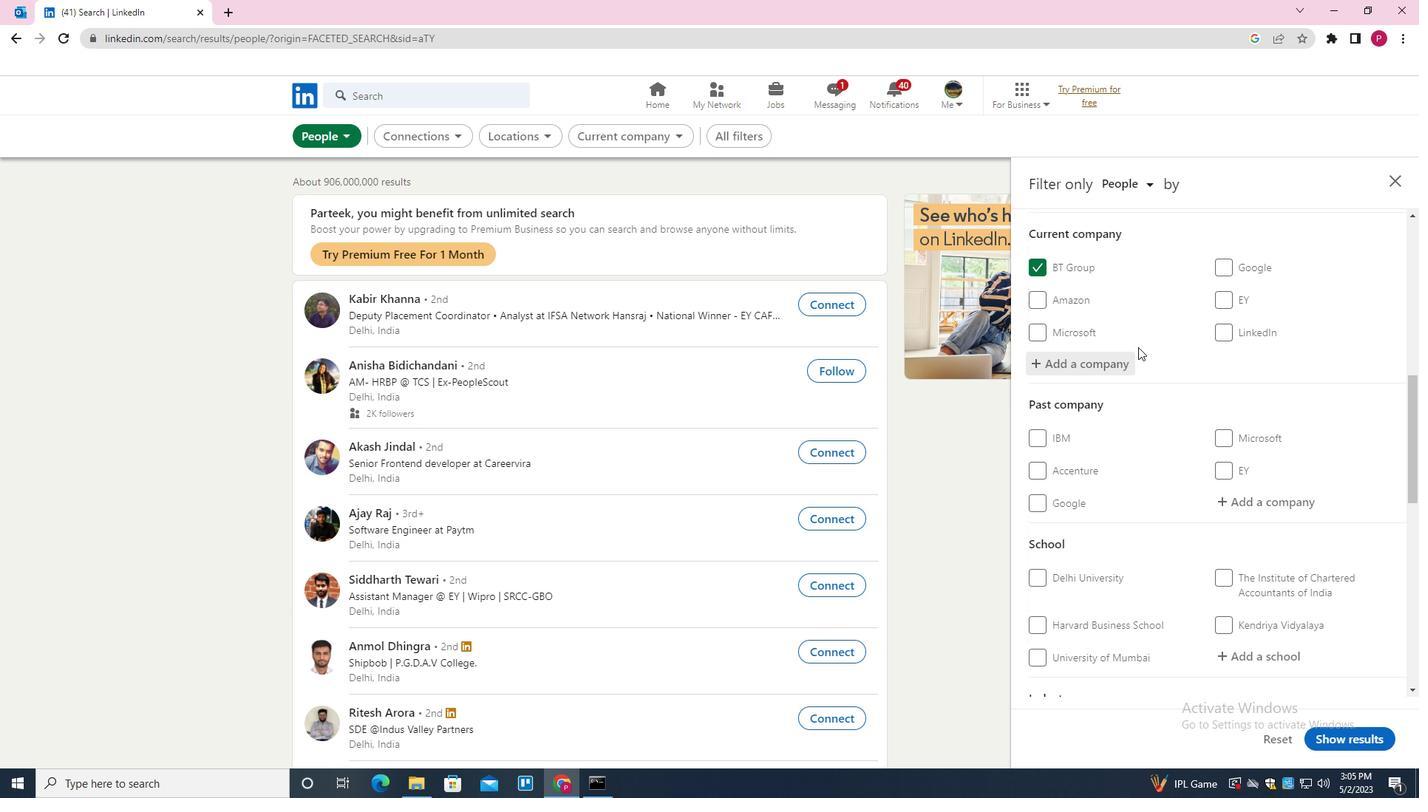 
Action: Mouse scrolled (1137, 356) with delta (0, 0)
Screenshot: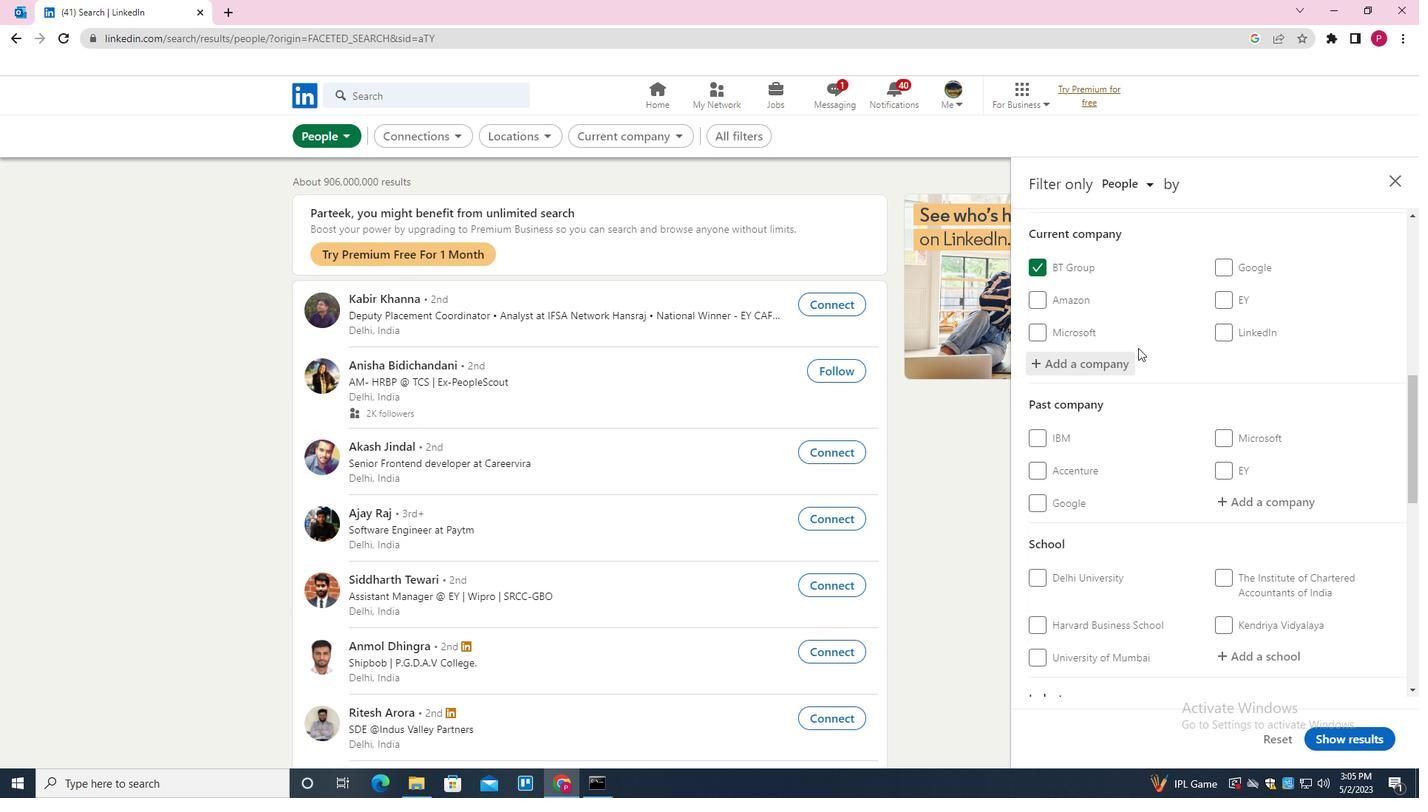 
Action: Mouse moved to (1137, 358)
Screenshot: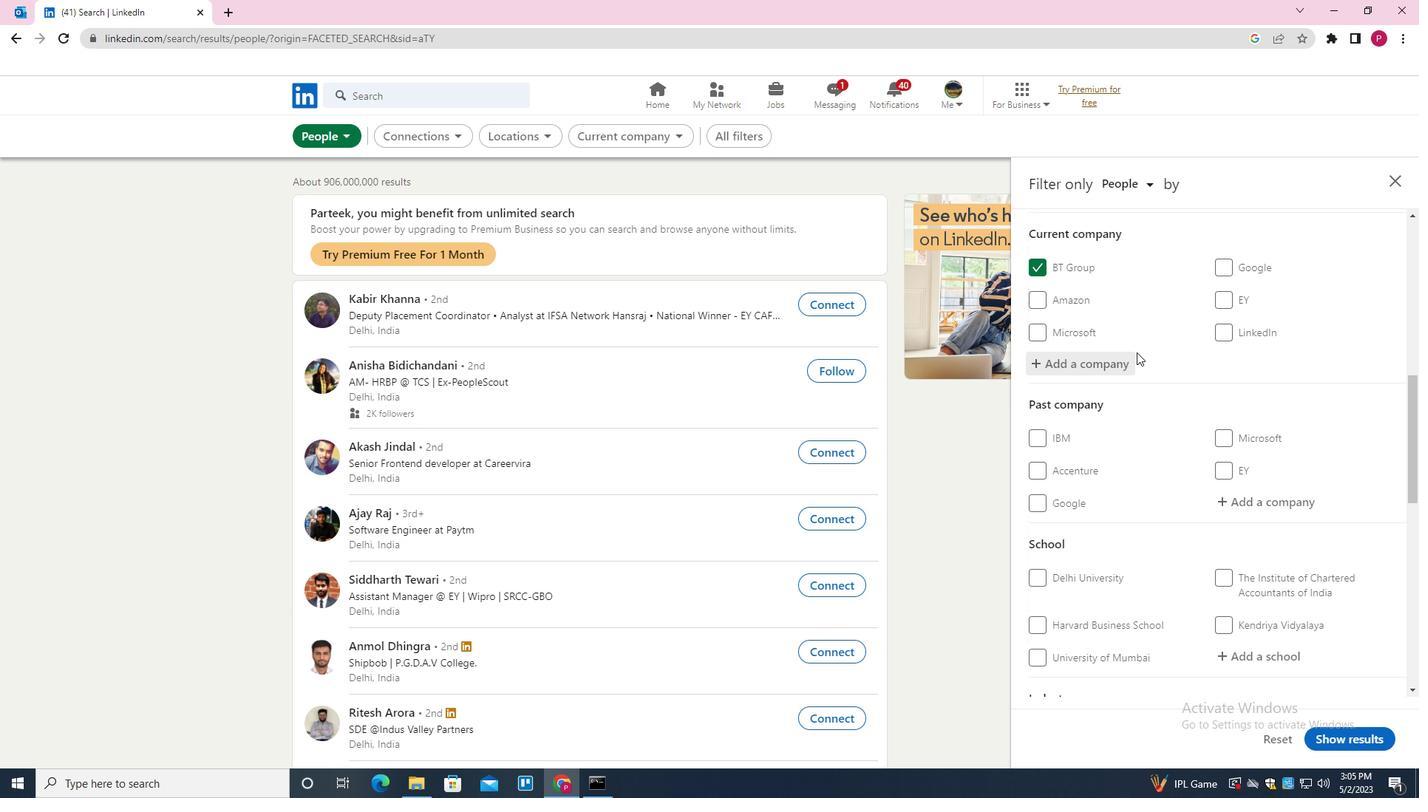 
Action: Mouse scrolled (1137, 357) with delta (0, 0)
Screenshot: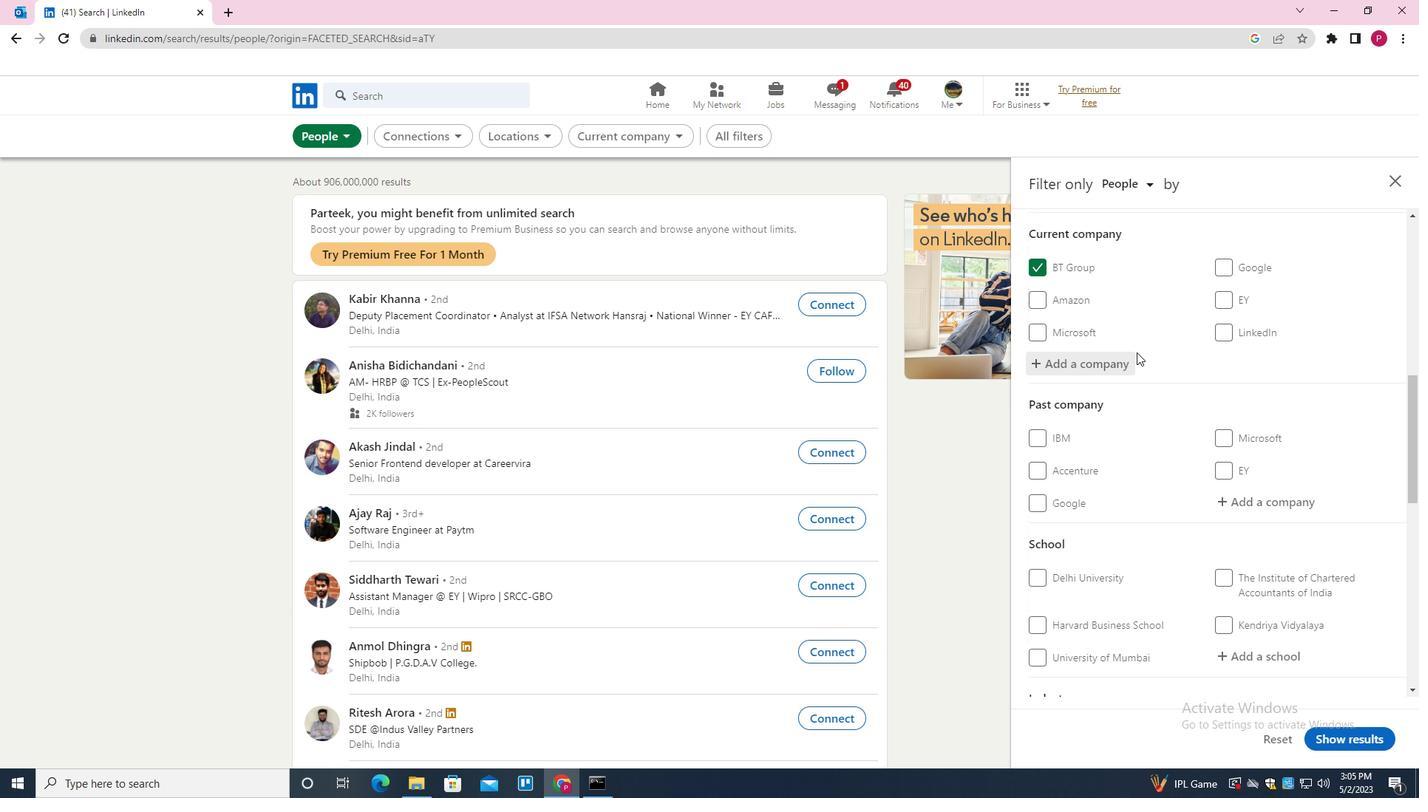 
Action: Mouse moved to (1136, 358)
Screenshot: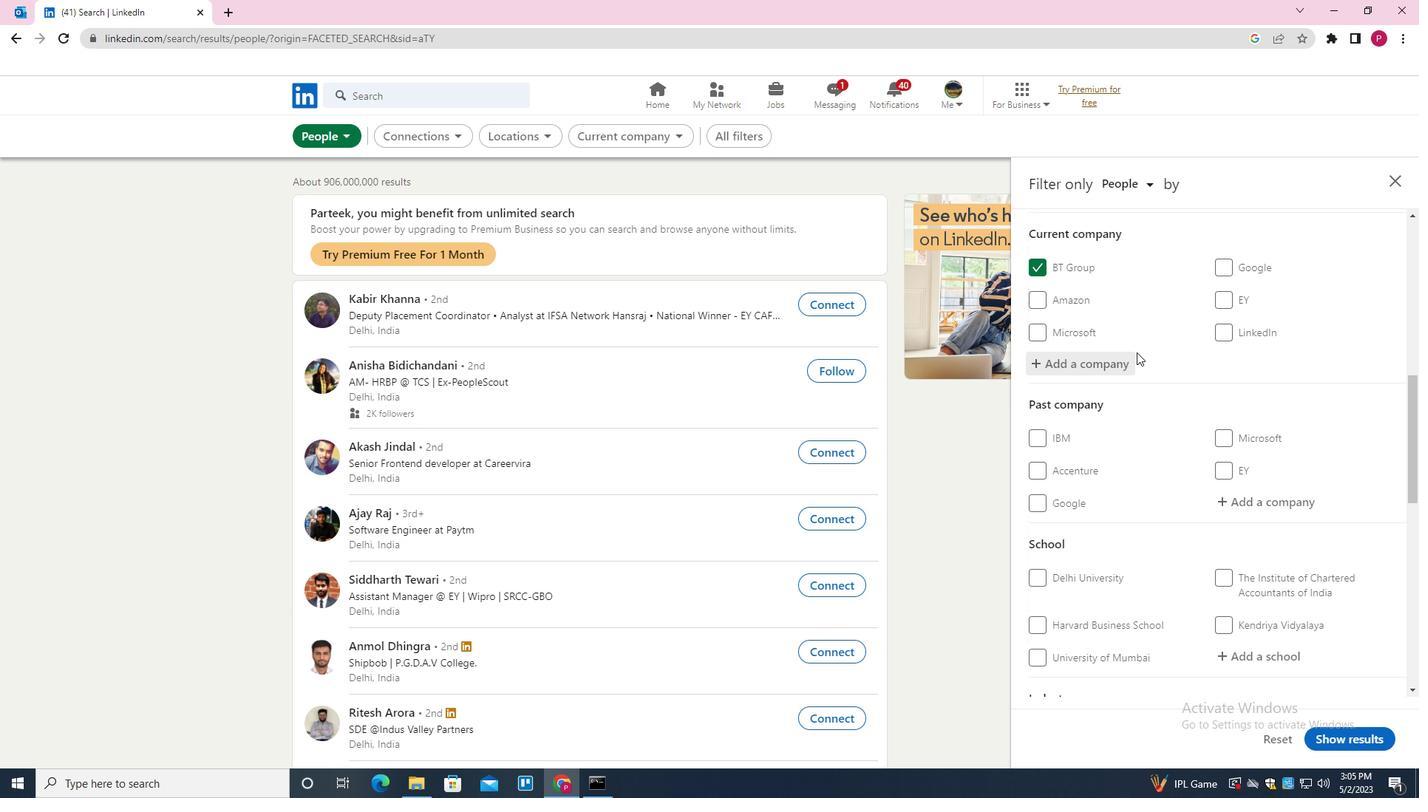 
Action: Mouse scrolled (1136, 357) with delta (0, 0)
Screenshot: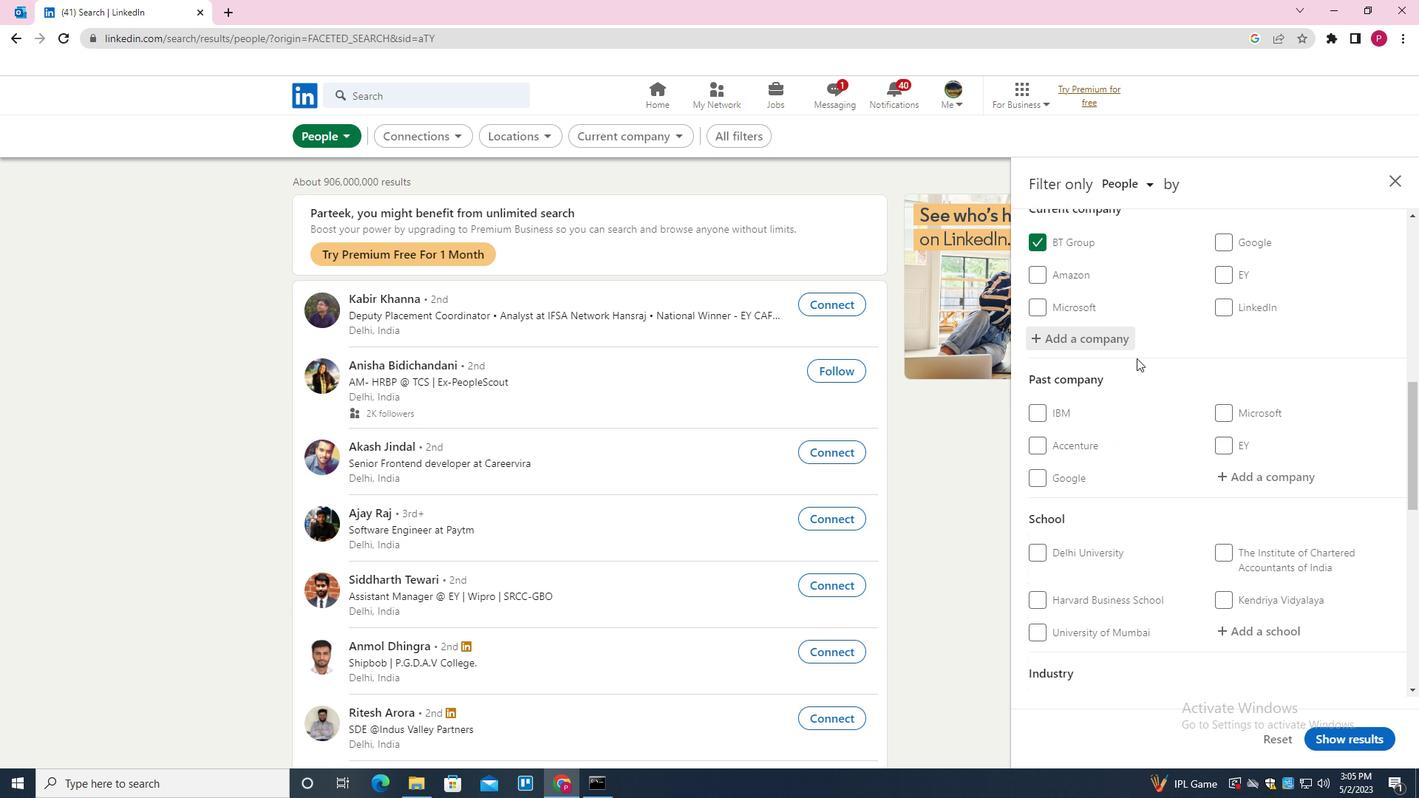 
Action: Mouse moved to (1260, 361)
Screenshot: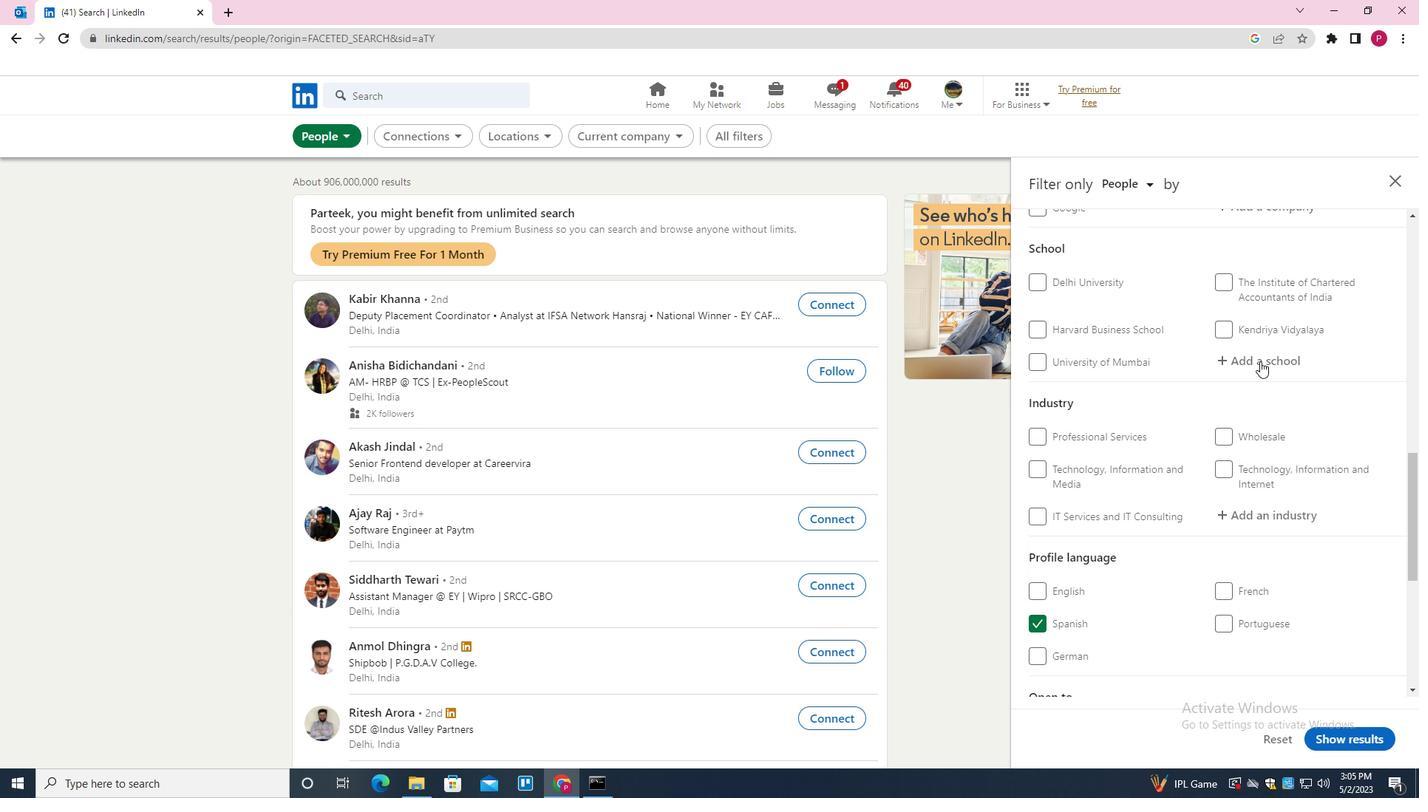 
Action: Mouse pressed left at (1260, 361)
Screenshot: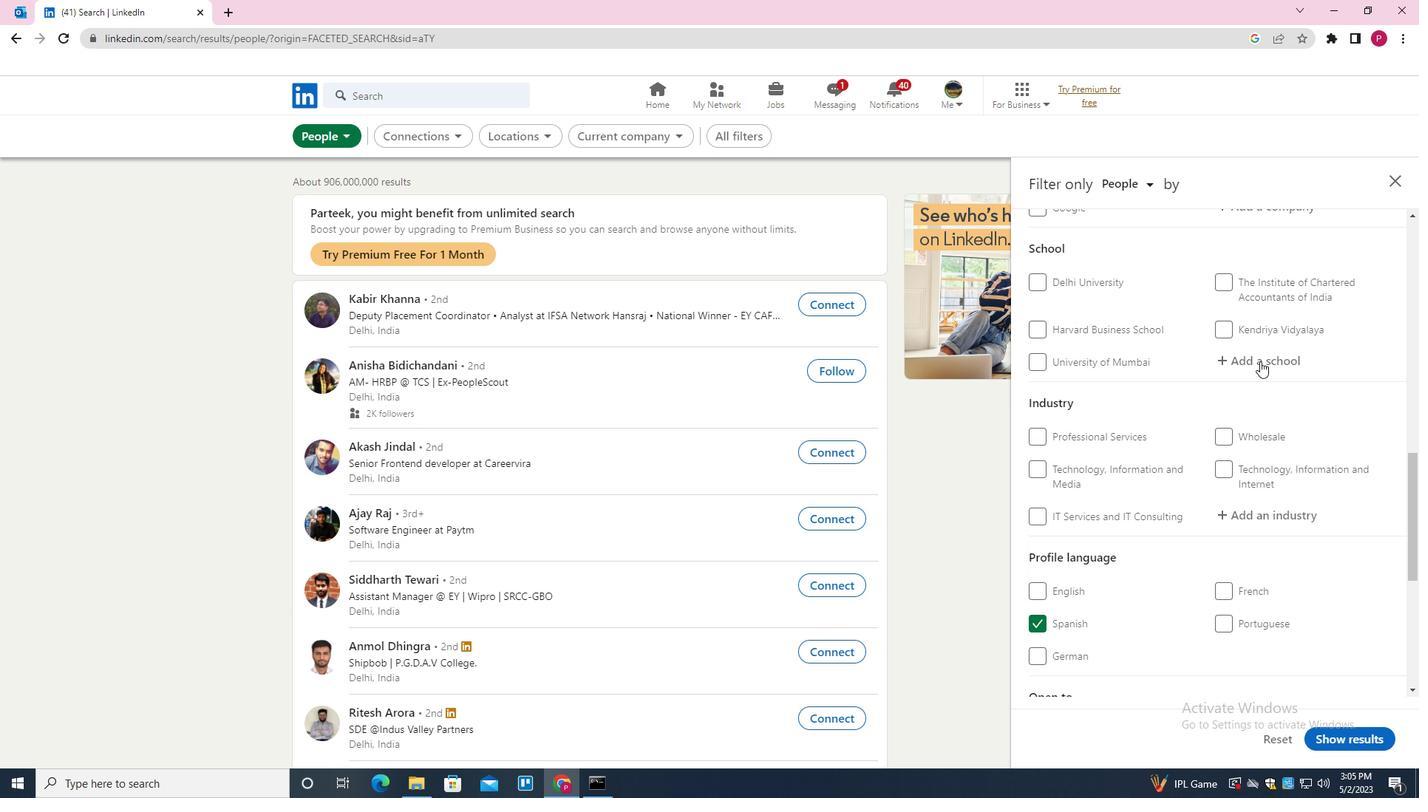 
Action: Mouse moved to (1254, 363)
Screenshot: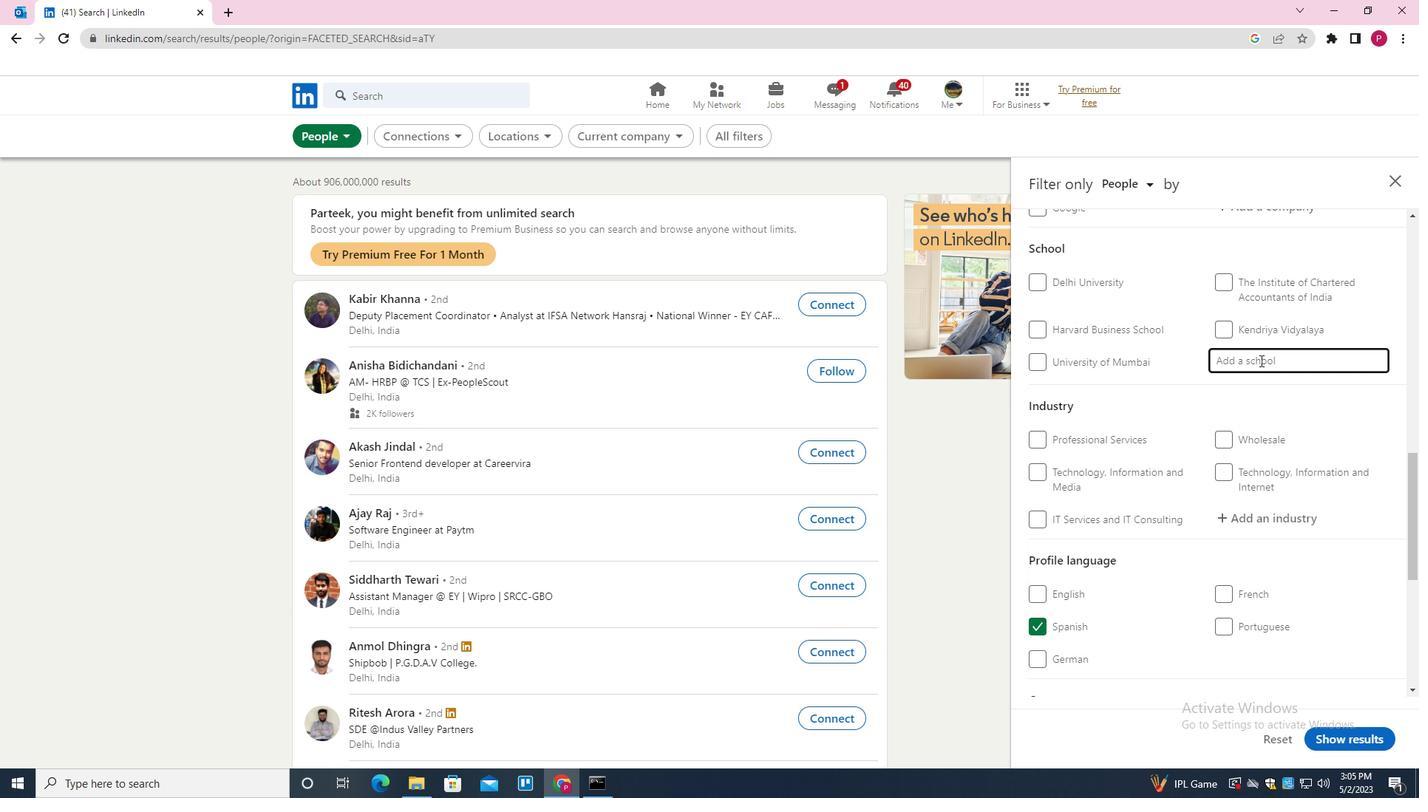 
Action: Key pressed <Key.shift><Key.shift><Key.shift><Key.shift><Key.shift><Key.shift><Key.shift><Key.shift><Key.shift><Key.shift>VIT<Key.down><Key.down><Key.down><Key.enter>
Screenshot: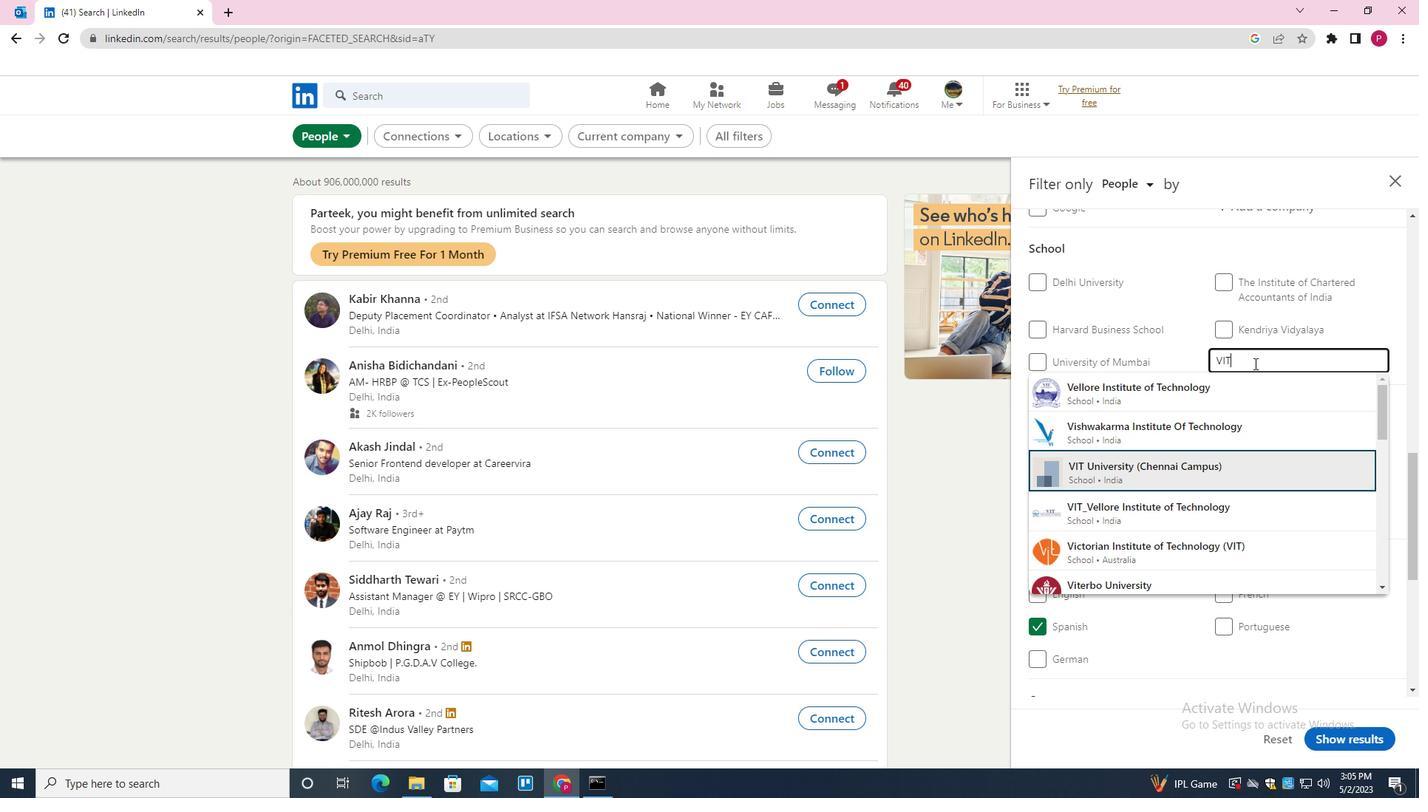 
Action: Mouse moved to (1239, 374)
Screenshot: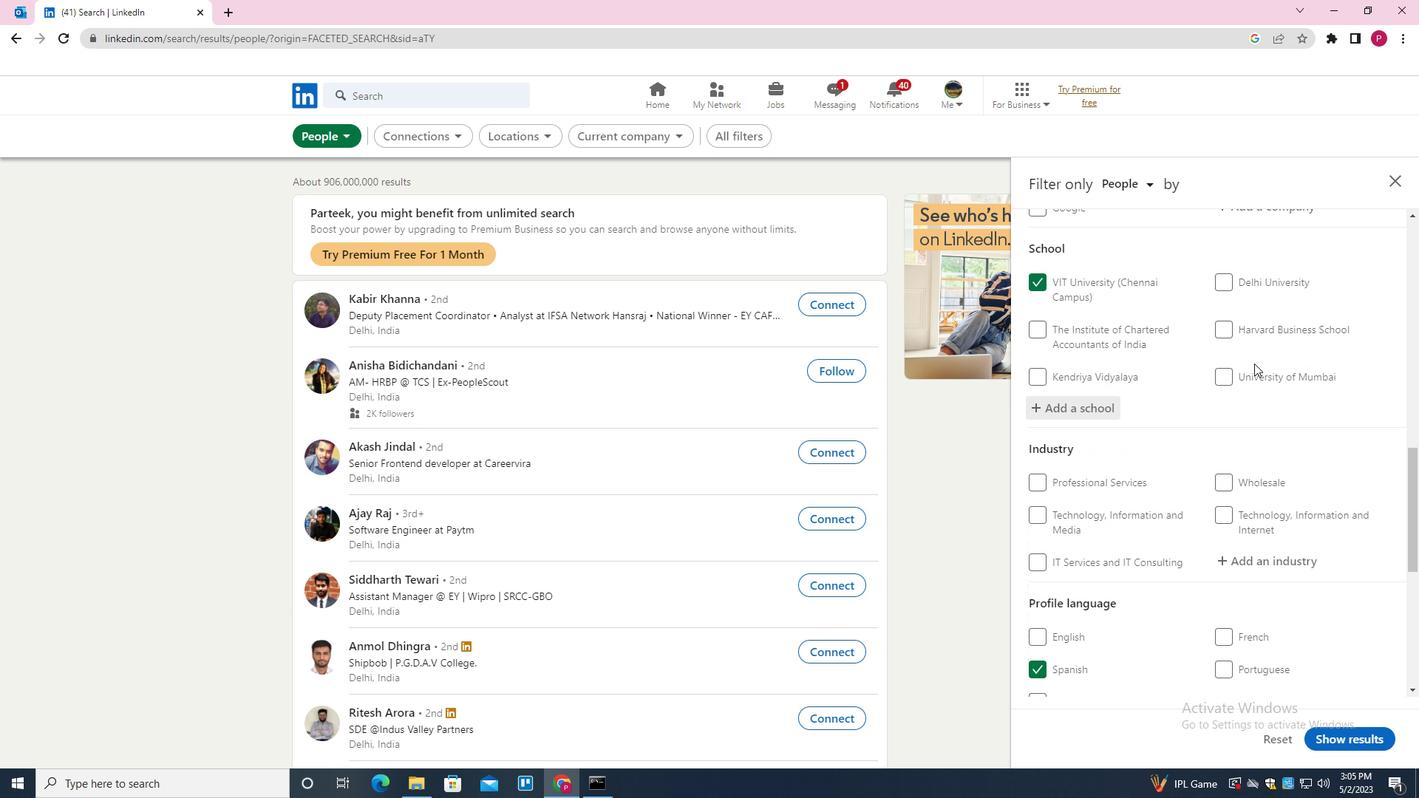 
Action: Mouse scrolled (1239, 374) with delta (0, 0)
Screenshot: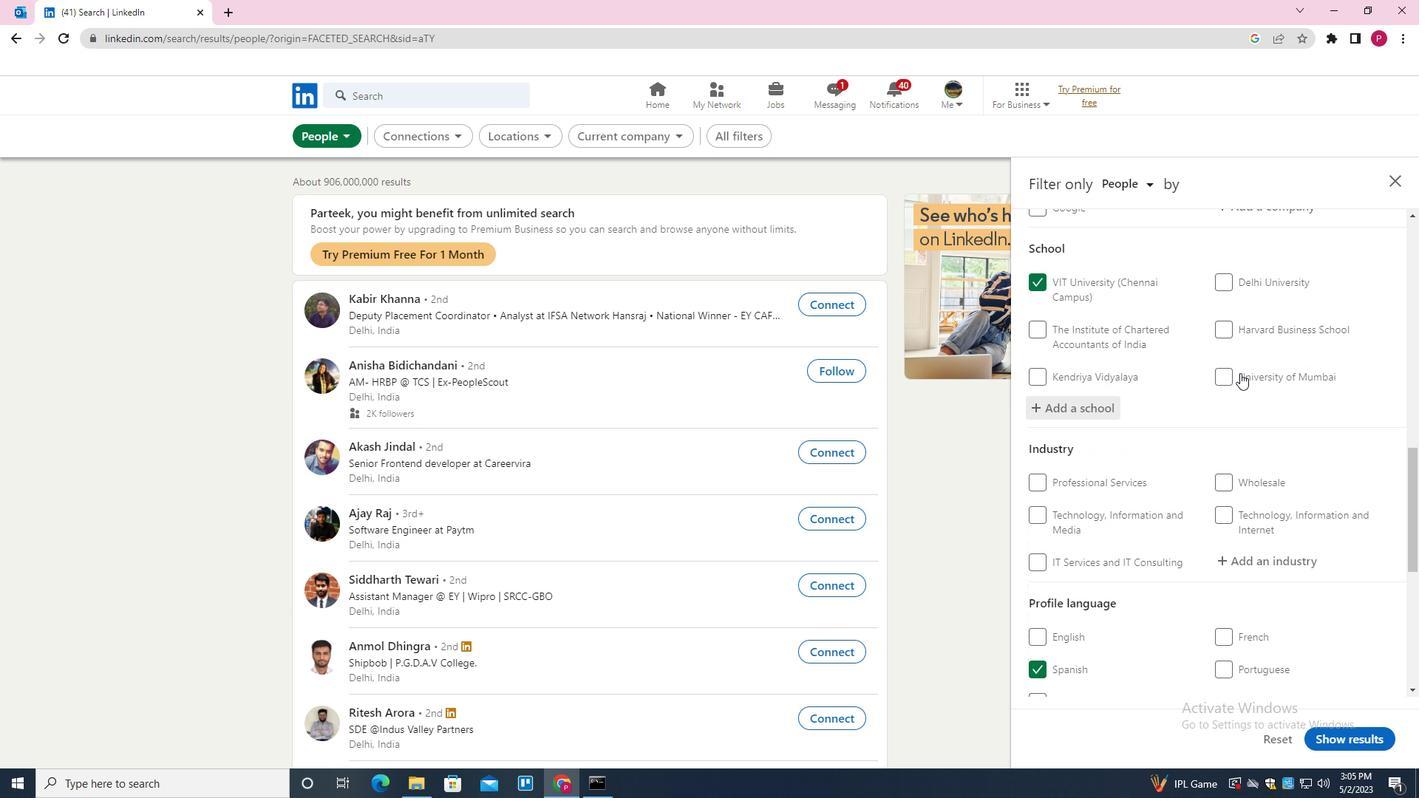 
Action: Mouse scrolled (1239, 374) with delta (0, 0)
Screenshot: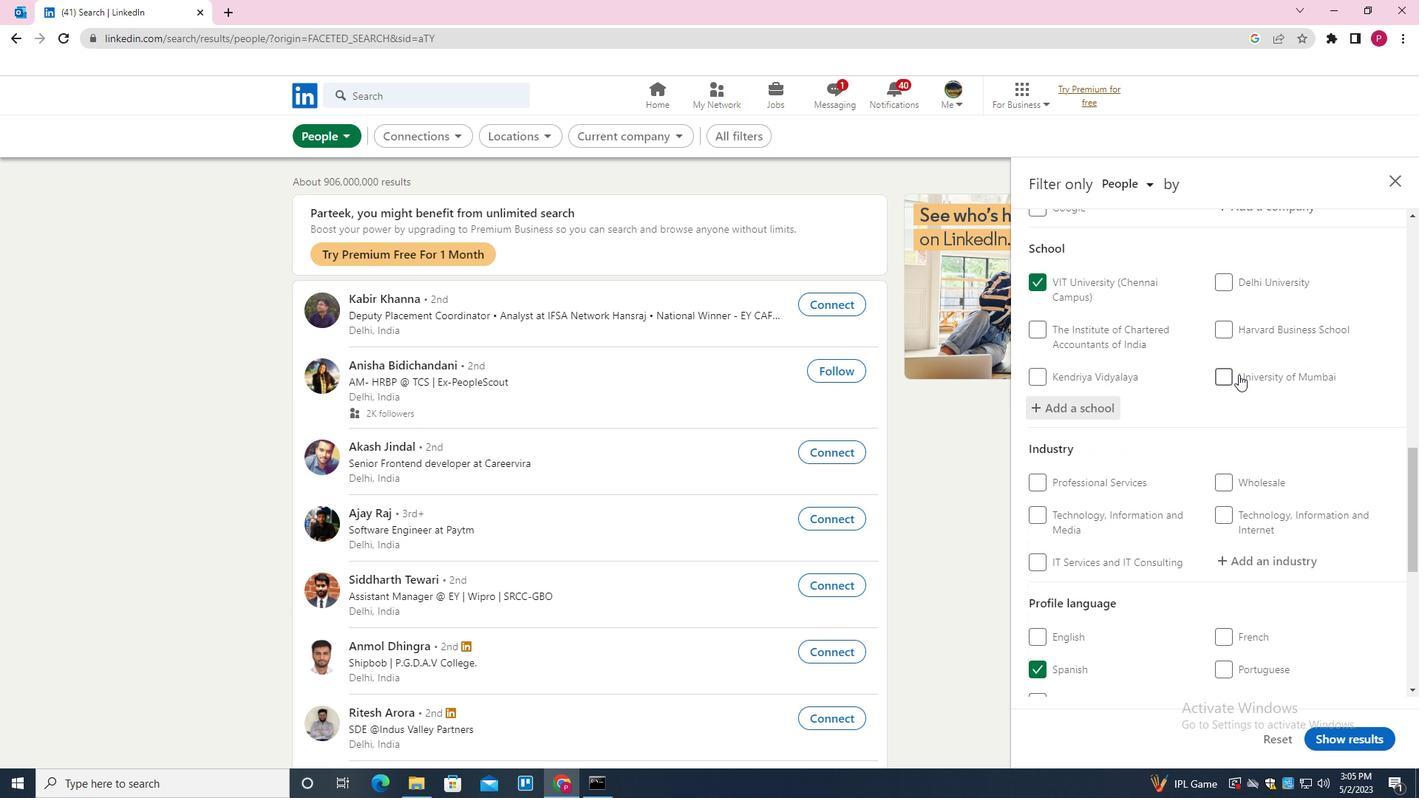 
Action: Mouse scrolled (1239, 374) with delta (0, 0)
Screenshot: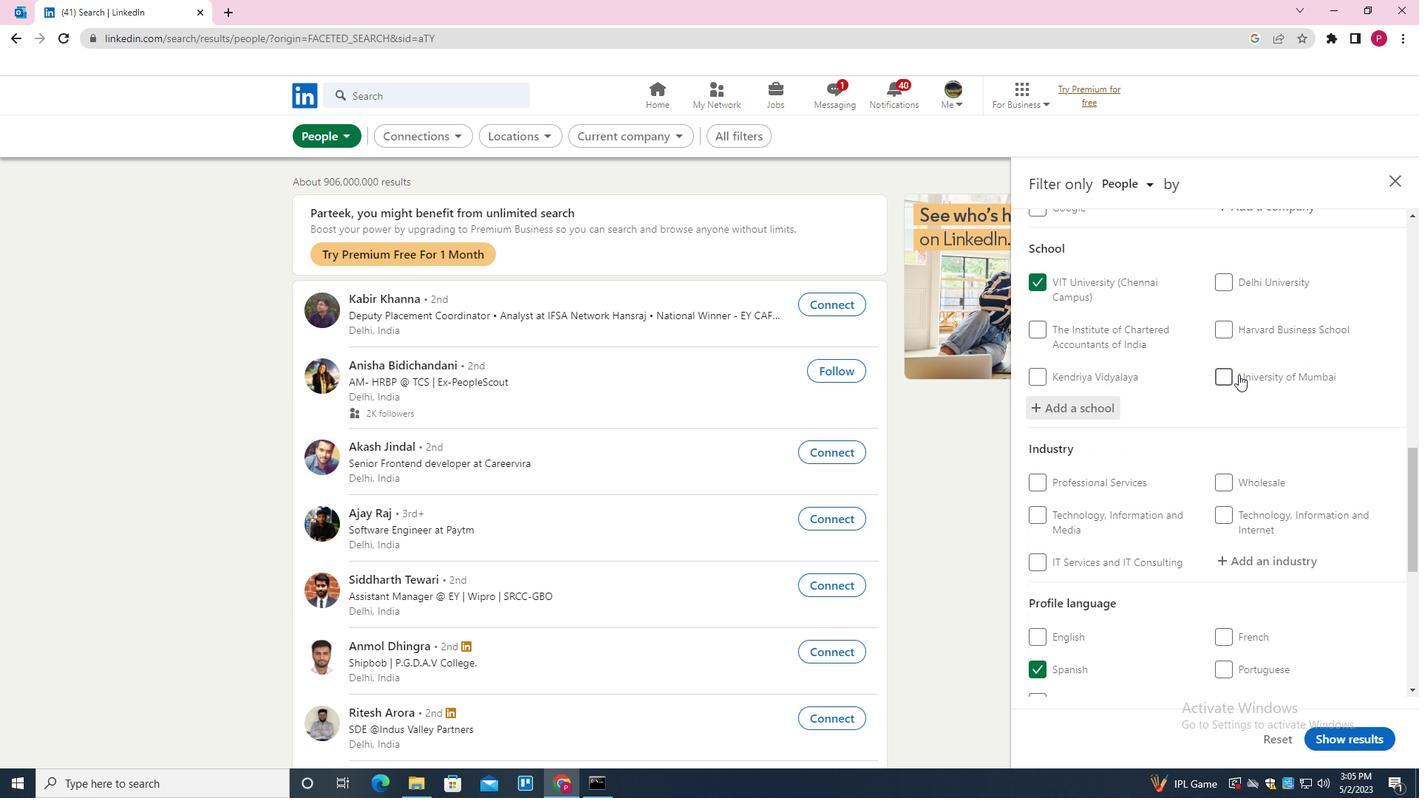 
Action: Mouse moved to (1262, 340)
Screenshot: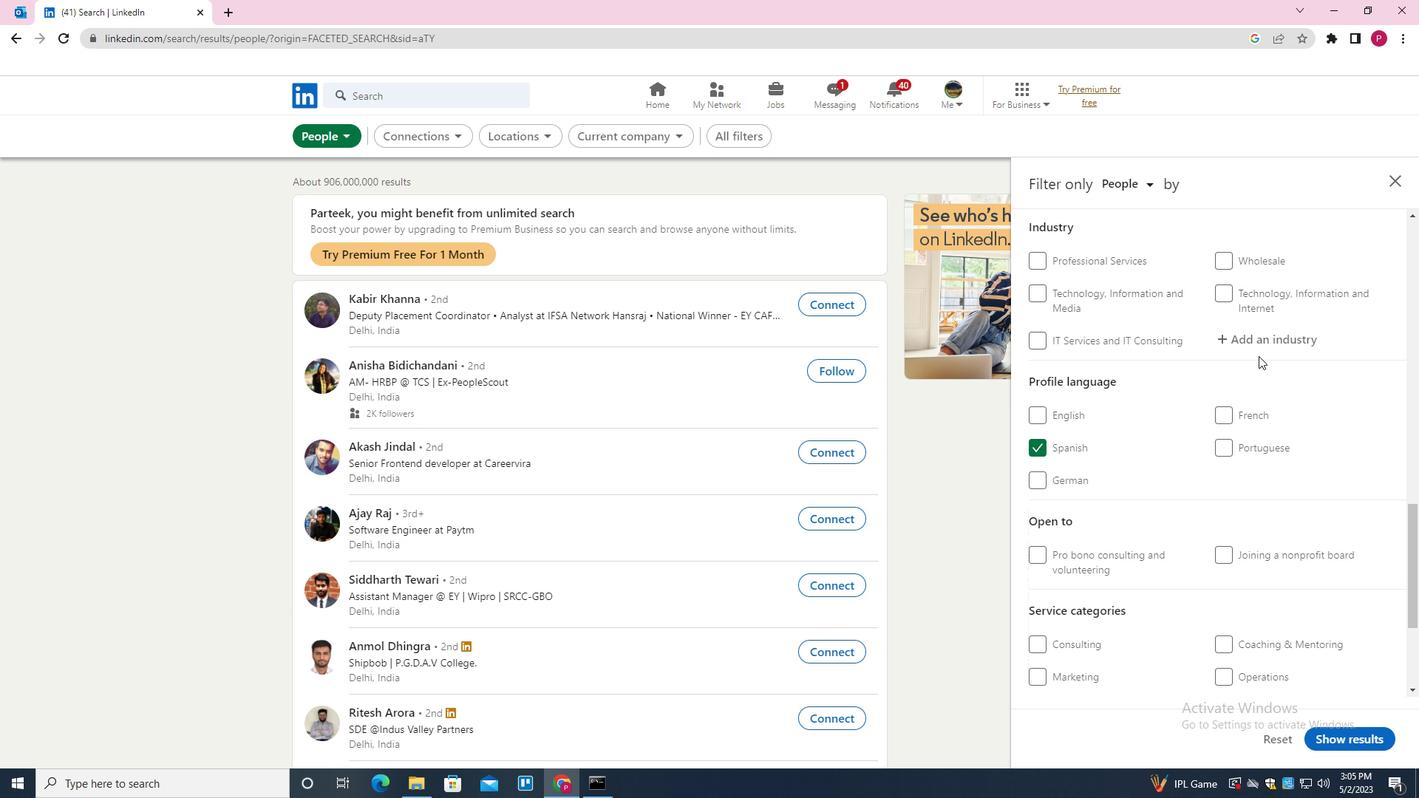 
Action: Mouse pressed left at (1262, 340)
Screenshot: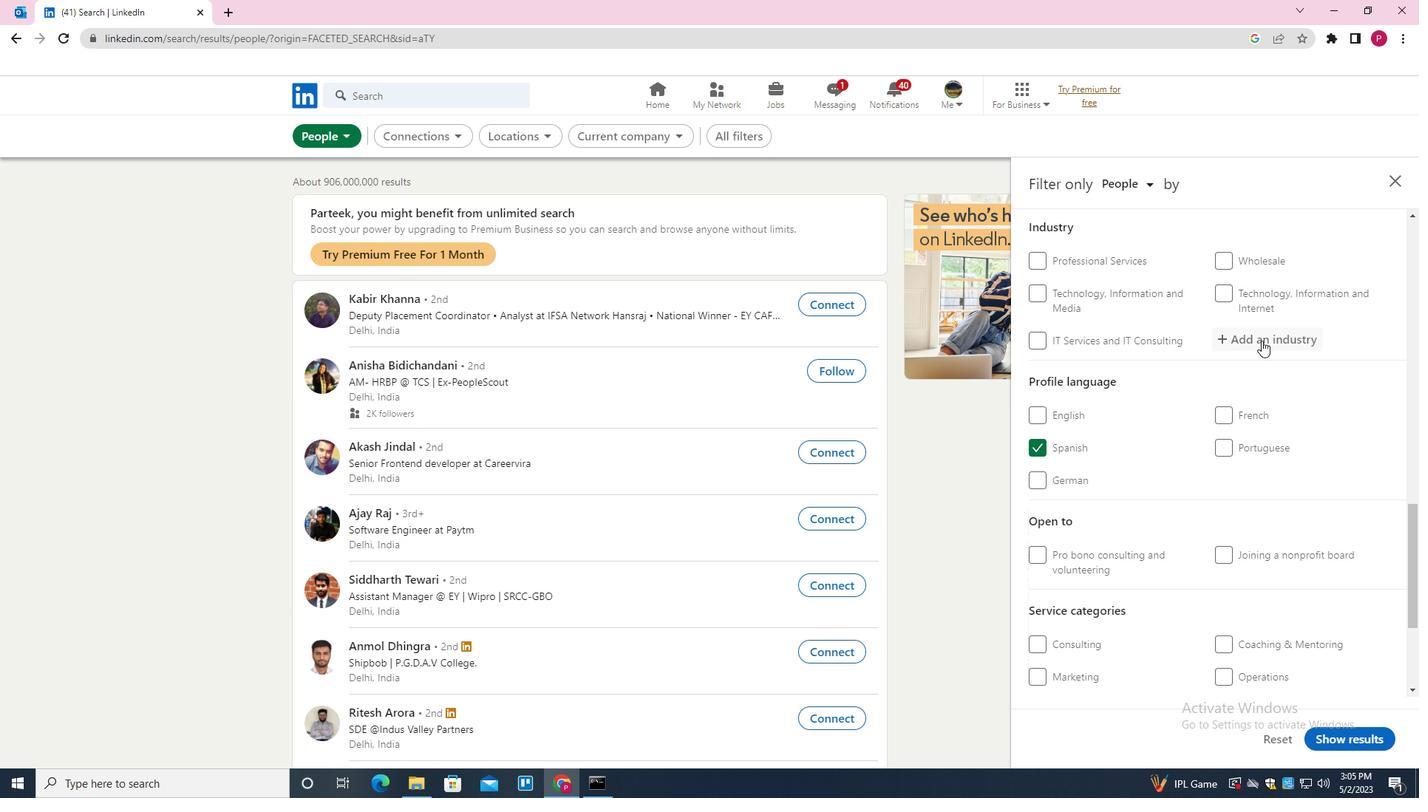 
Action: Mouse moved to (1258, 340)
Screenshot: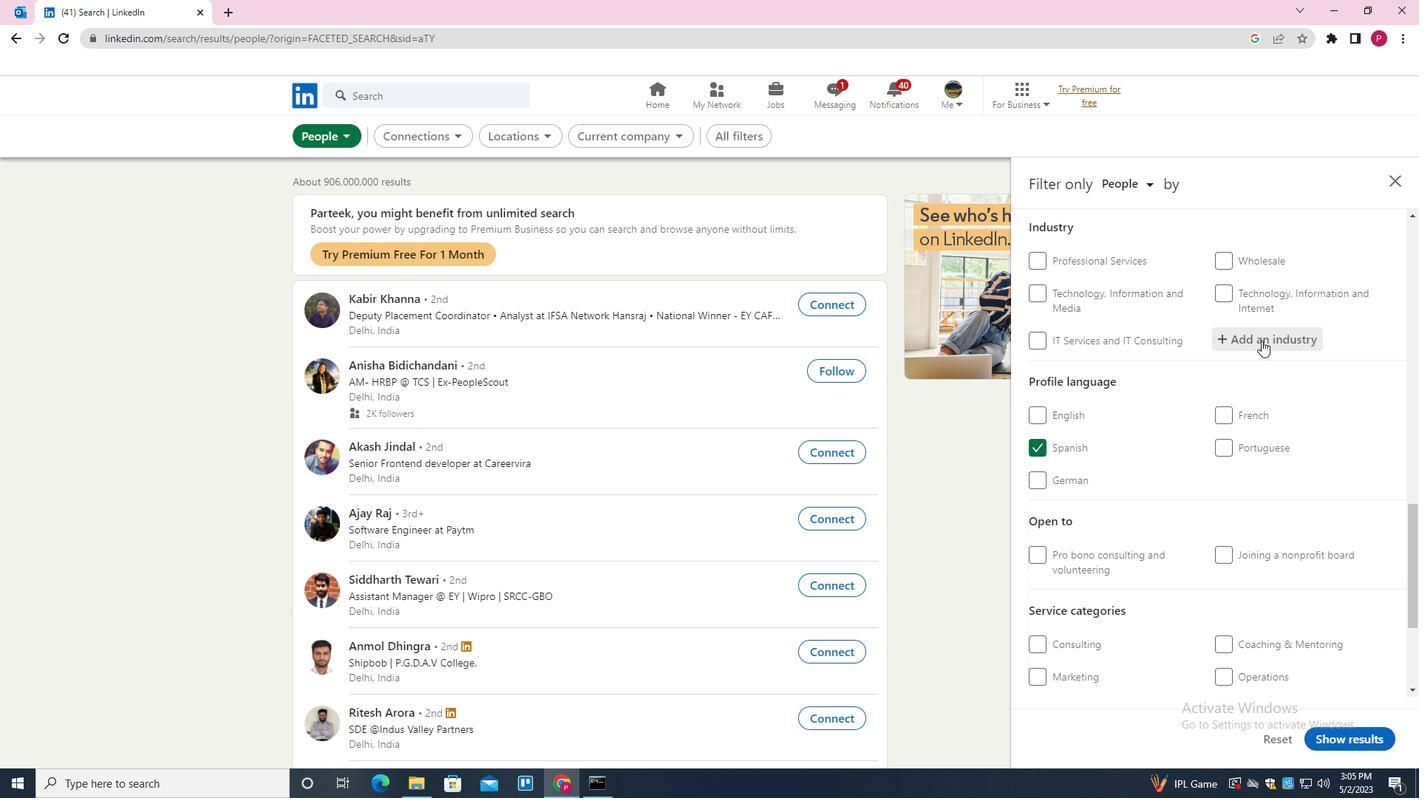 
Action: Key pressed <Key.shift><Key.shift><Key.shift><Key.shift><Key.shift><Key.shift><Key.shift><Key.shift><Key.shift><Key.shift><Key.shift><Key.shift><Key.shift>WIRELESS<Key.space><Key.down><Key.enter>
Screenshot: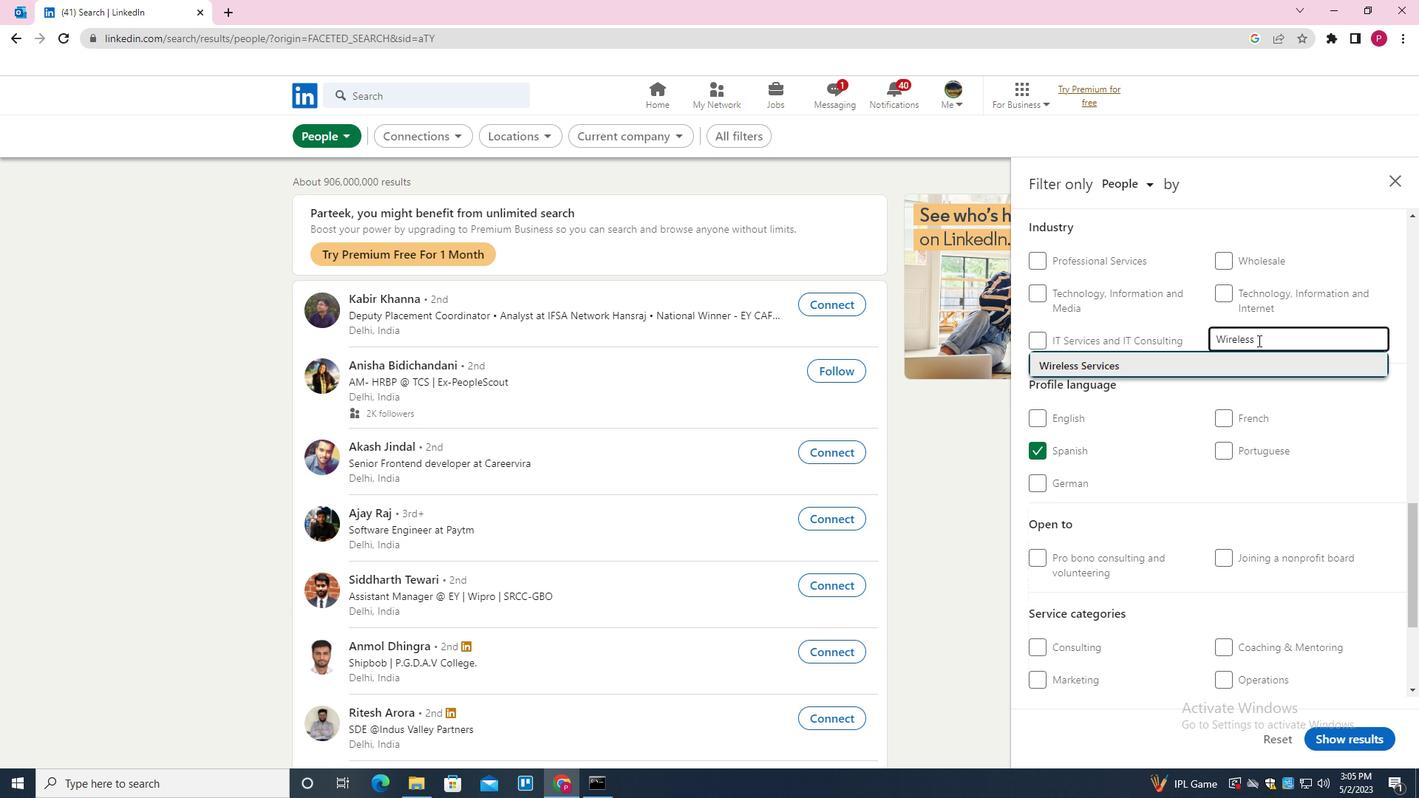 
Action: Mouse moved to (1223, 356)
Screenshot: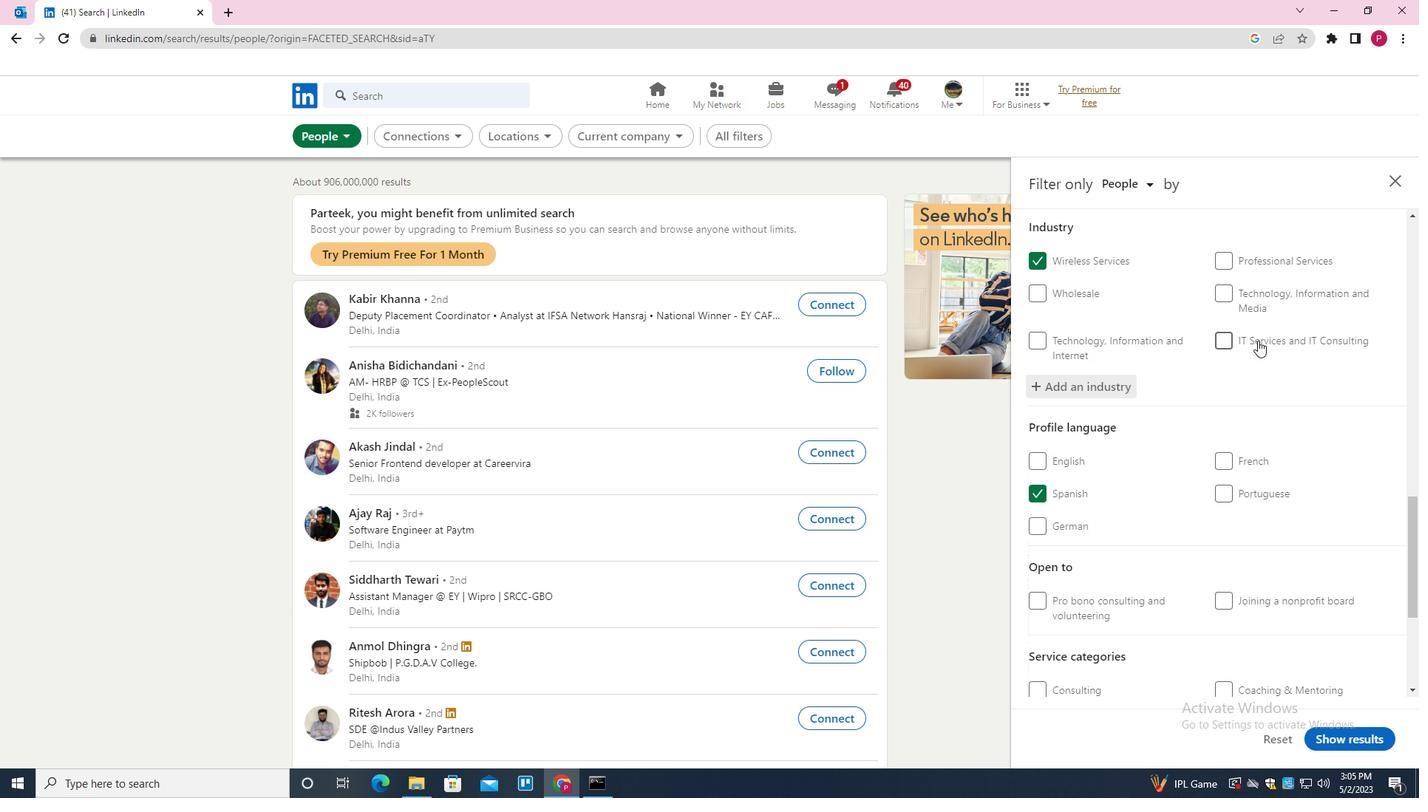 
Action: Mouse scrolled (1223, 355) with delta (0, 0)
Screenshot: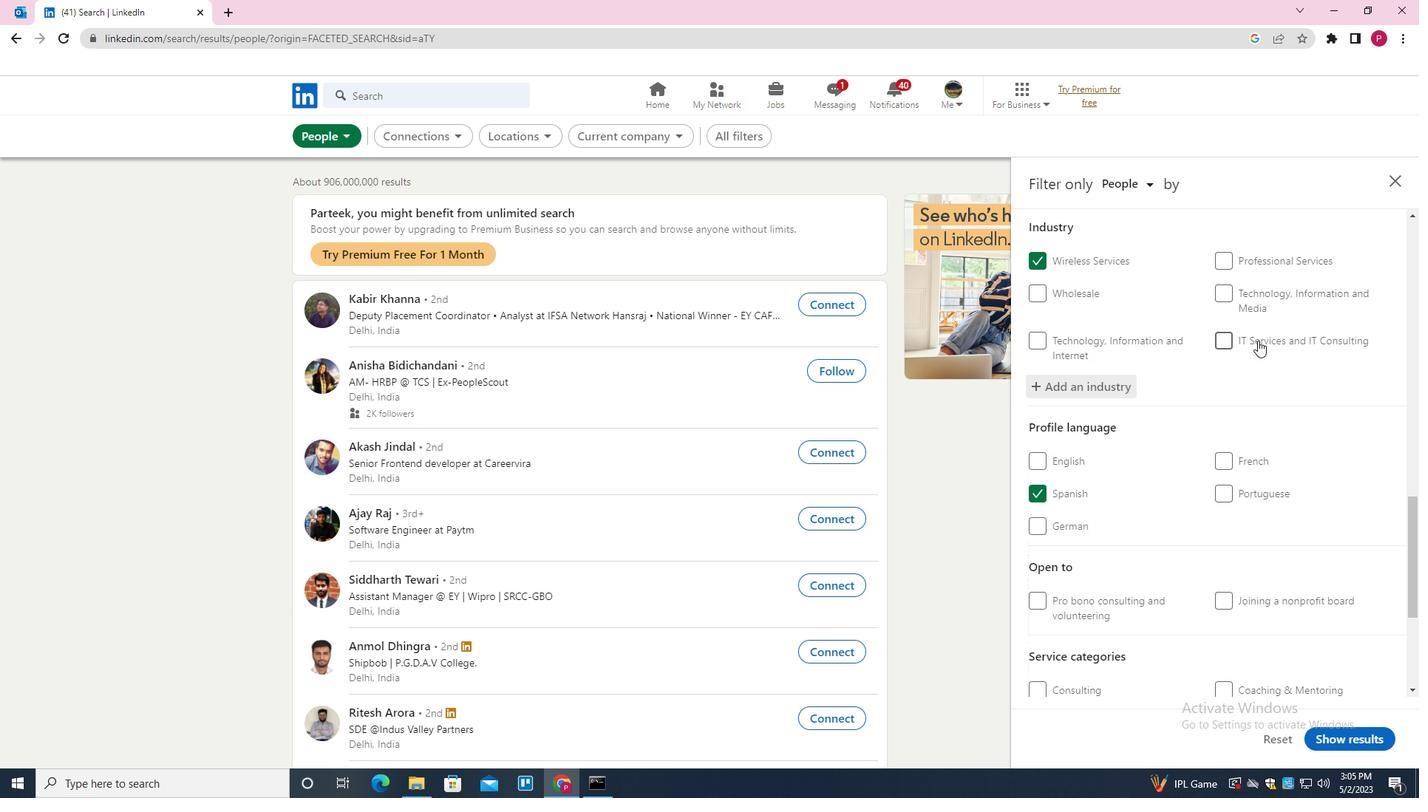 
Action: Mouse moved to (1217, 361)
Screenshot: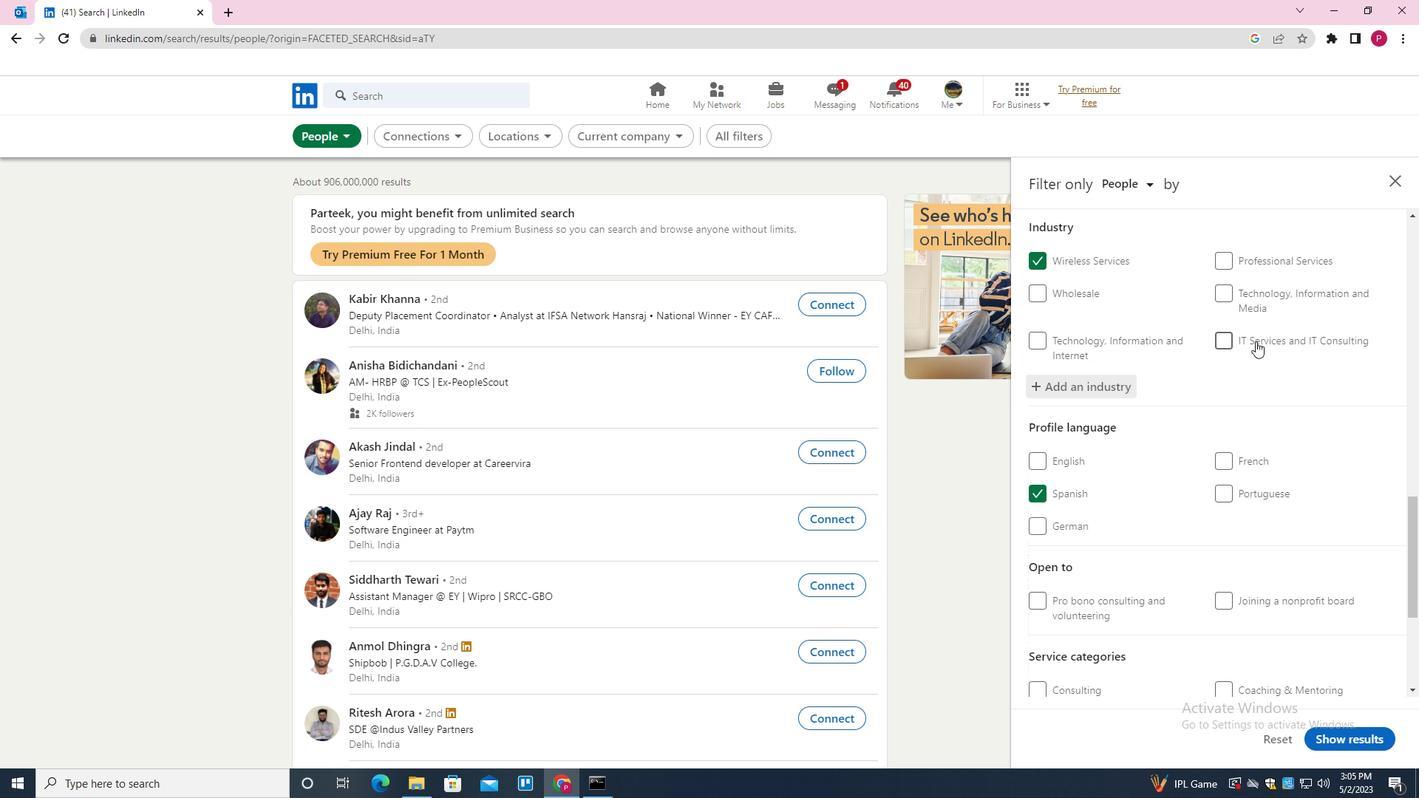 
Action: Mouse scrolled (1217, 360) with delta (0, 0)
Screenshot: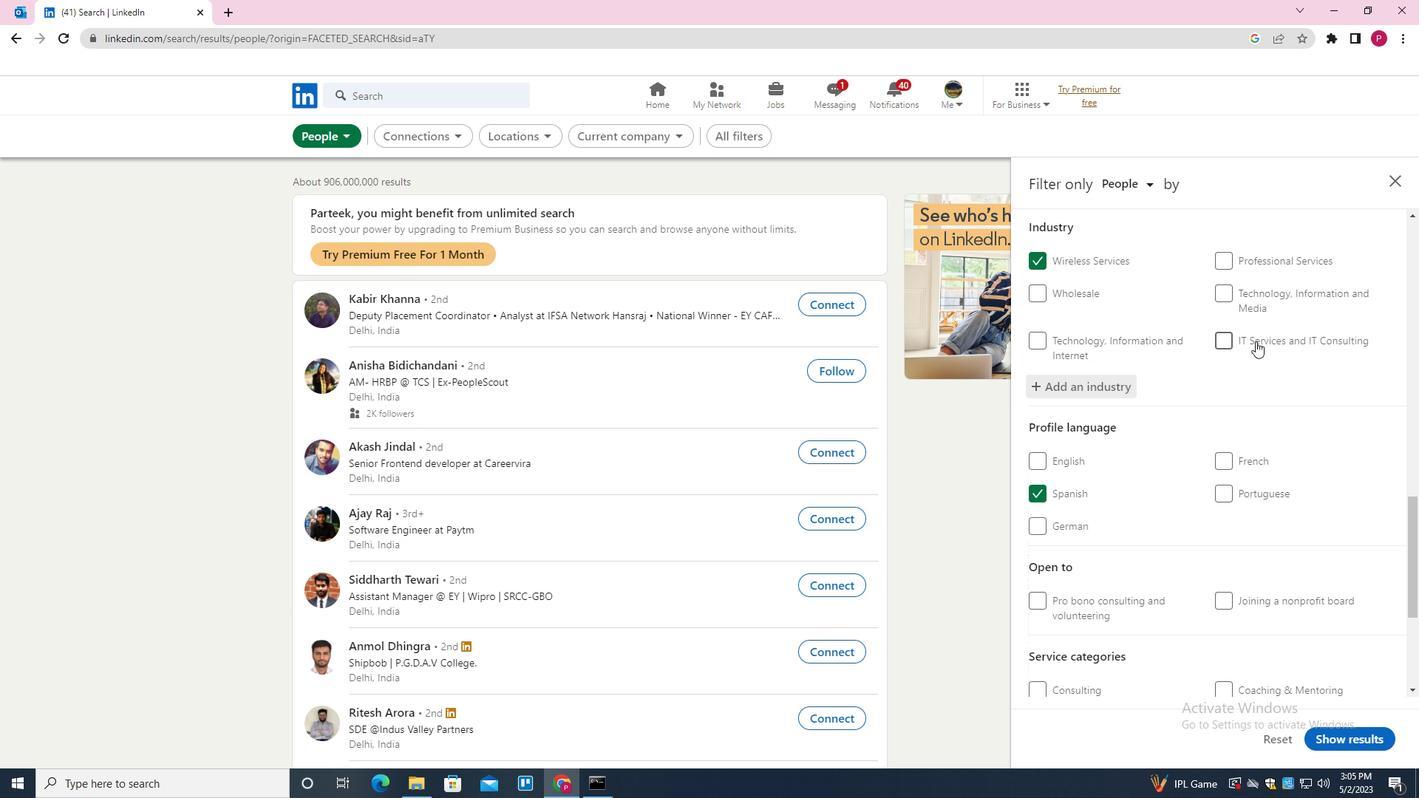 
Action: Mouse moved to (1214, 366)
Screenshot: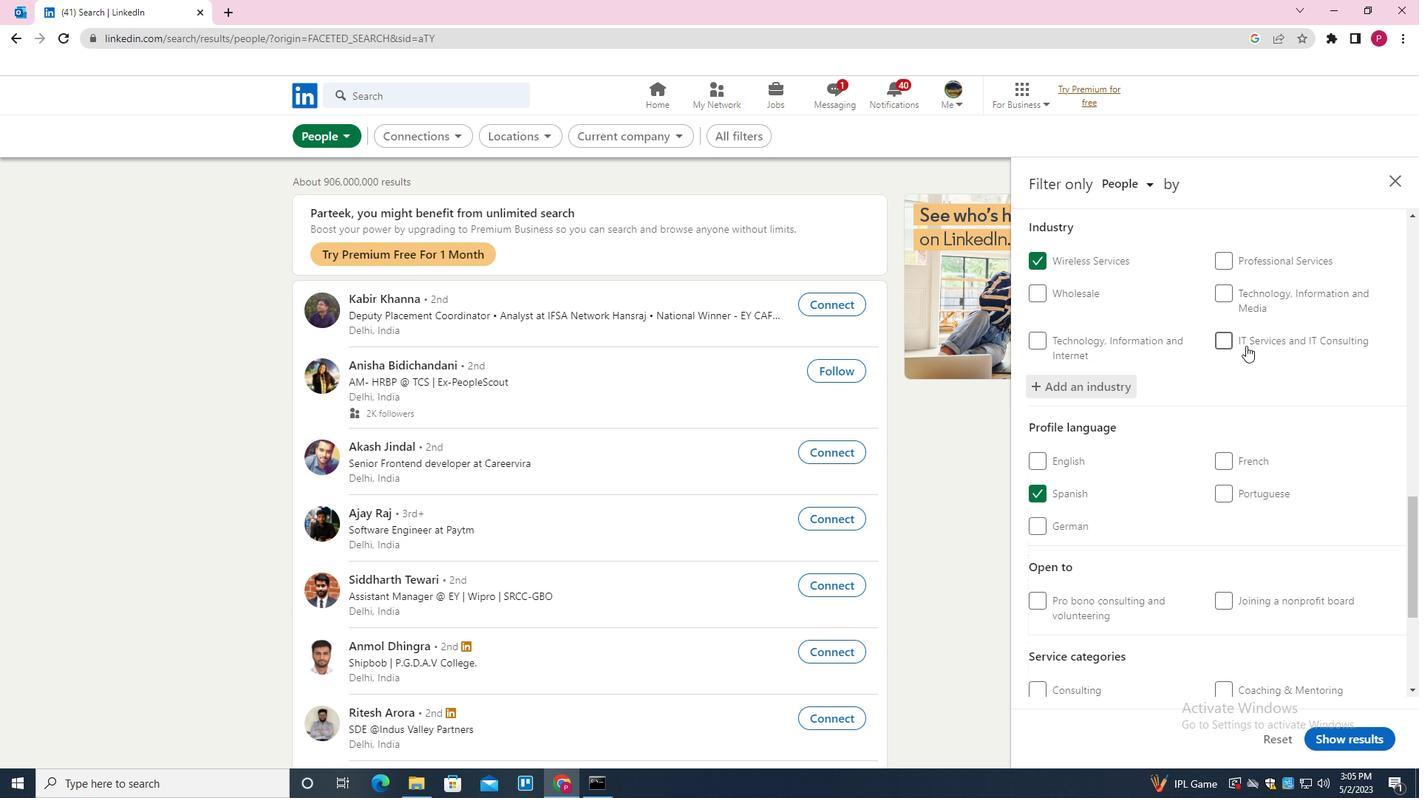
Action: Mouse scrolled (1214, 365) with delta (0, 0)
Screenshot: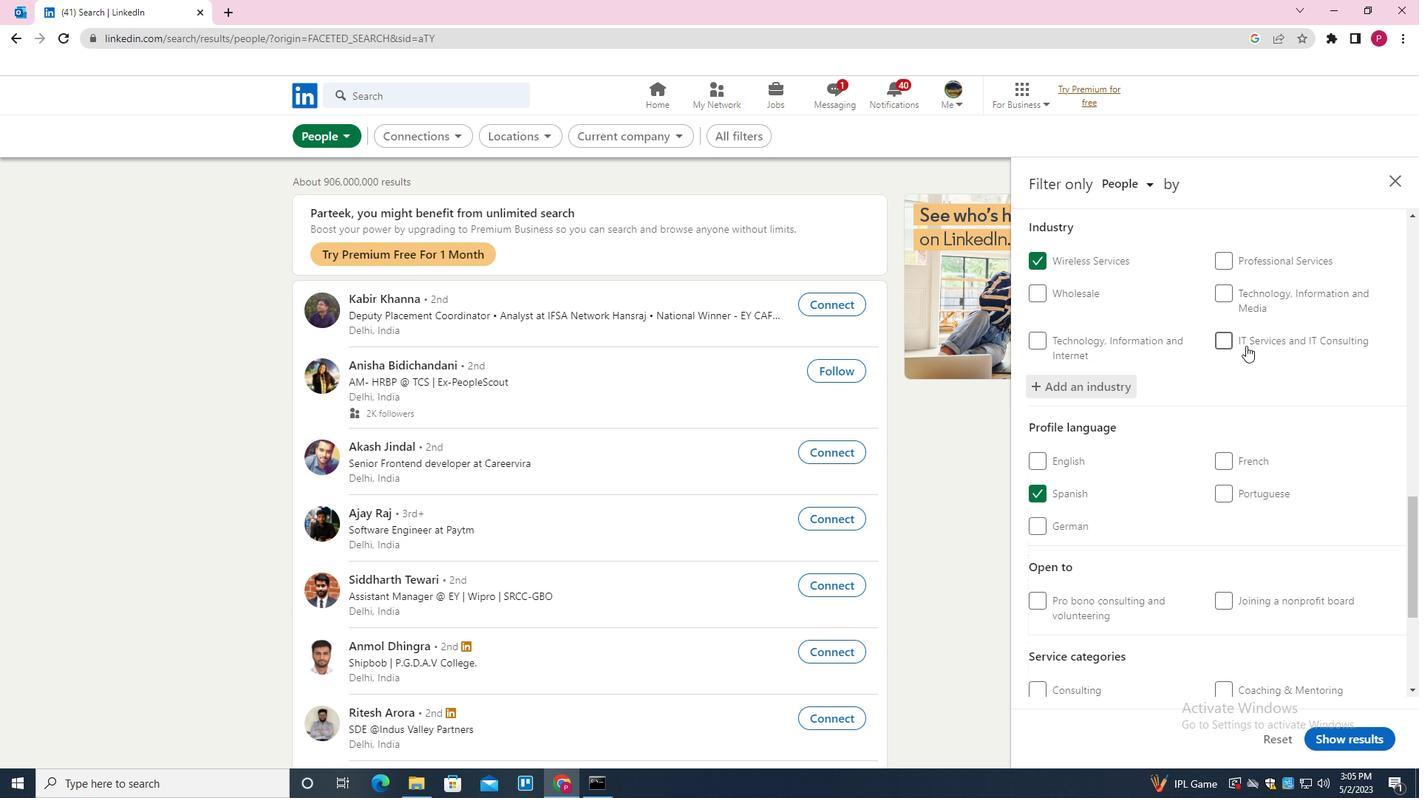 
Action: Mouse moved to (1212, 374)
Screenshot: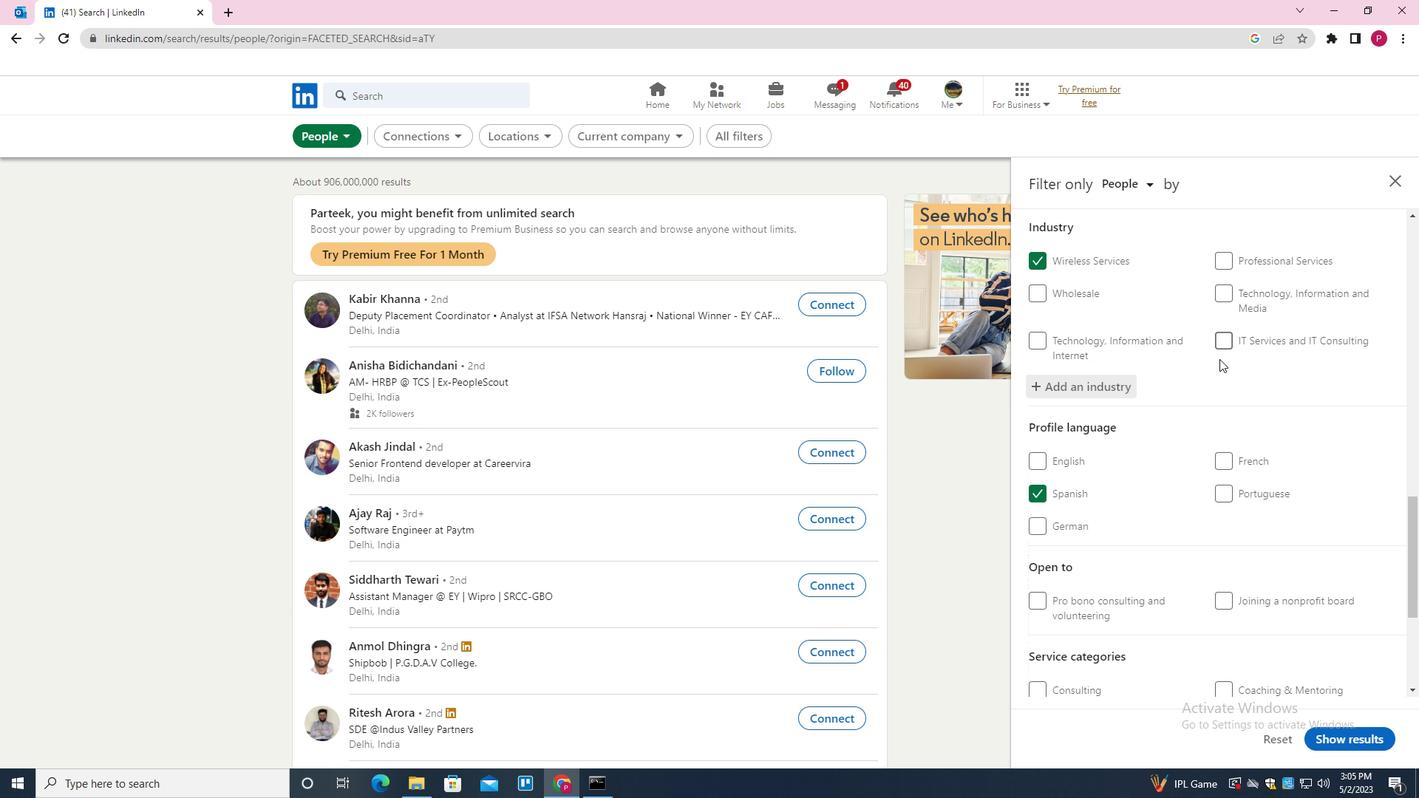 
Action: Mouse scrolled (1212, 374) with delta (0, 0)
Screenshot: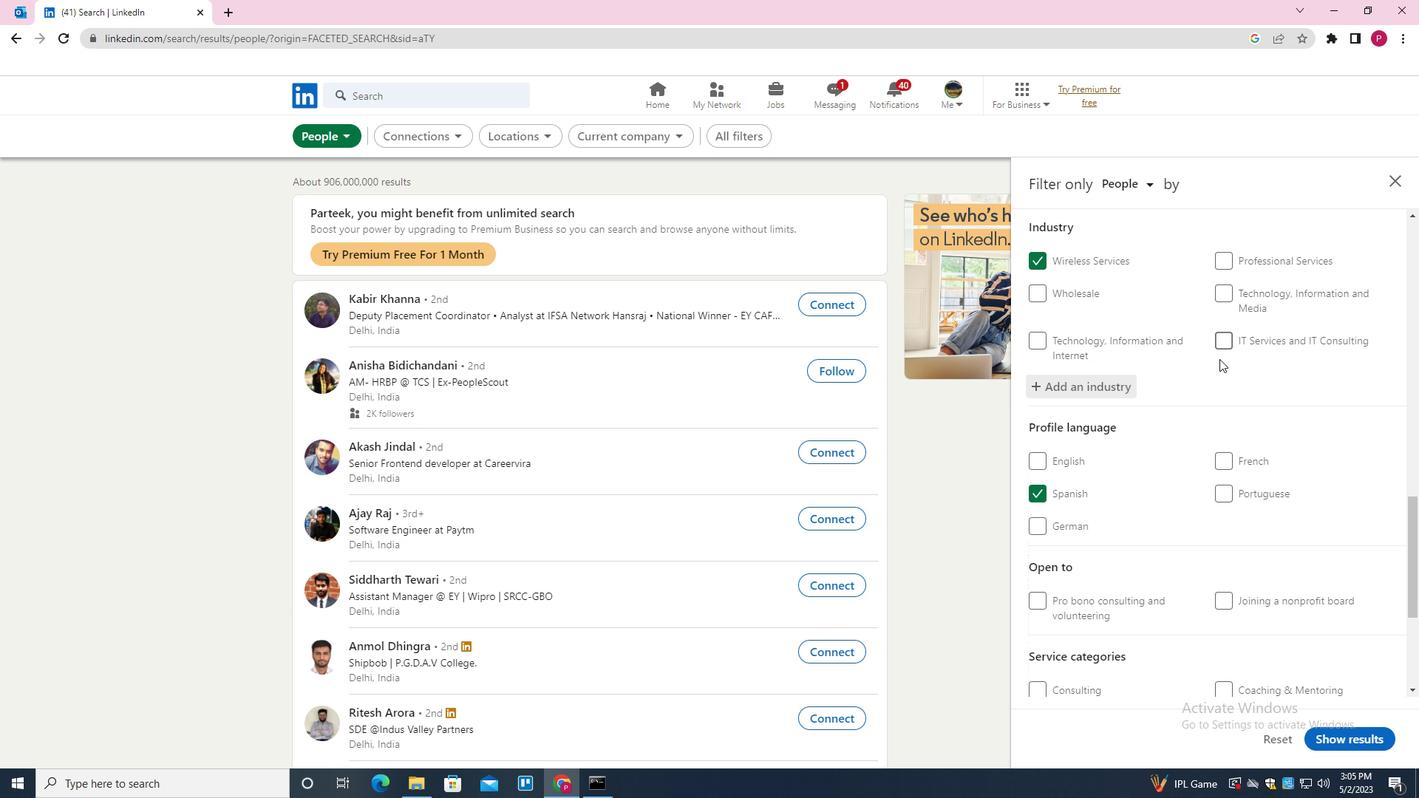 
Action: Mouse moved to (1212, 382)
Screenshot: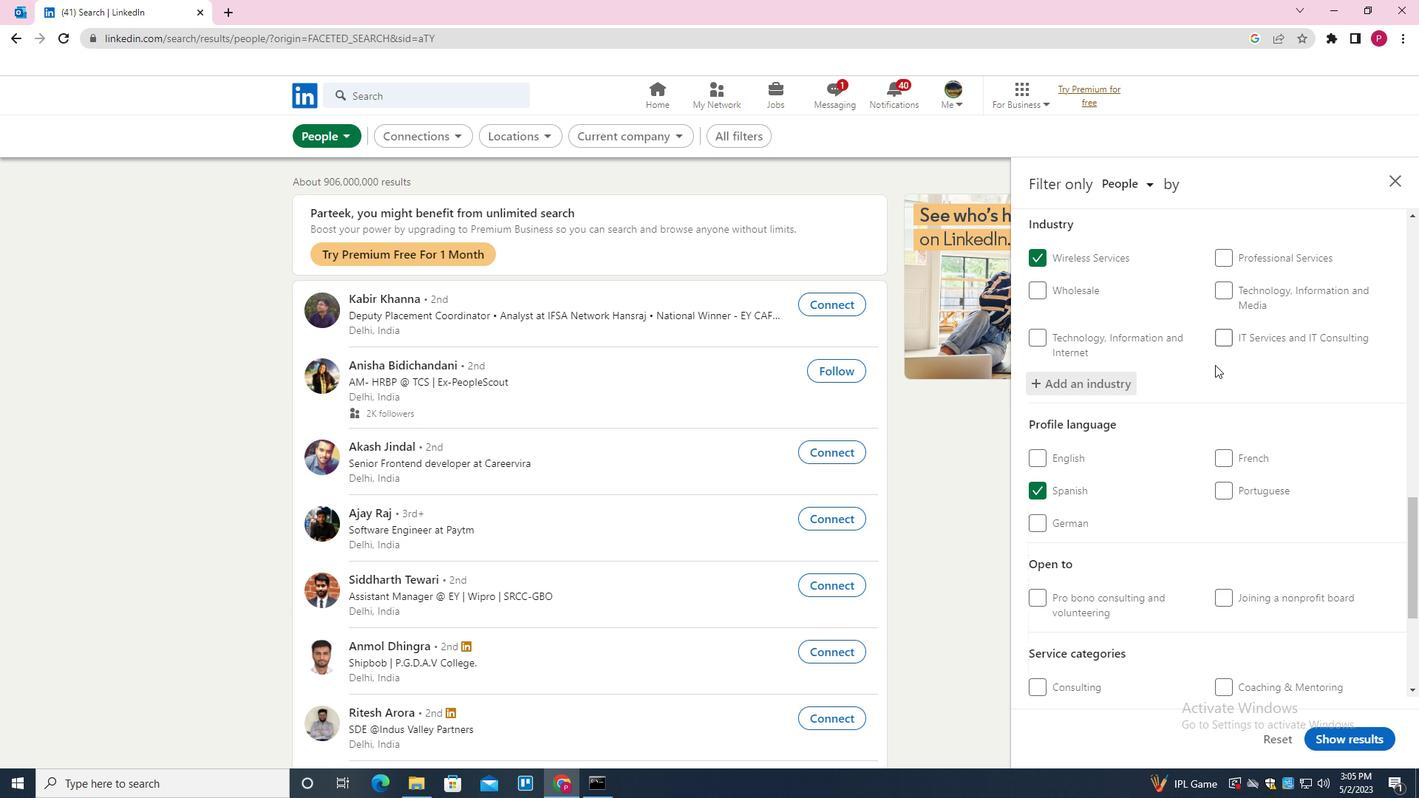 
Action: Mouse scrolled (1212, 381) with delta (0, 0)
Screenshot: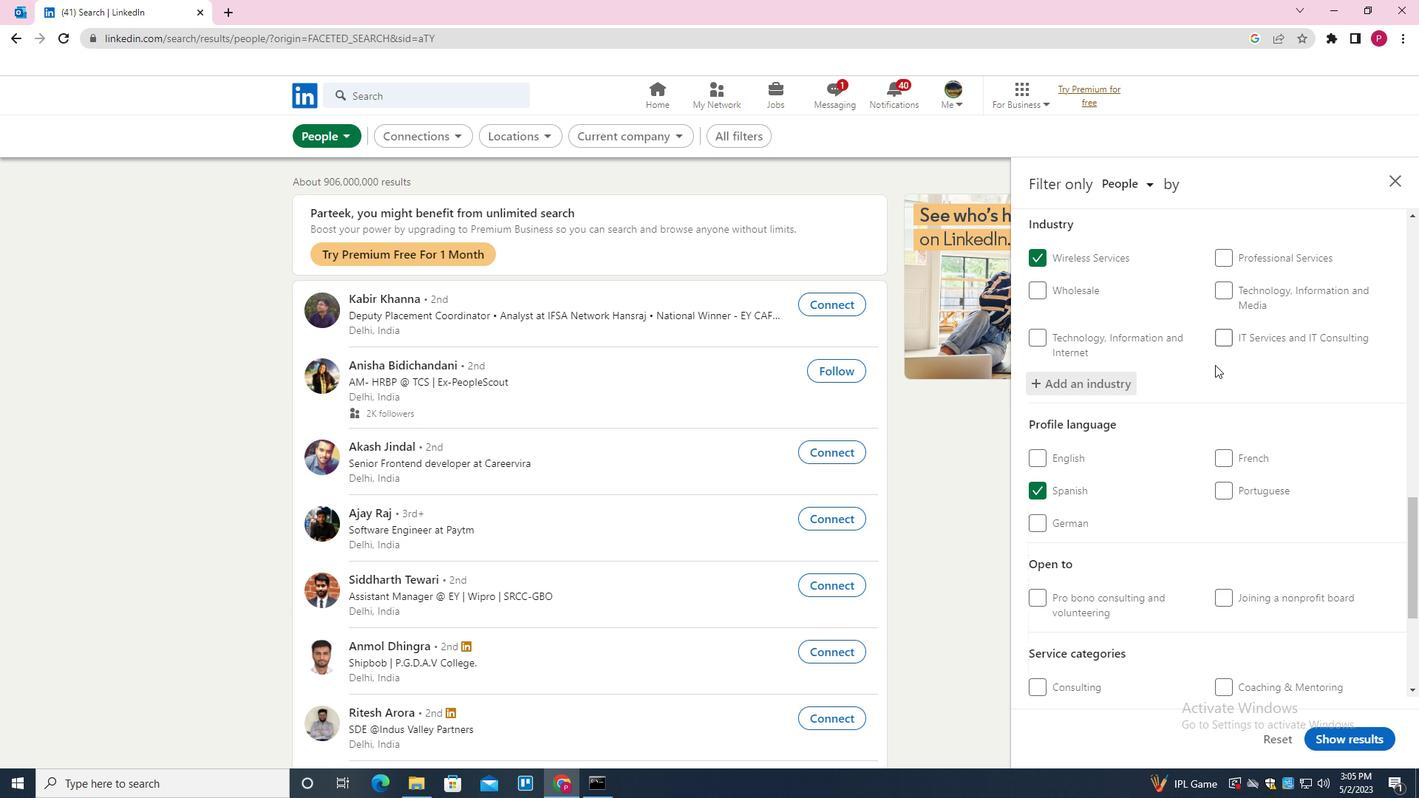
Action: Mouse moved to (1277, 482)
Screenshot: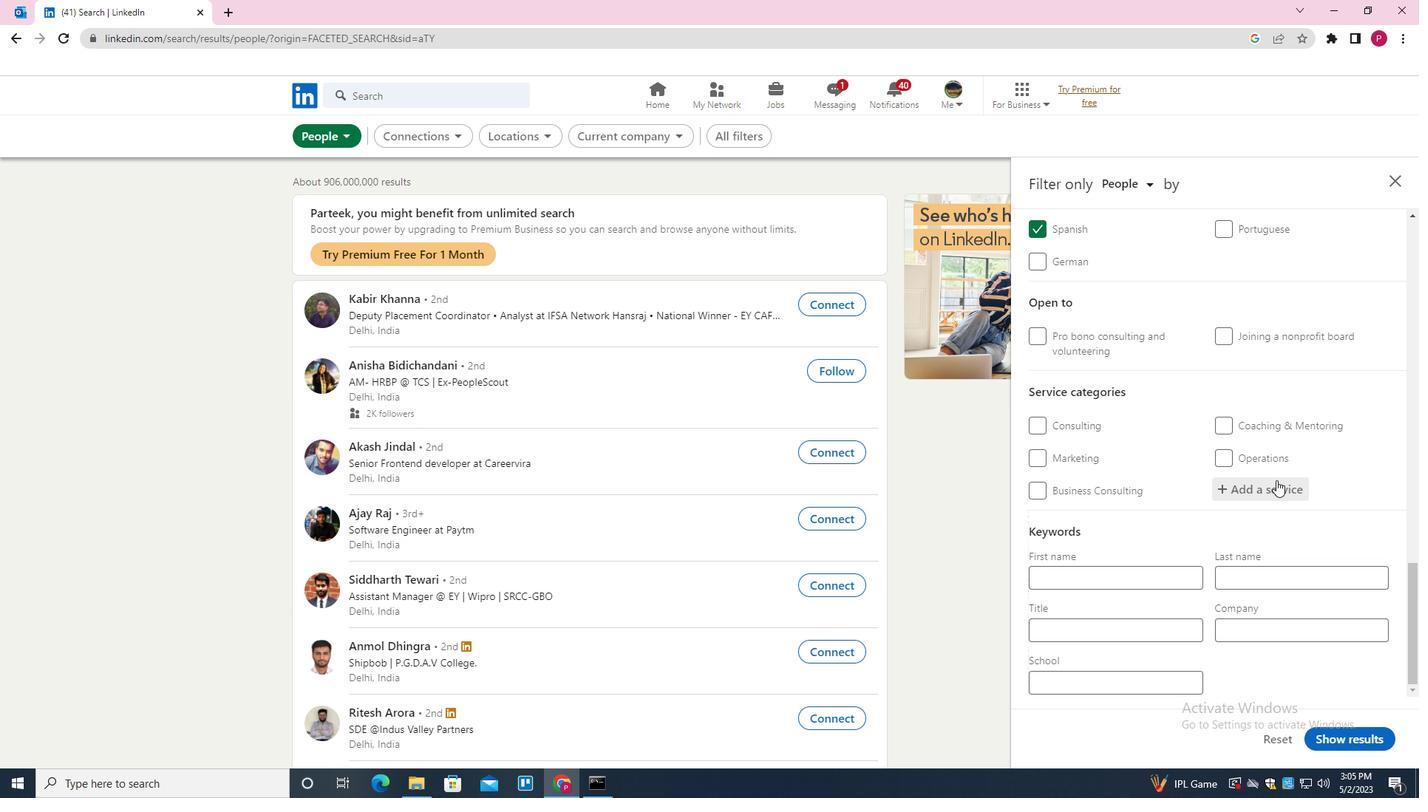 
Action: Mouse pressed left at (1277, 482)
Screenshot: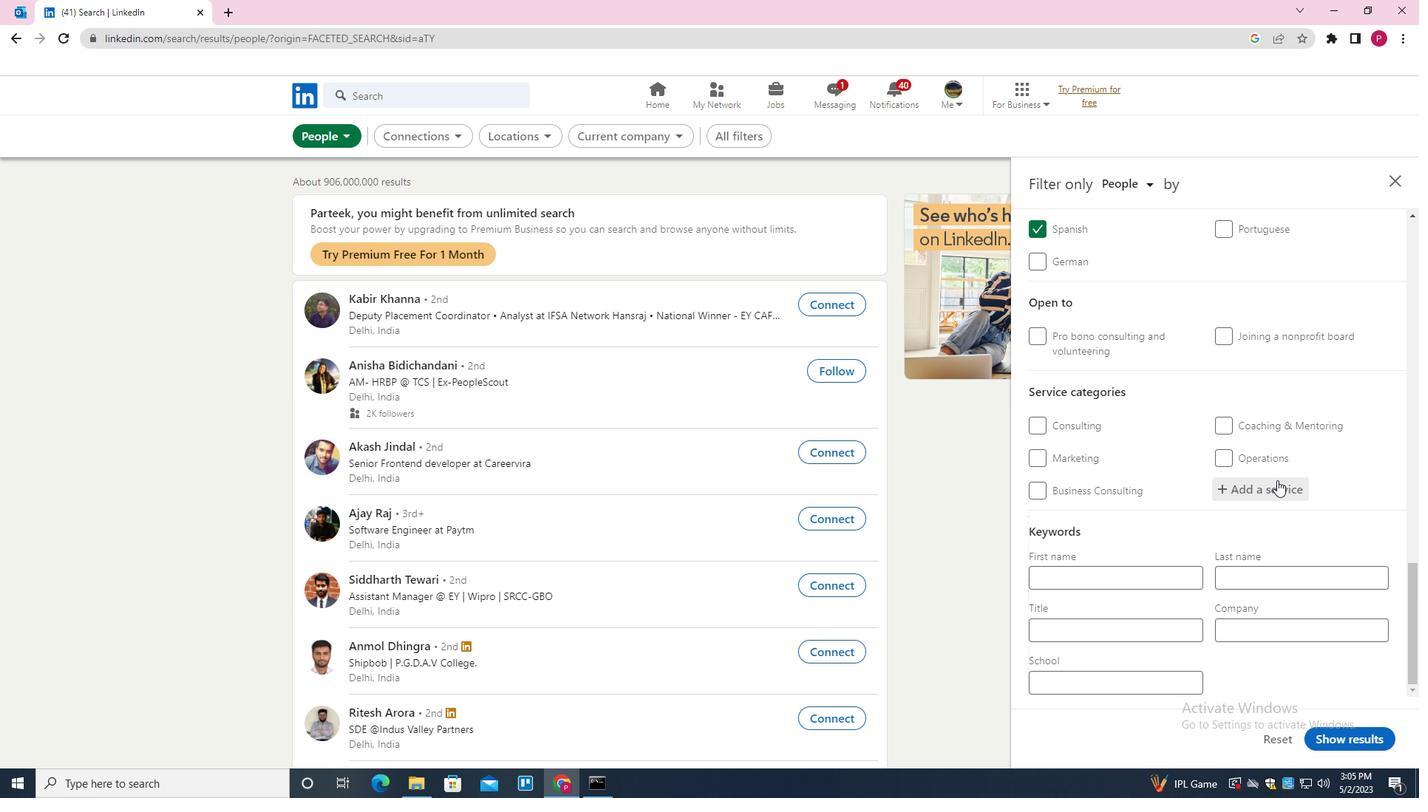 
Action: Key pressed <Key.shift><Key.shift><Key.shift><Key.shift>RESEARCH<Key.down><Key.down><Key.up><Key.down><Key.up><Key.enter>
Screenshot: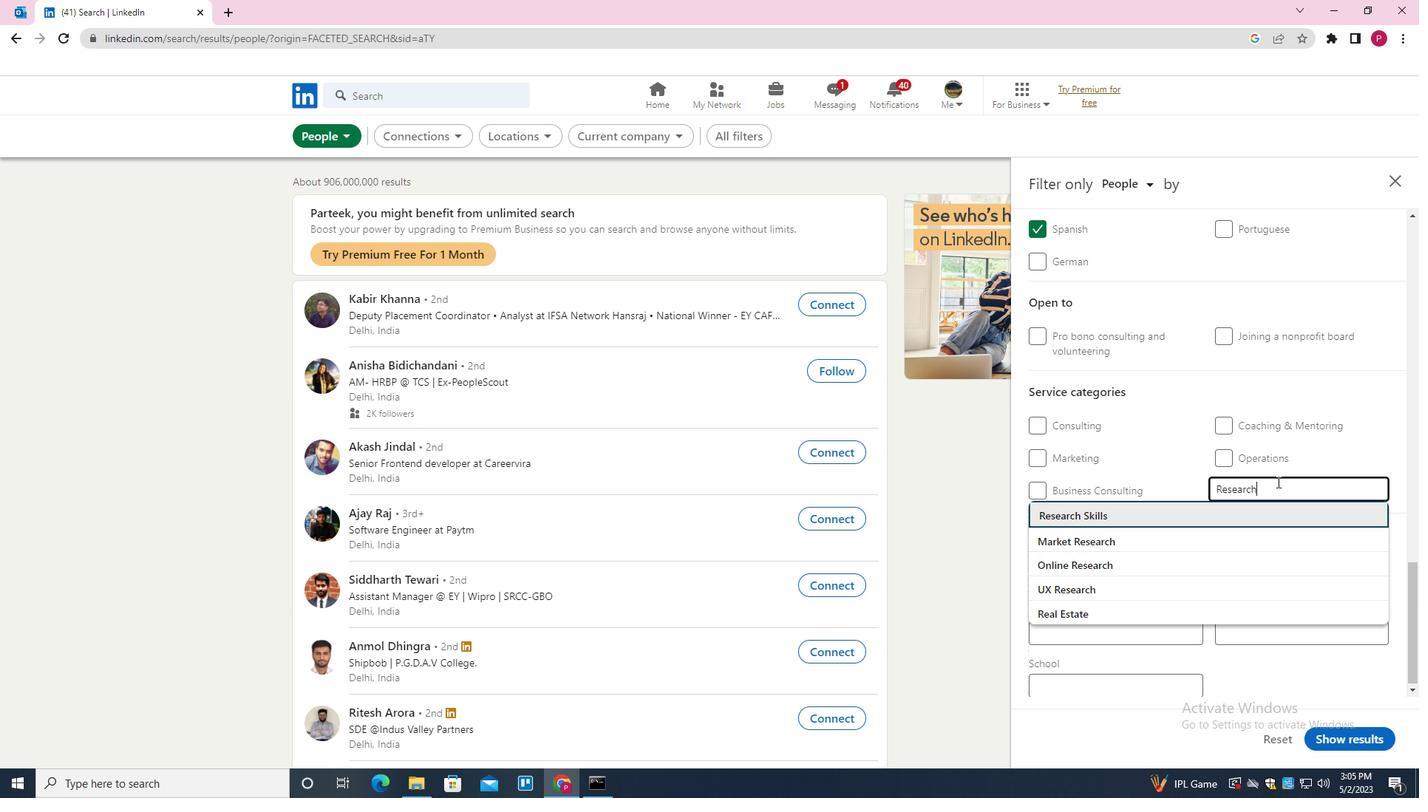 
Action: Mouse moved to (1264, 499)
Screenshot: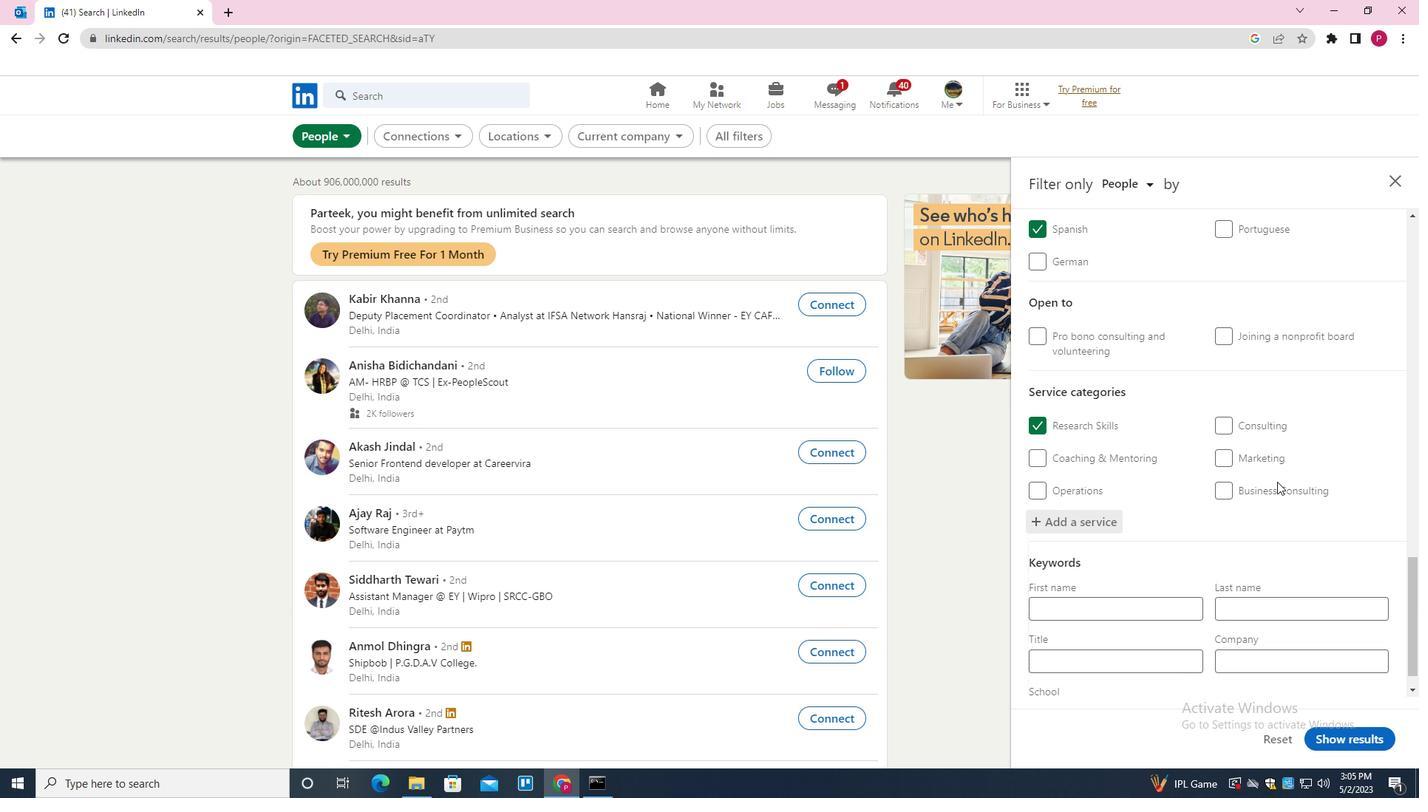 
Action: Mouse scrolled (1264, 499) with delta (0, 0)
Screenshot: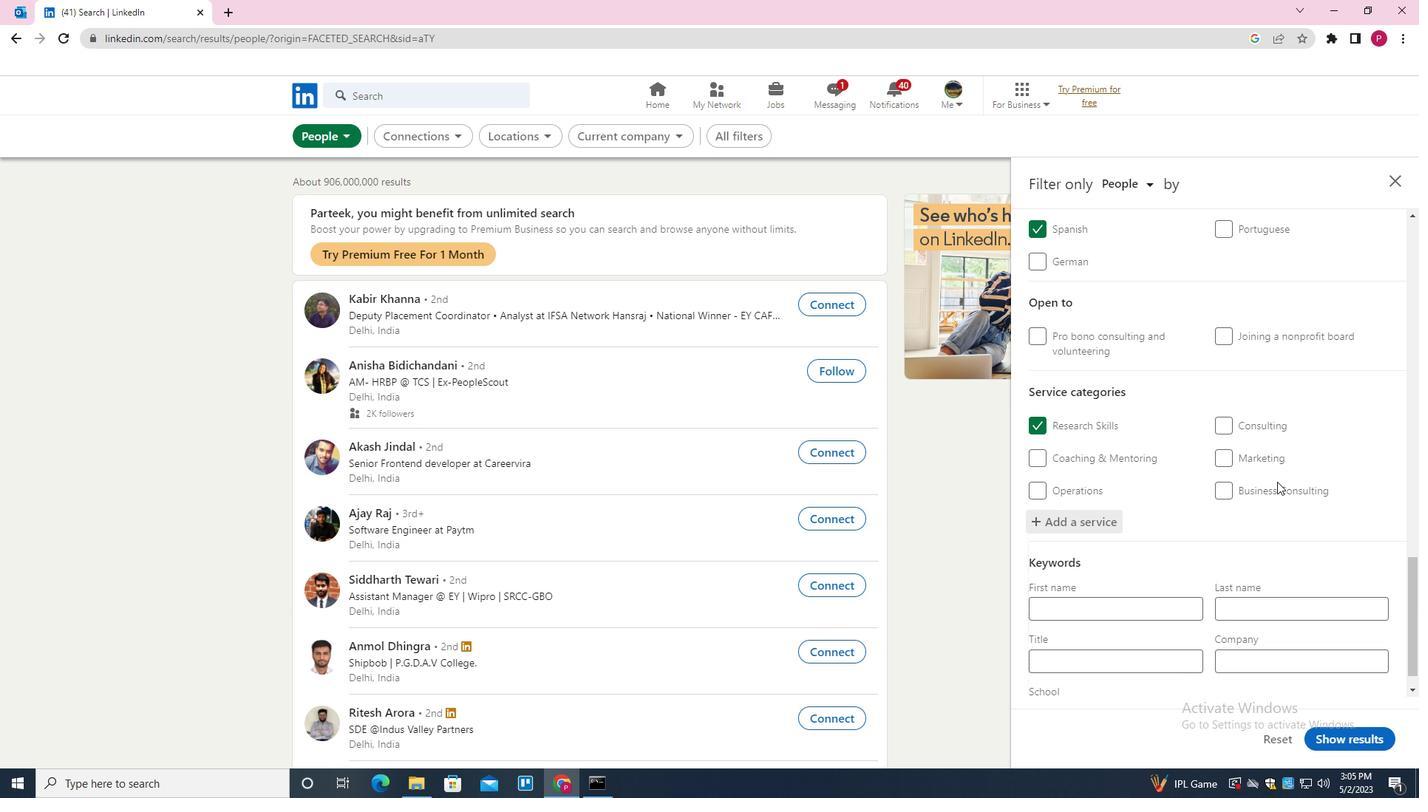 
Action: Mouse moved to (1247, 527)
Screenshot: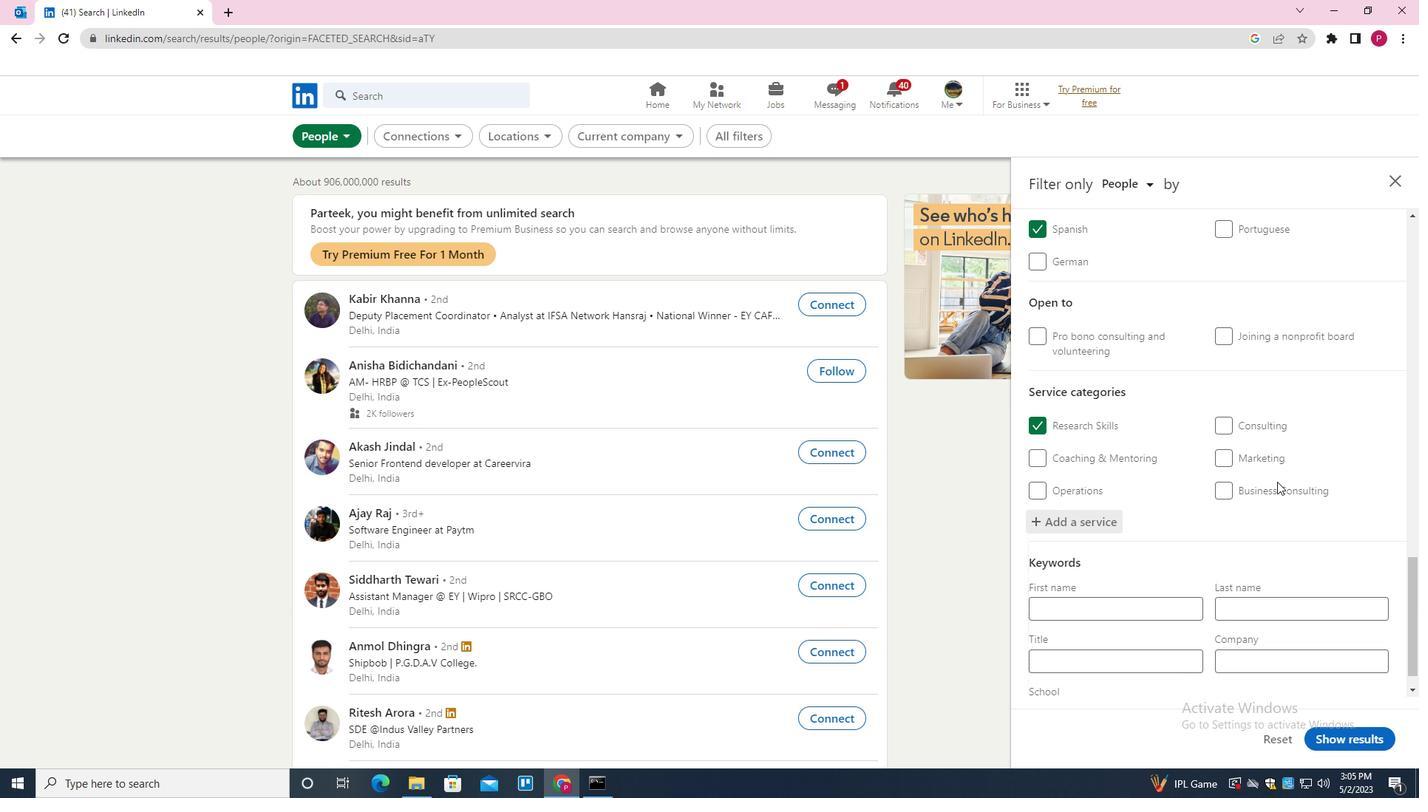
Action: Mouse scrolled (1247, 527) with delta (0, 0)
Screenshot: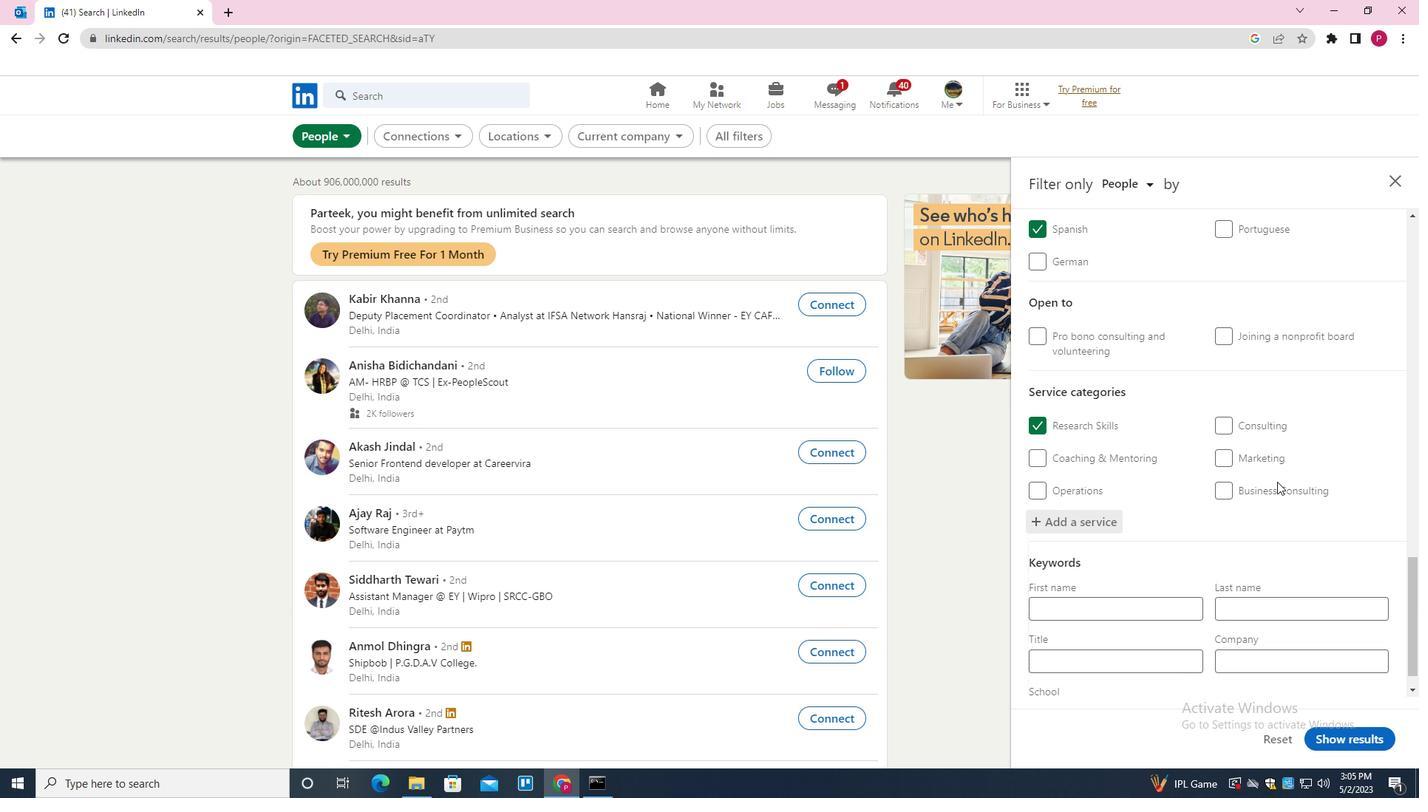 
Action: Mouse moved to (1235, 543)
Screenshot: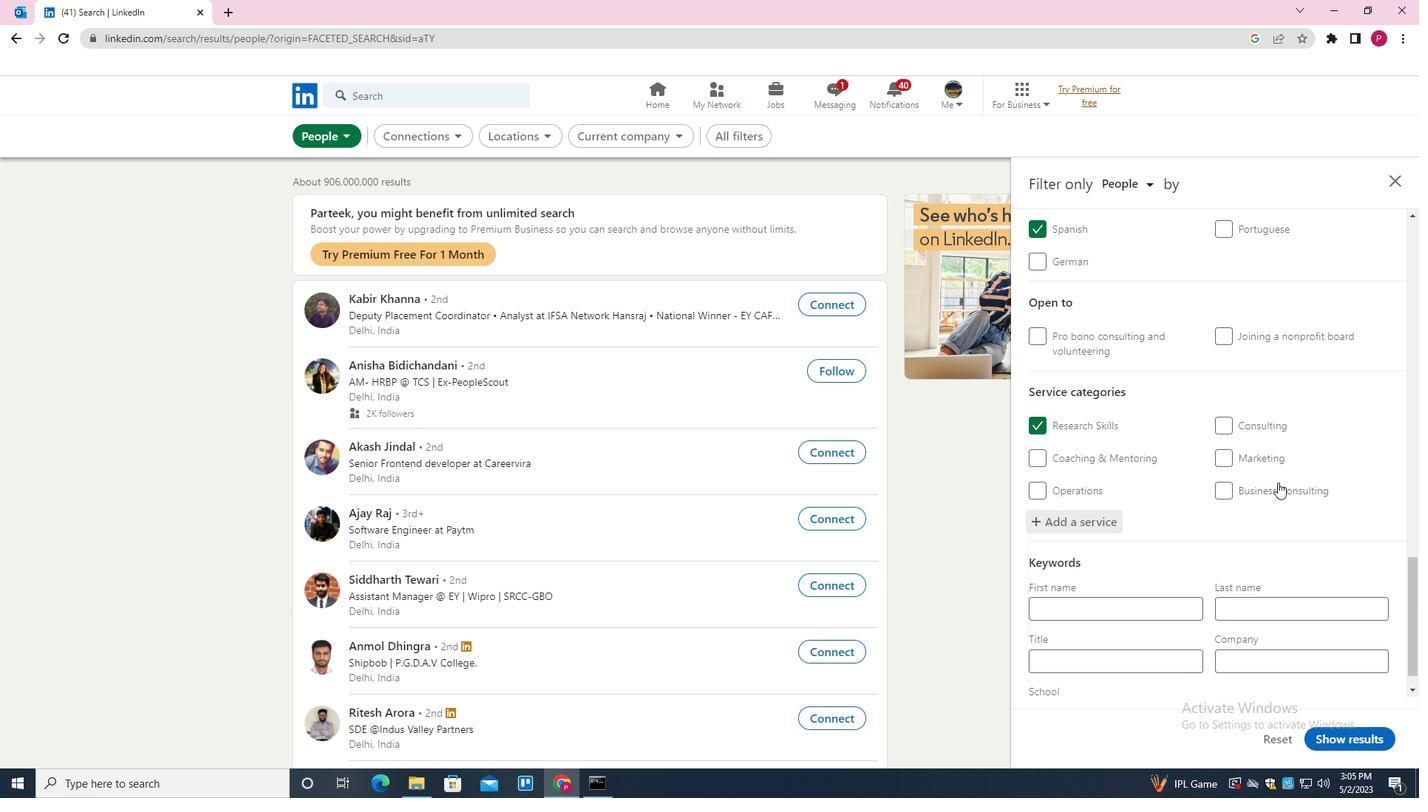 
Action: Mouse scrolled (1235, 542) with delta (0, 0)
Screenshot: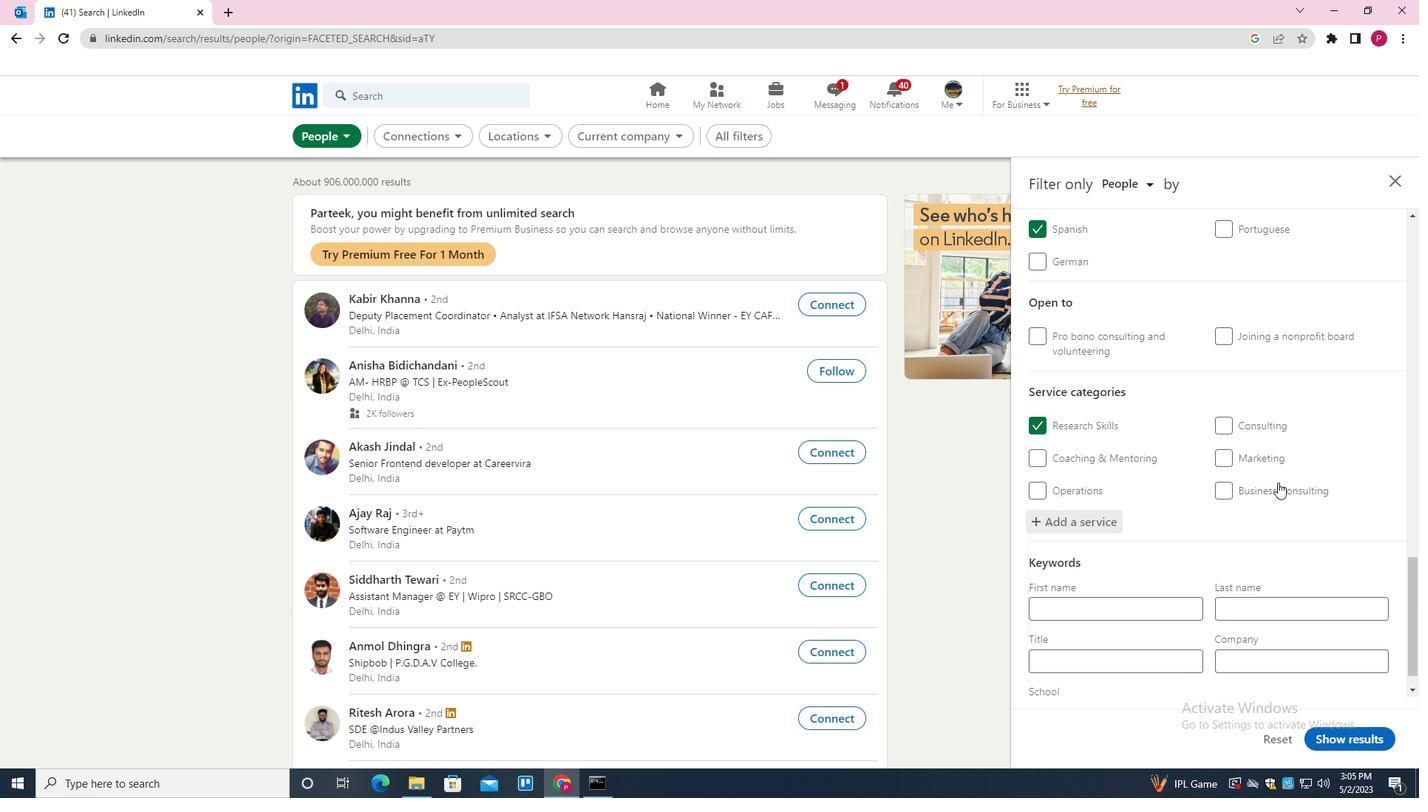 
Action: Mouse moved to (1226, 553)
Screenshot: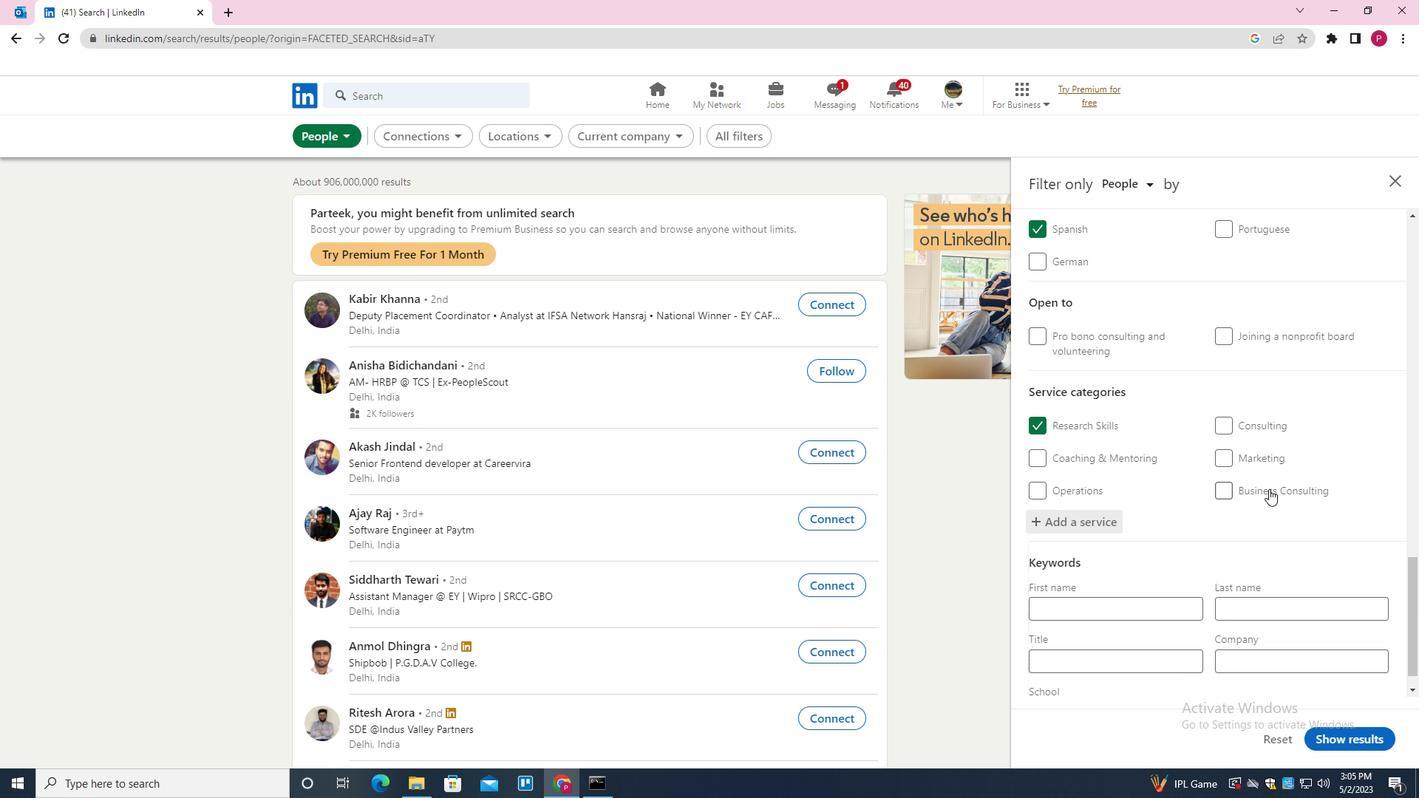 
Action: Mouse scrolled (1226, 553) with delta (0, 0)
Screenshot: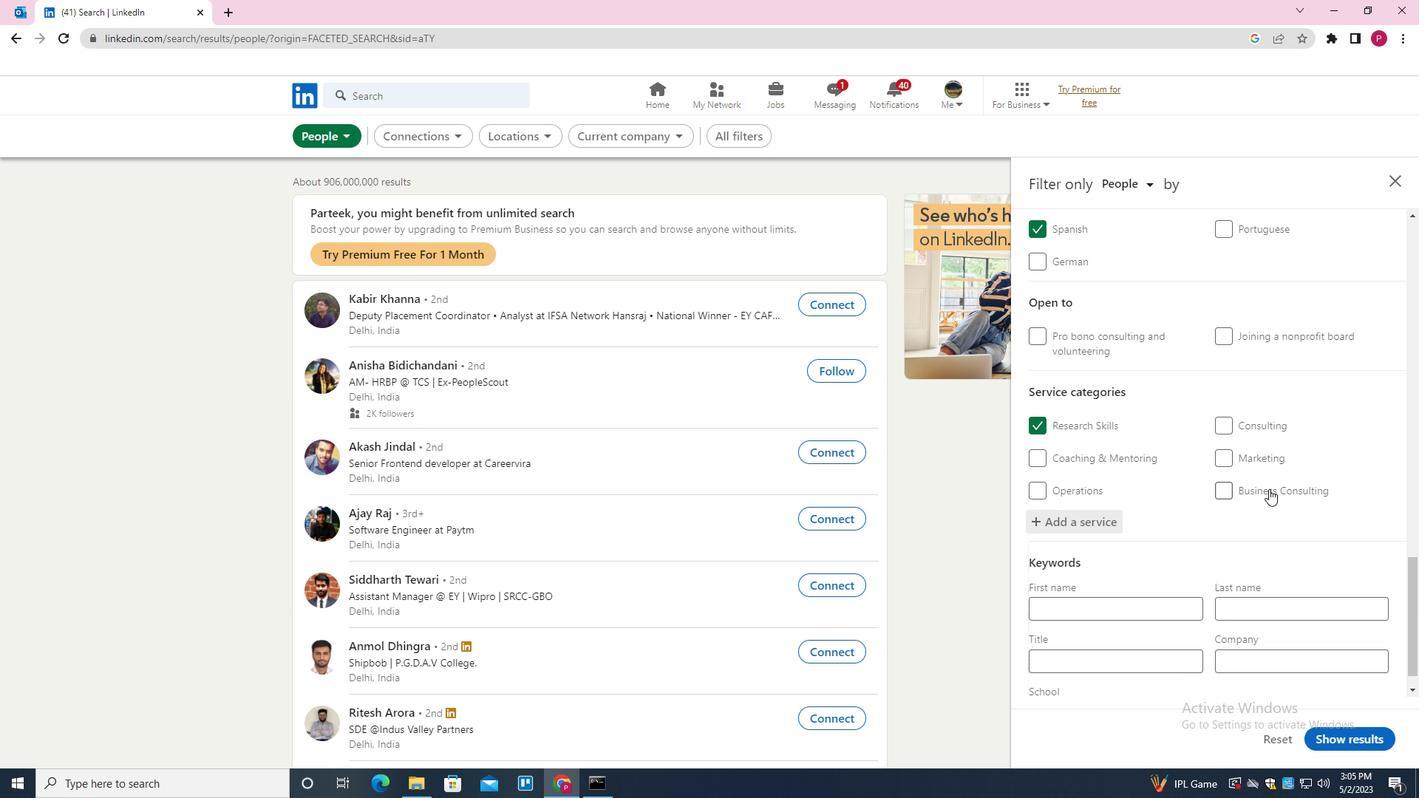 
Action: Mouse moved to (1217, 562)
Screenshot: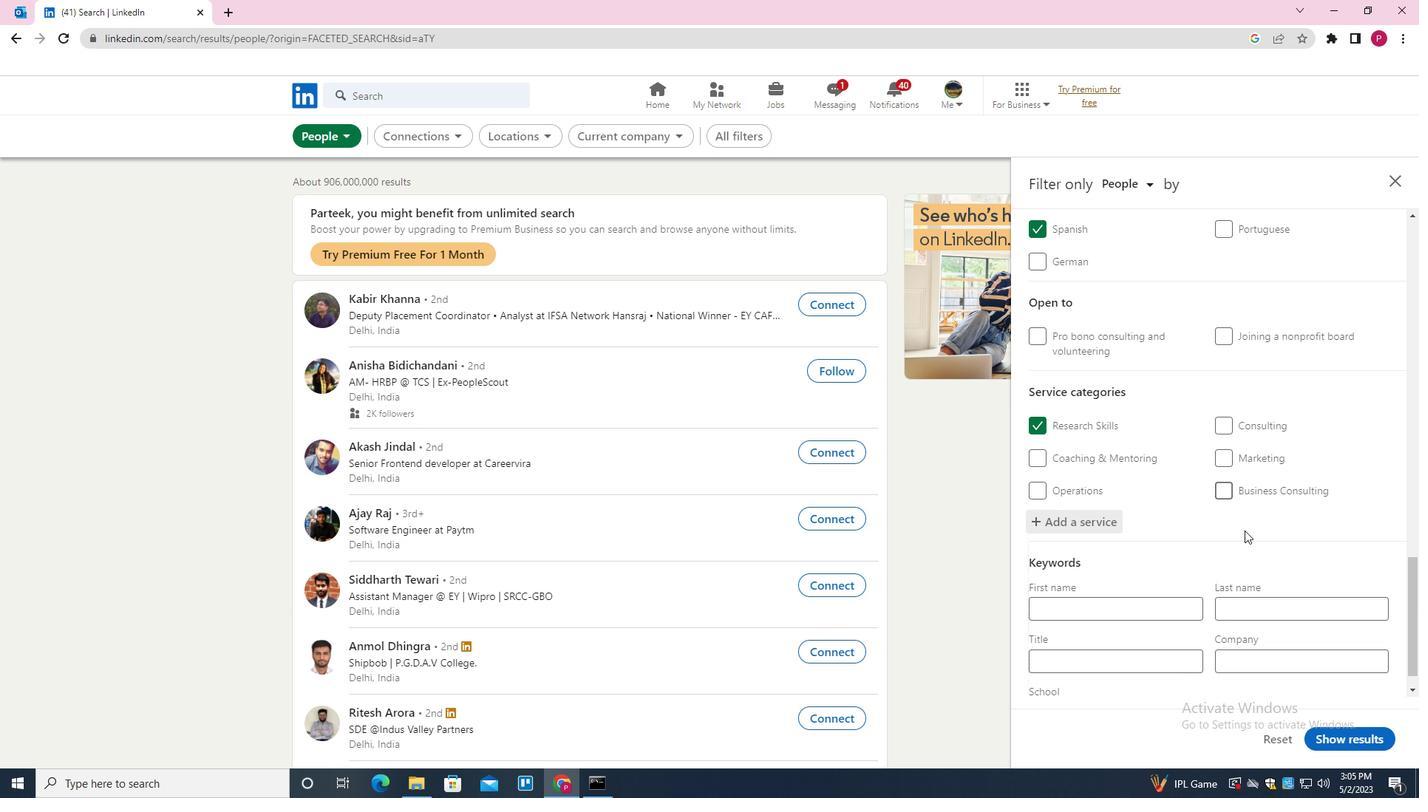 
Action: Mouse scrolled (1217, 561) with delta (0, 0)
Screenshot: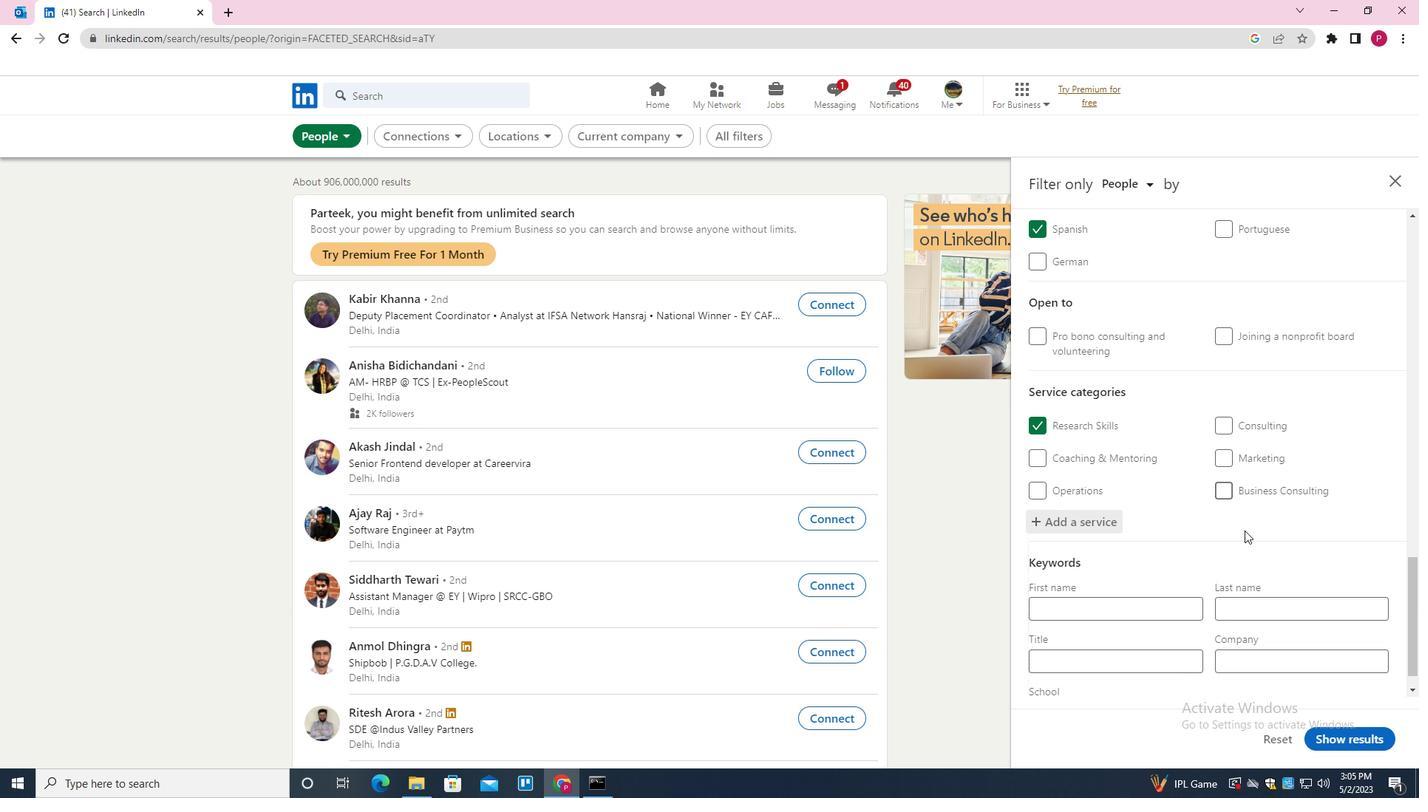 
Action: Mouse moved to (1176, 624)
Screenshot: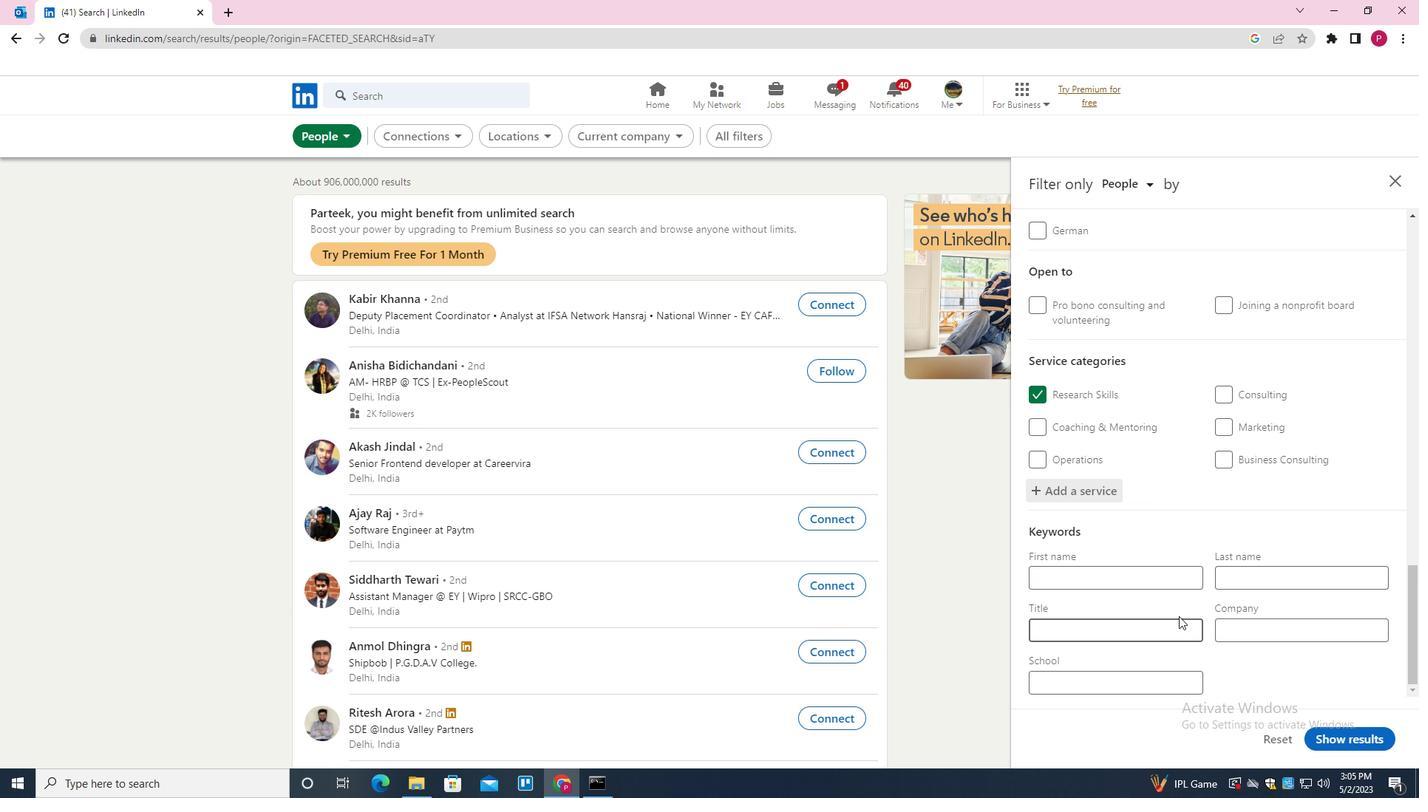 
Action: Mouse pressed left at (1176, 624)
Screenshot: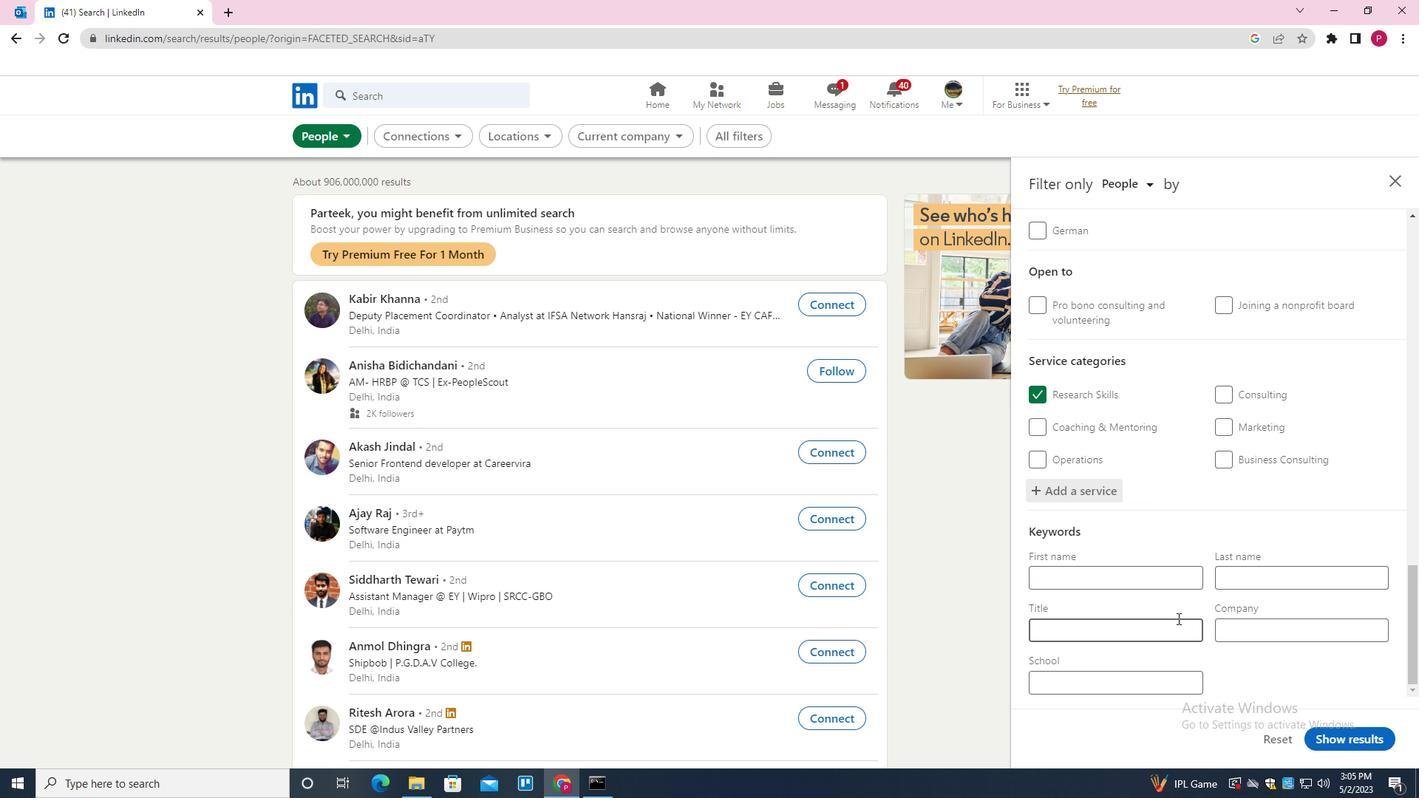 
Action: Key pressed <Key.shift><Key.shift><Key.shift><Key.shift><Key.shift><Key.shift><Key.shift><Key.shift><Key.shift><Key.shift>OPERATIONS<Key.space><Key.shift><Key.shift><Key.shift><Key.shift><Key.shift><Key.shift>COORDINATOR
Screenshot: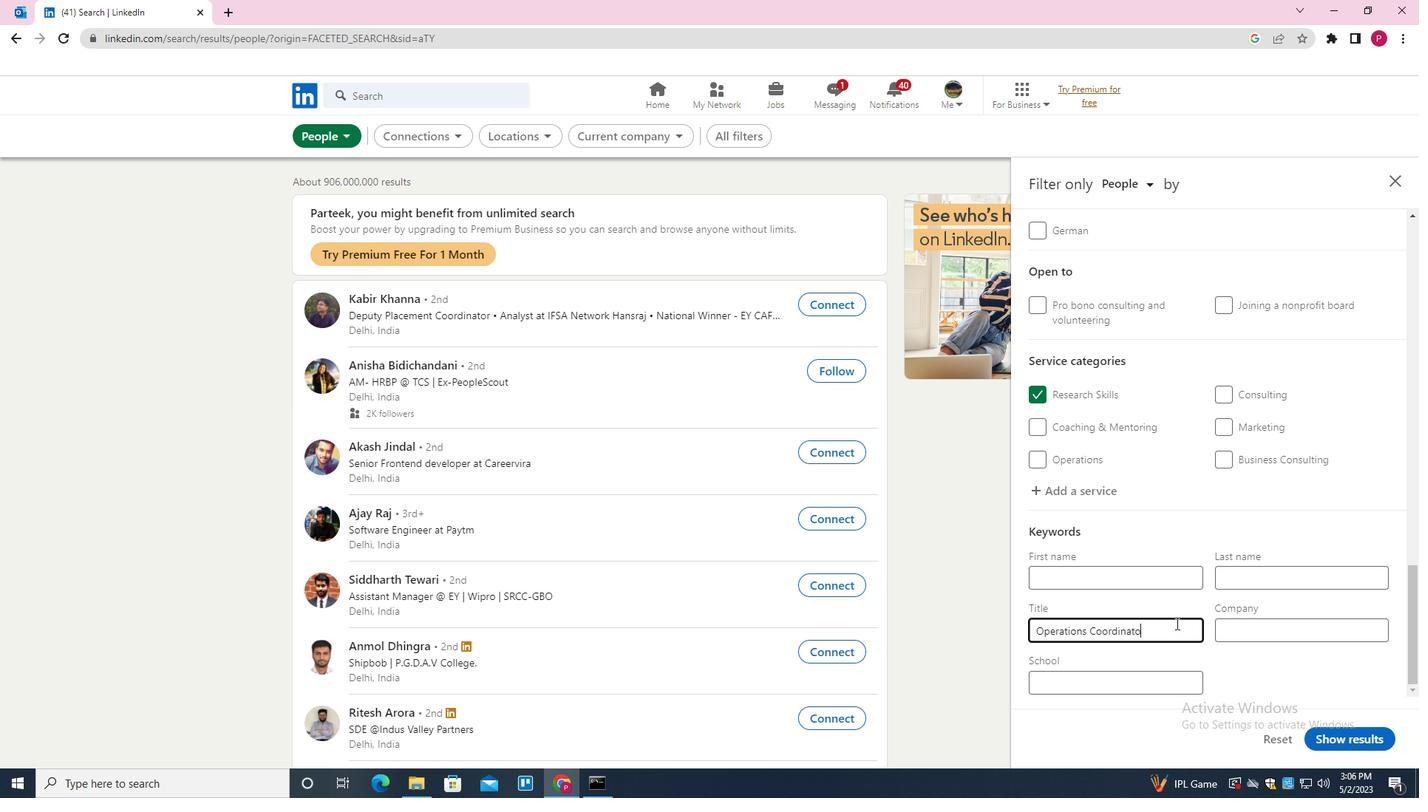 
Action: Mouse moved to (1319, 742)
Screenshot: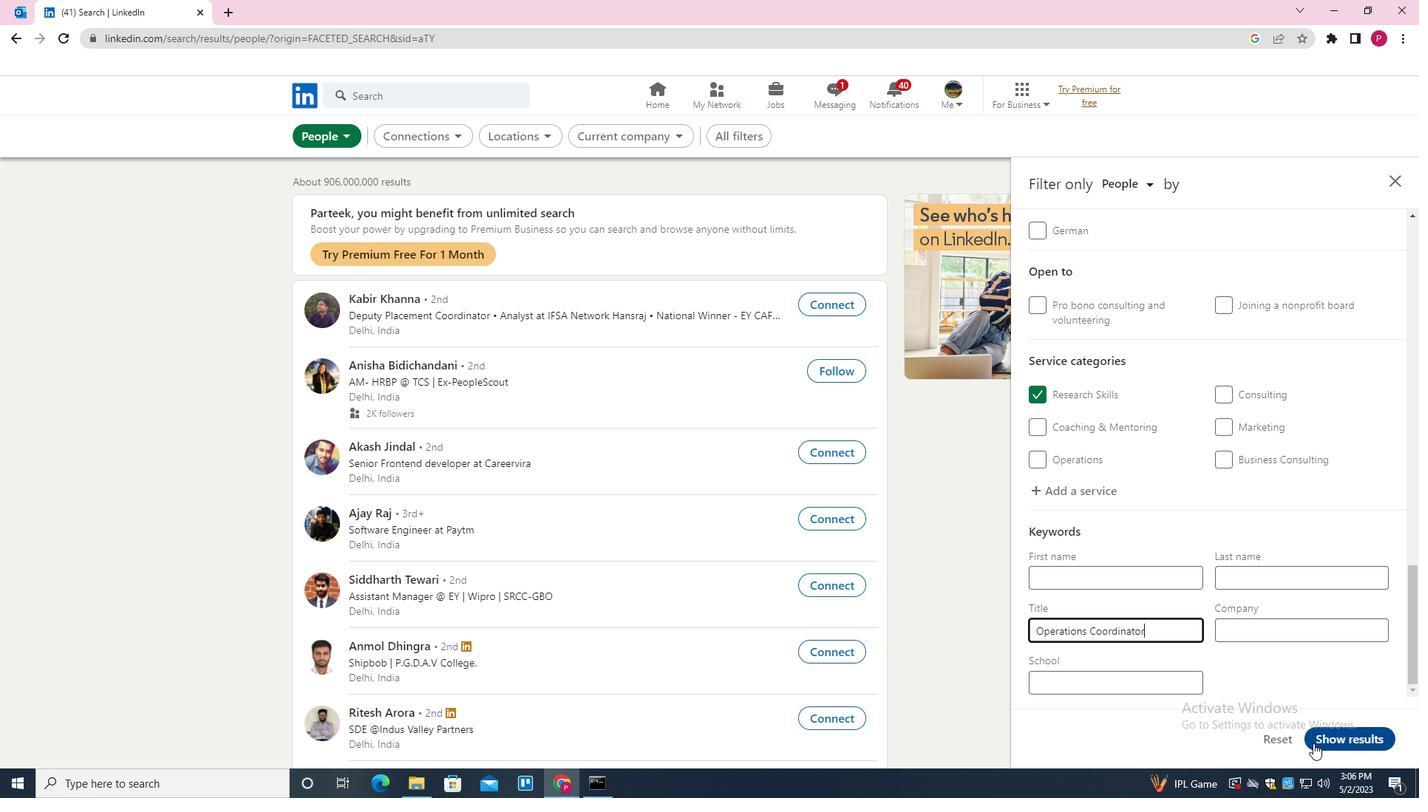 
Action: Mouse pressed left at (1319, 742)
Screenshot: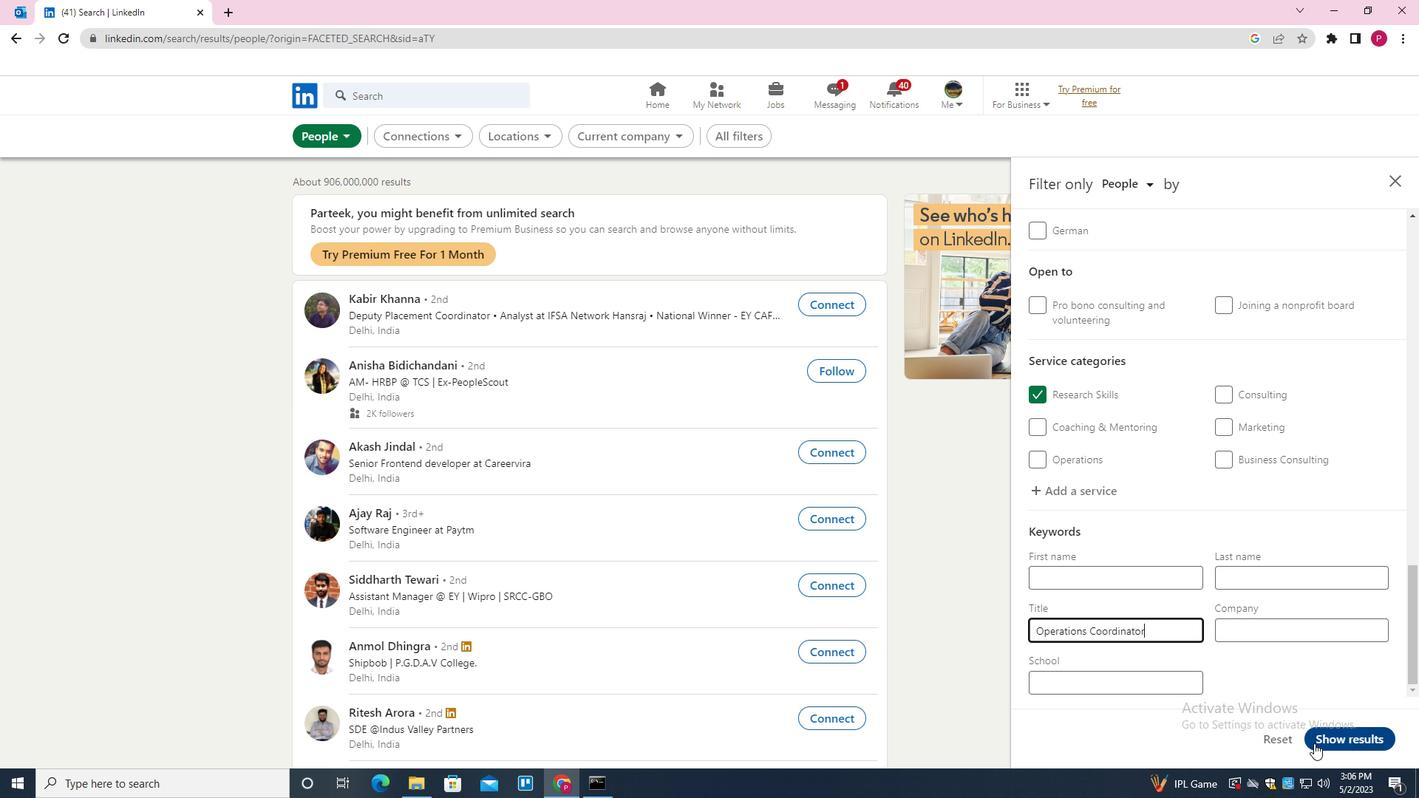 
Action: Mouse moved to (572, 366)
Screenshot: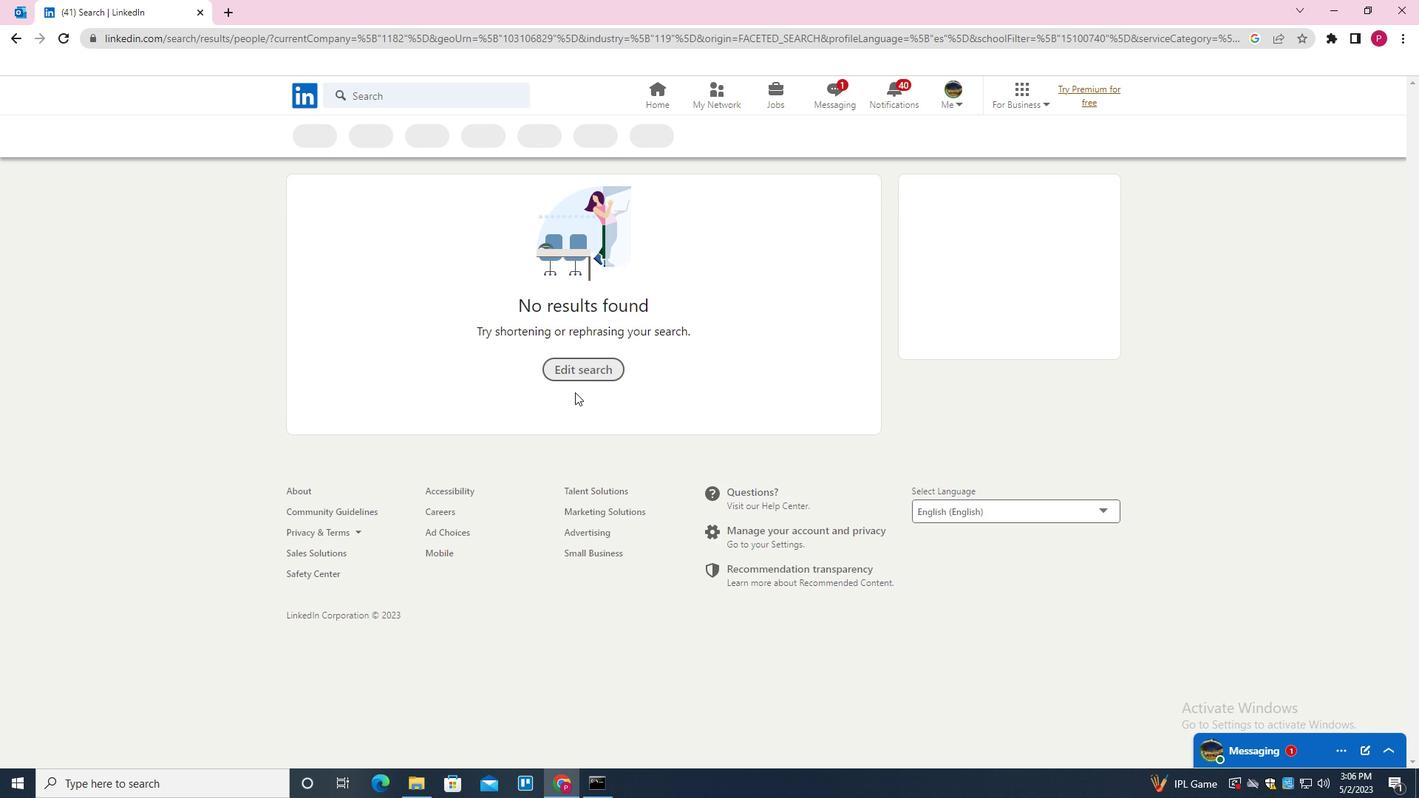 
